 Task: Find connections with filter location Balassagyarmat with filter topic #jobsearchwith filter profile language Potuguese with filter current company Victoria's Secret with filter school Freshers Jobs resumes with filter industry Government Administration with filter service category Financial Accounting with filter keywords title Continuous Improvement Consultant
Action: Mouse moved to (499, 66)
Screenshot: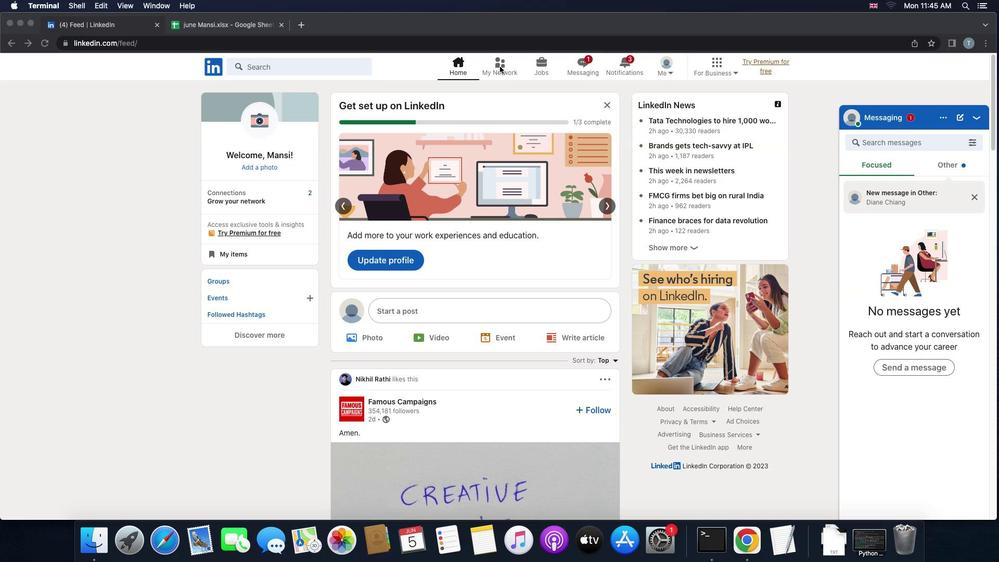 
Action: Mouse pressed left at (499, 66)
Screenshot: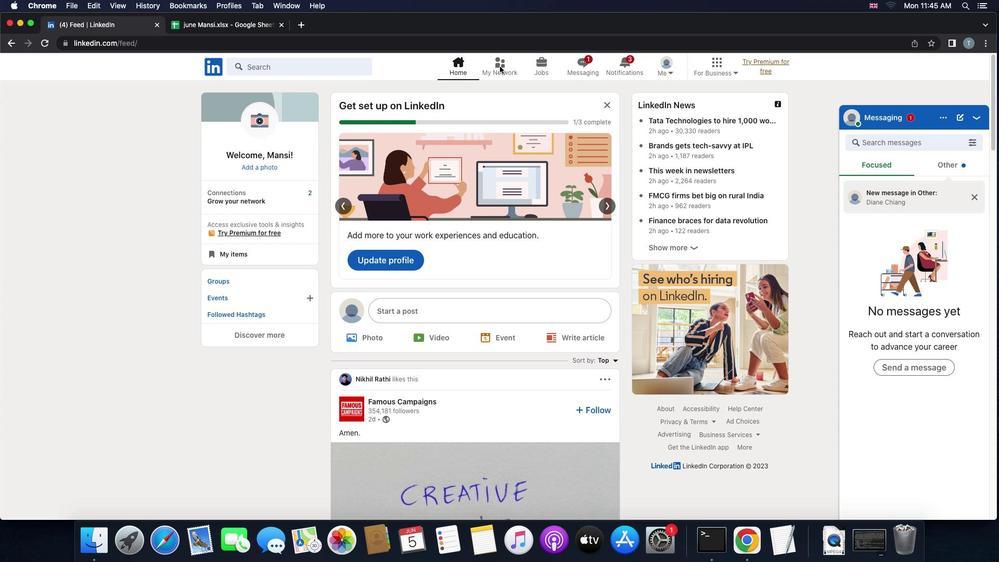 
Action: Mouse pressed left at (499, 66)
Screenshot: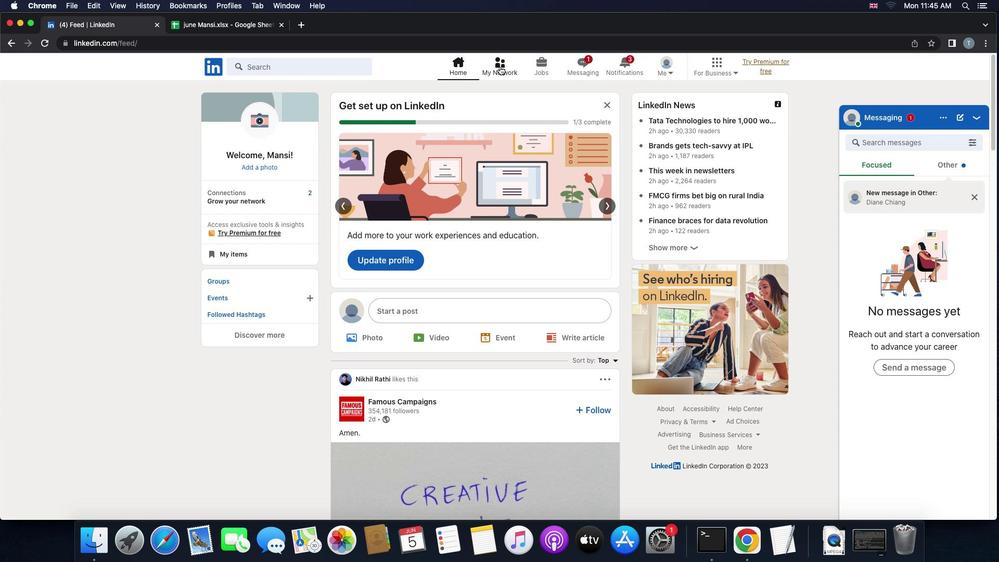 
Action: Mouse moved to (282, 120)
Screenshot: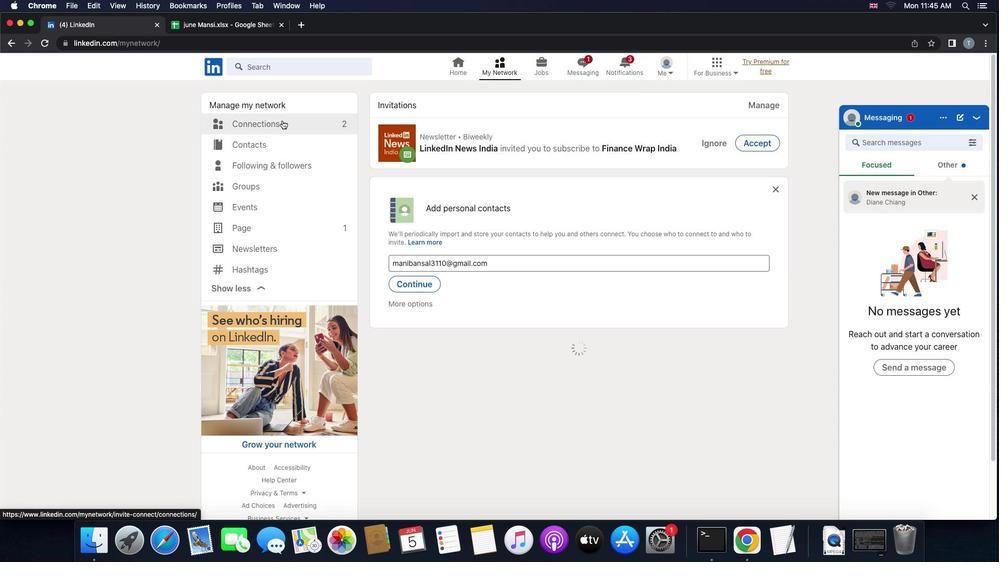
Action: Mouse pressed left at (282, 120)
Screenshot: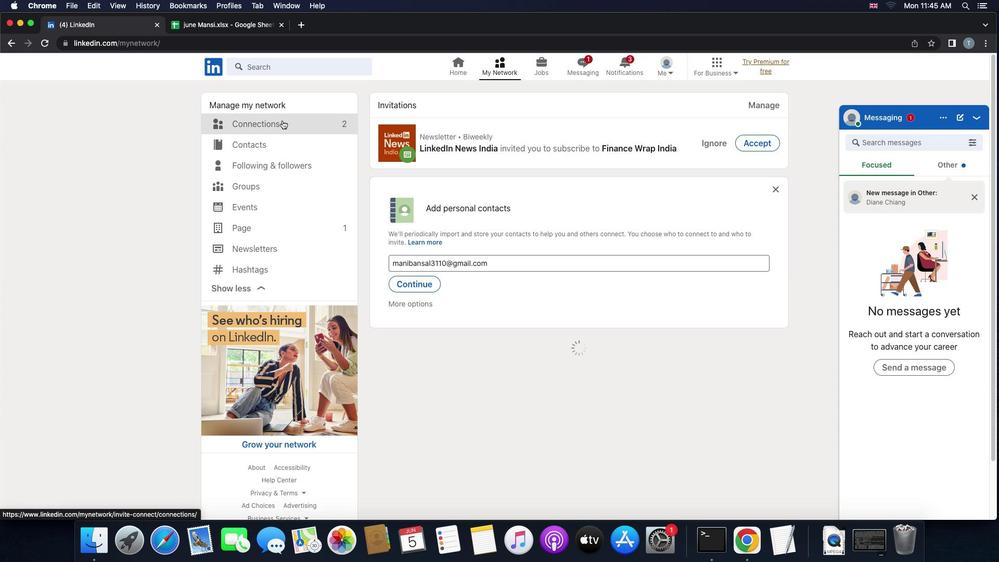 
Action: Mouse moved to (572, 126)
Screenshot: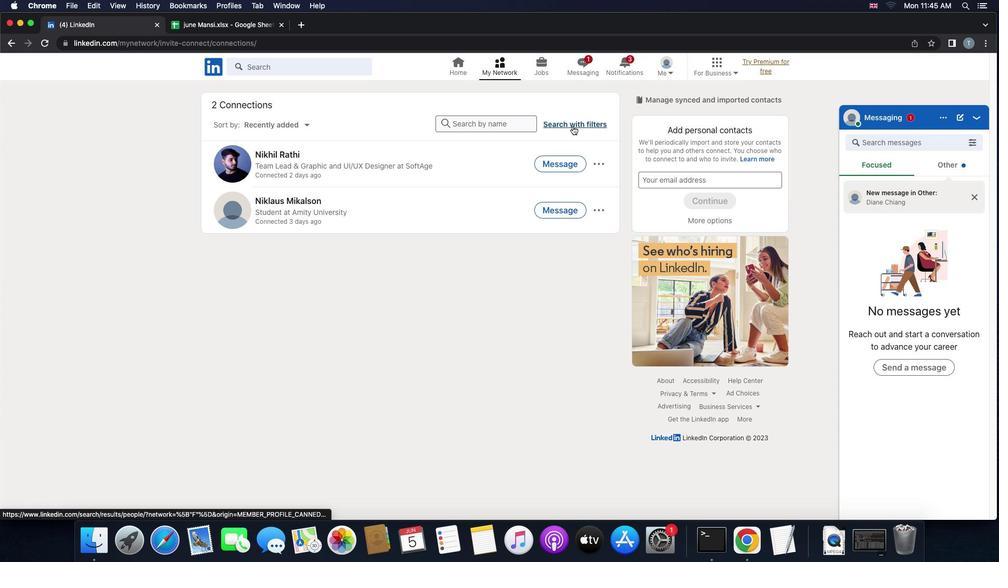 
Action: Mouse pressed left at (572, 126)
Screenshot: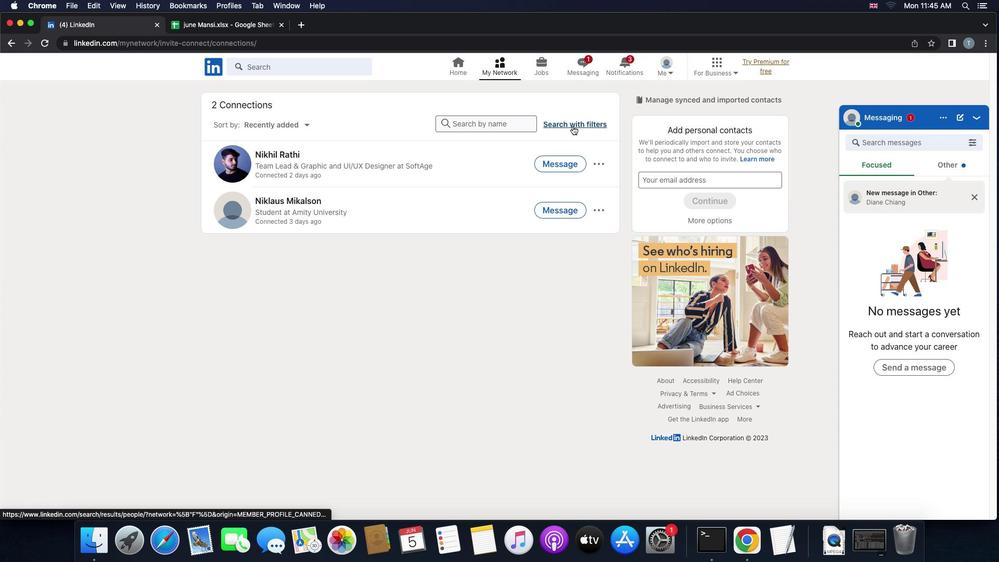 
Action: Mouse moved to (548, 101)
Screenshot: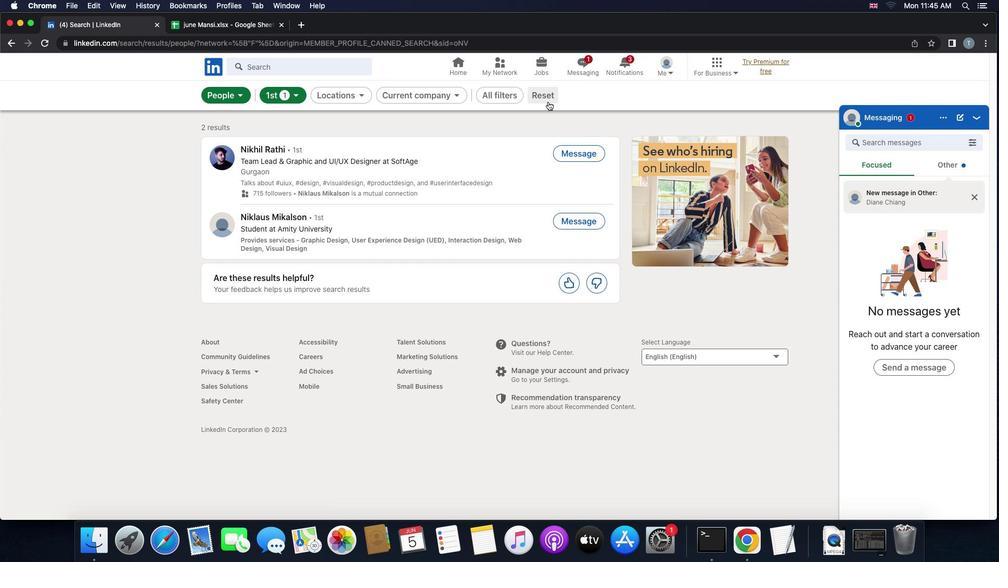 
Action: Mouse pressed left at (548, 101)
Screenshot: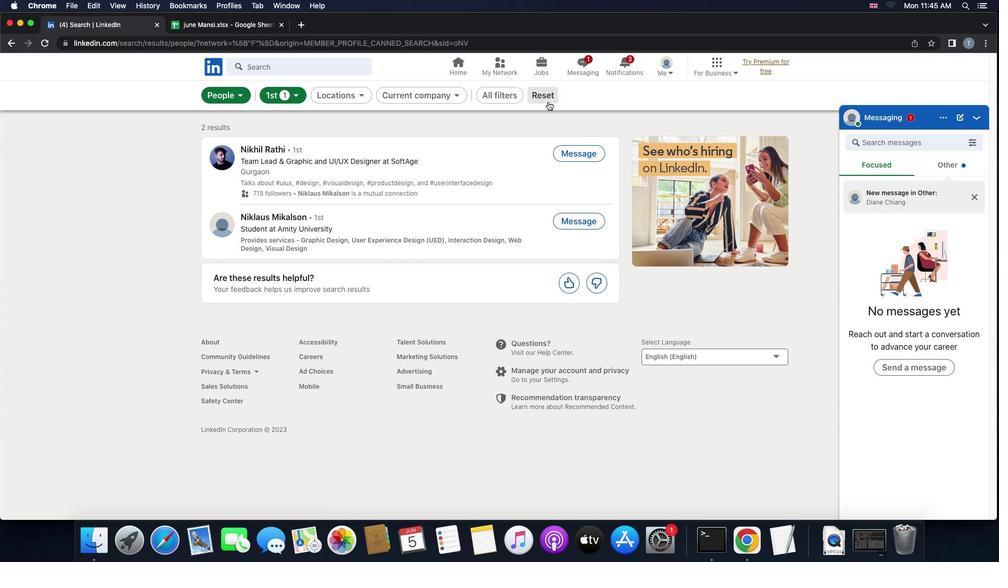 
Action: Mouse moved to (525, 97)
Screenshot: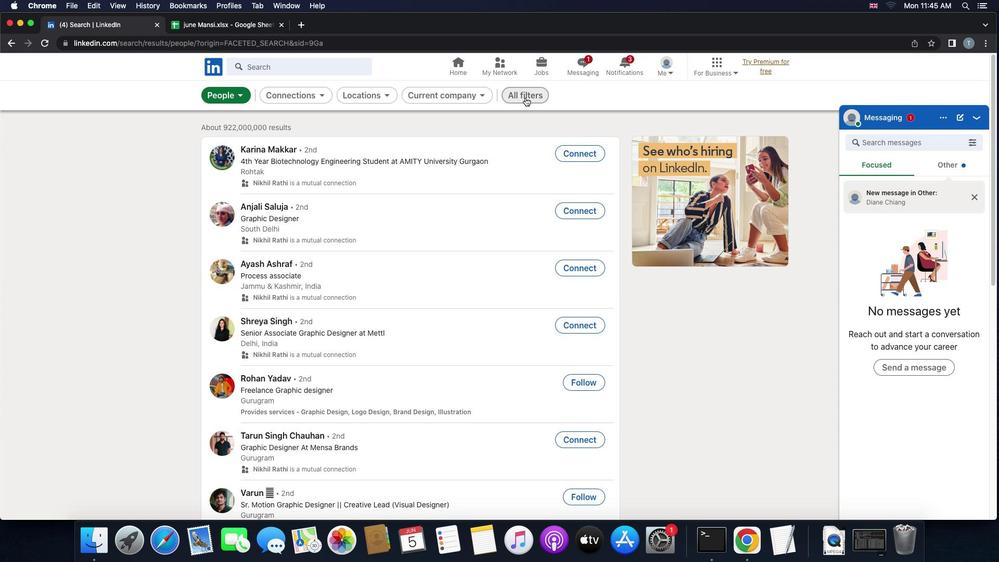 
Action: Mouse pressed left at (525, 97)
Screenshot: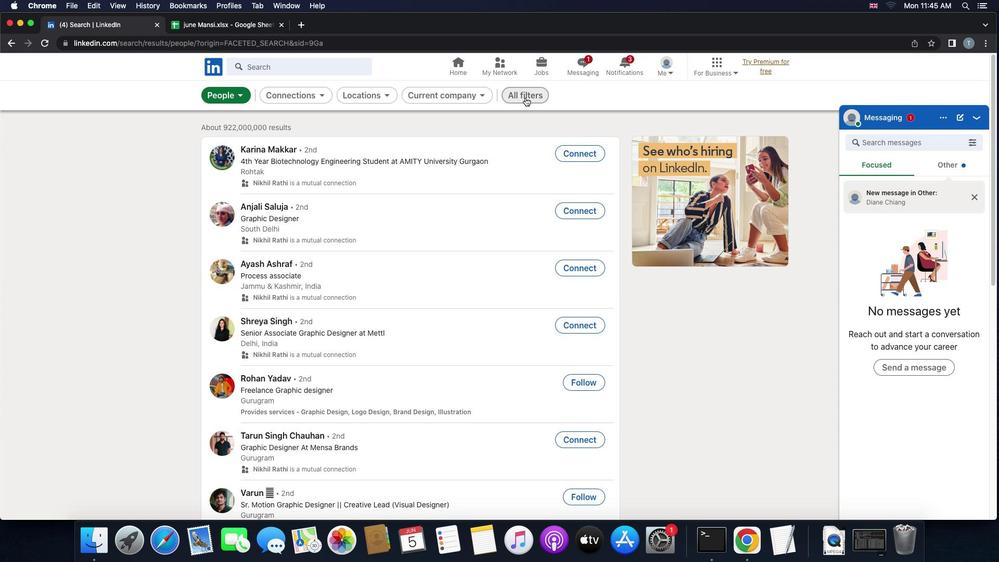 
Action: Mouse moved to (763, 334)
Screenshot: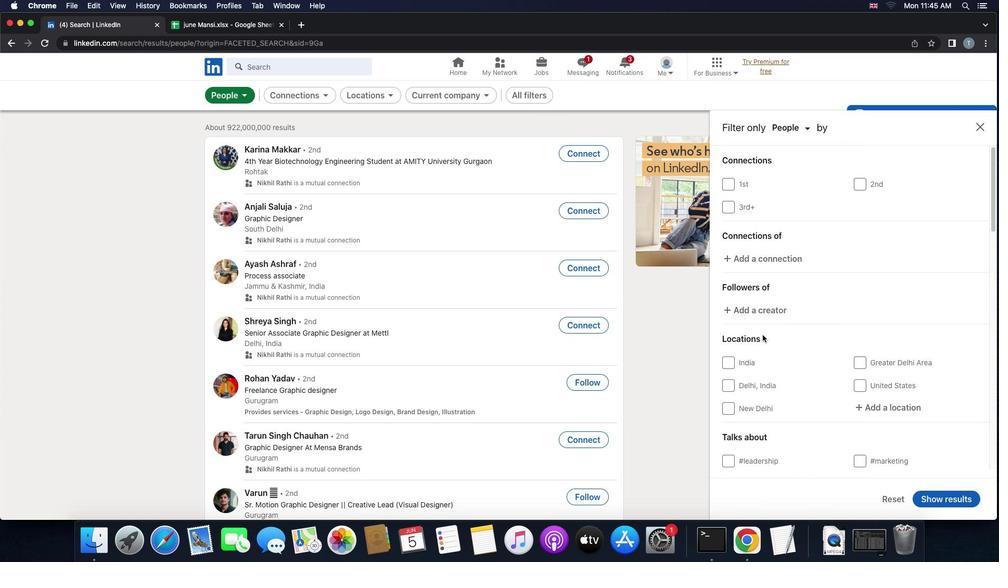 
Action: Mouse scrolled (763, 334) with delta (0, 0)
Screenshot: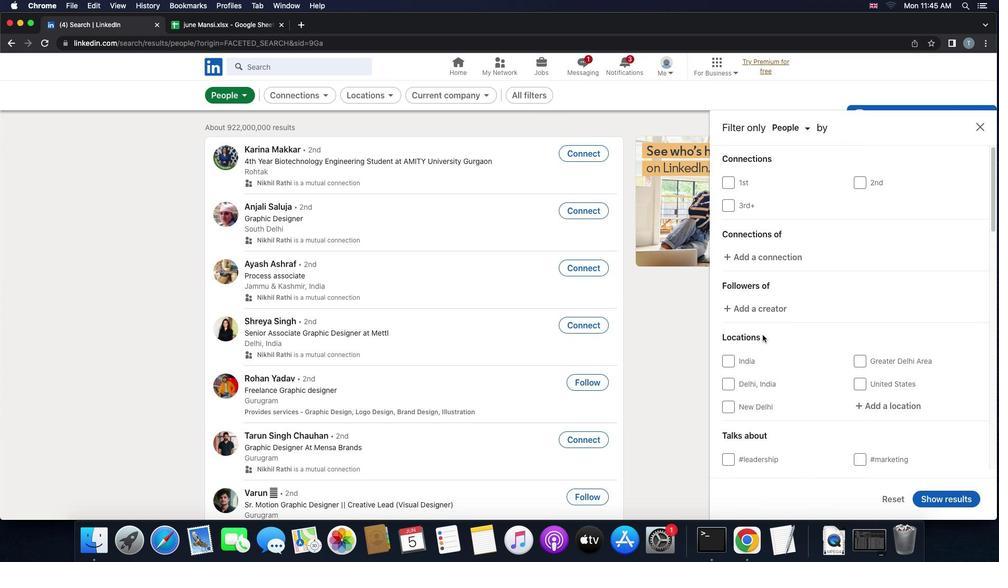 
Action: Mouse scrolled (763, 334) with delta (0, 0)
Screenshot: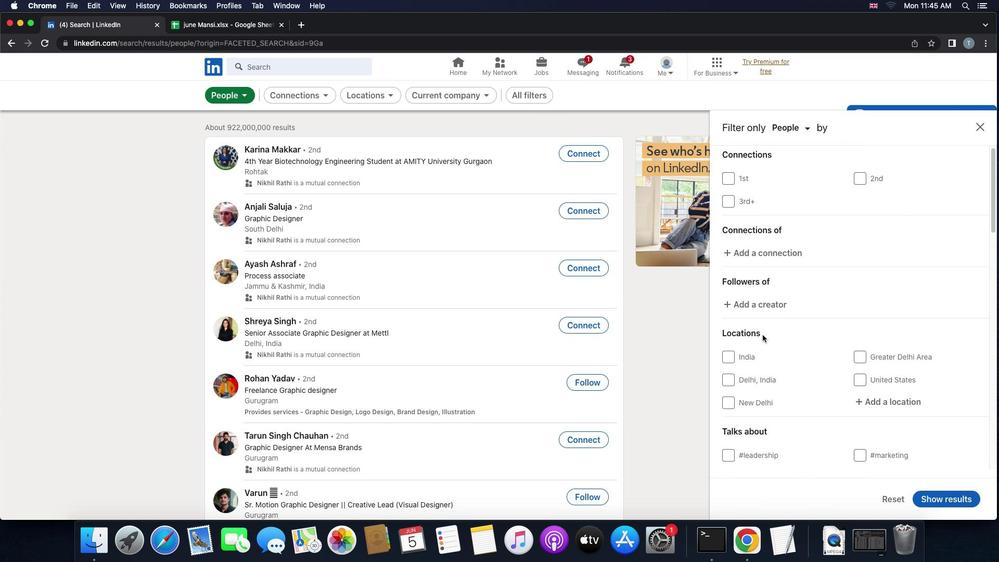 
Action: Mouse scrolled (763, 334) with delta (0, 0)
Screenshot: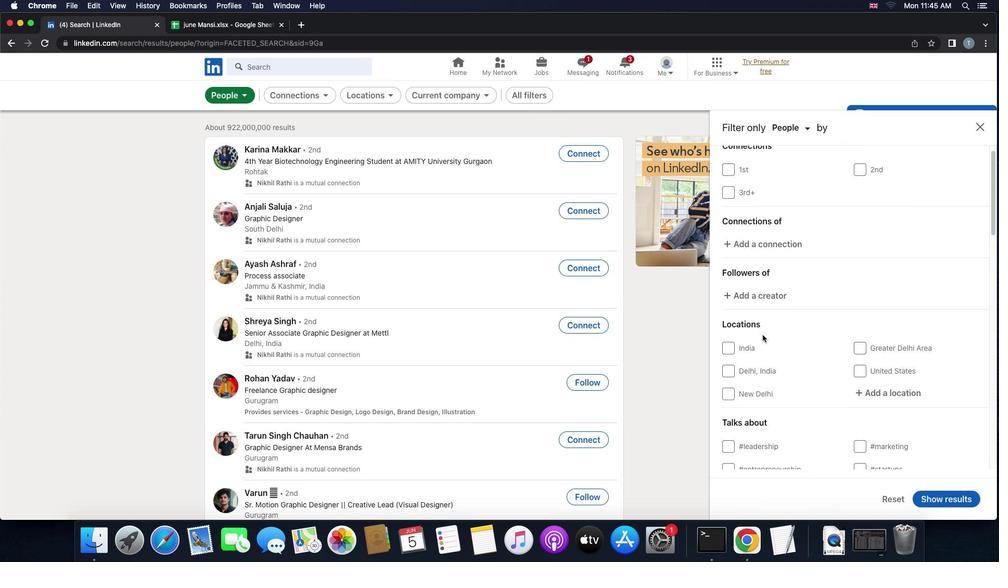 
Action: Mouse scrolled (763, 334) with delta (0, 0)
Screenshot: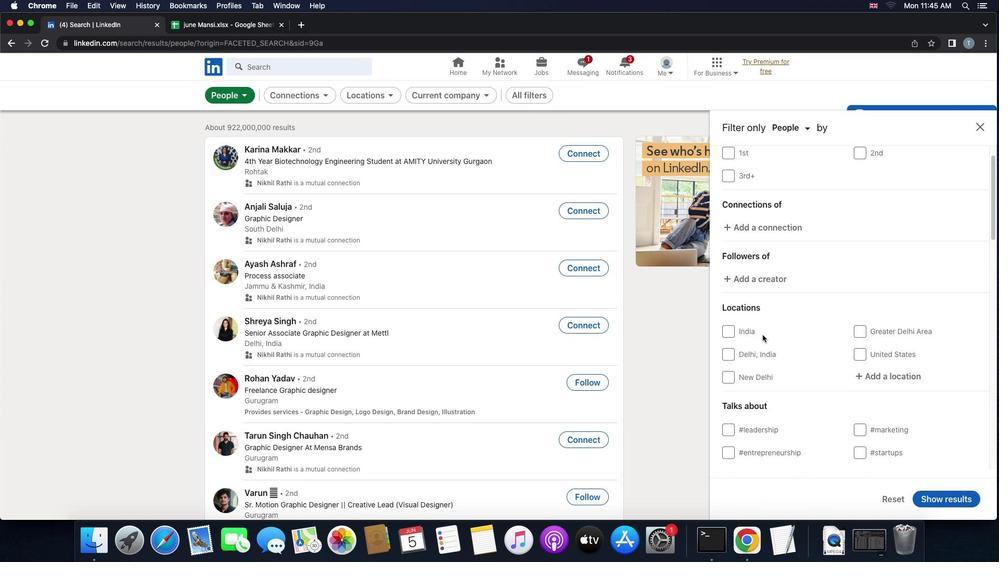 
Action: Mouse moved to (786, 334)
Screenshot: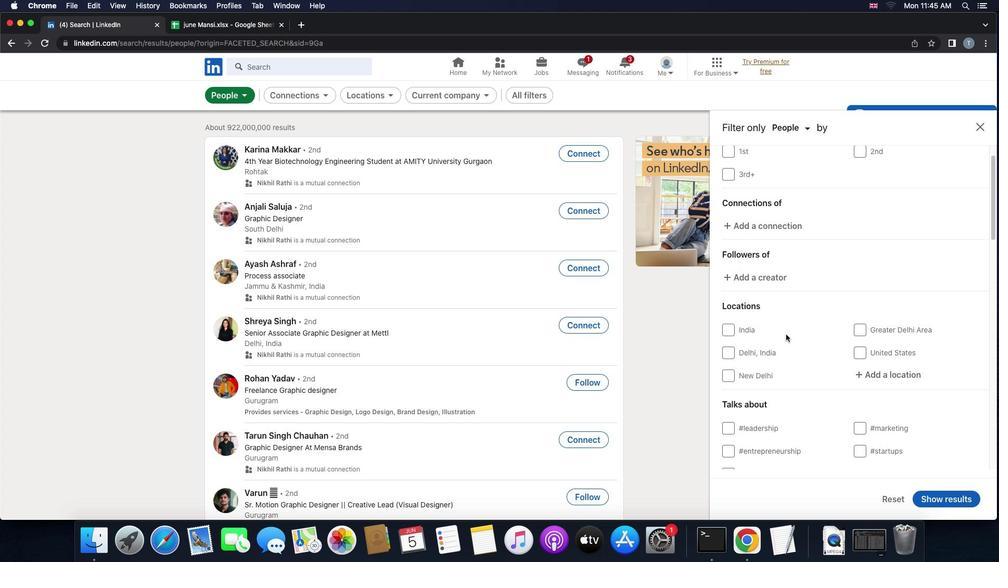 
Action: Mouse scrolled (786, 334) with delta (0, 0)
Screenshot: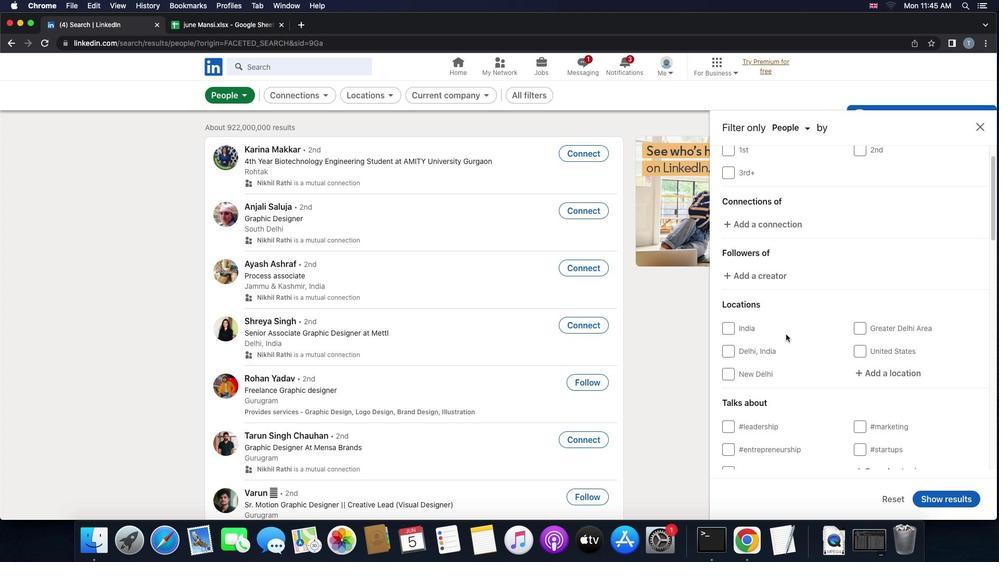 
Action: Mouse scrolled (786, 334) with delta (0, 0)
Screenshot: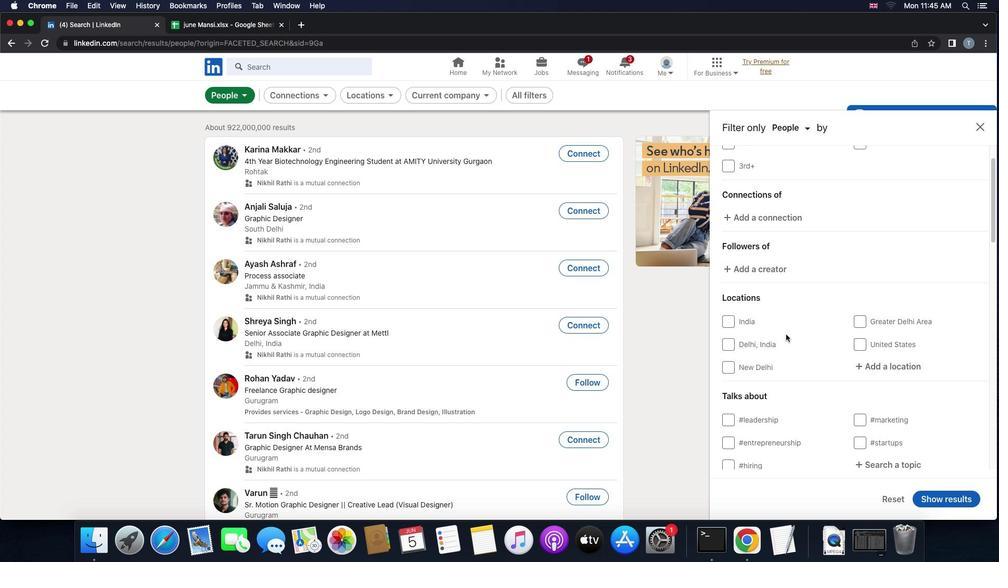 
Action: Mouse moved to (884, 353)
Screenshot: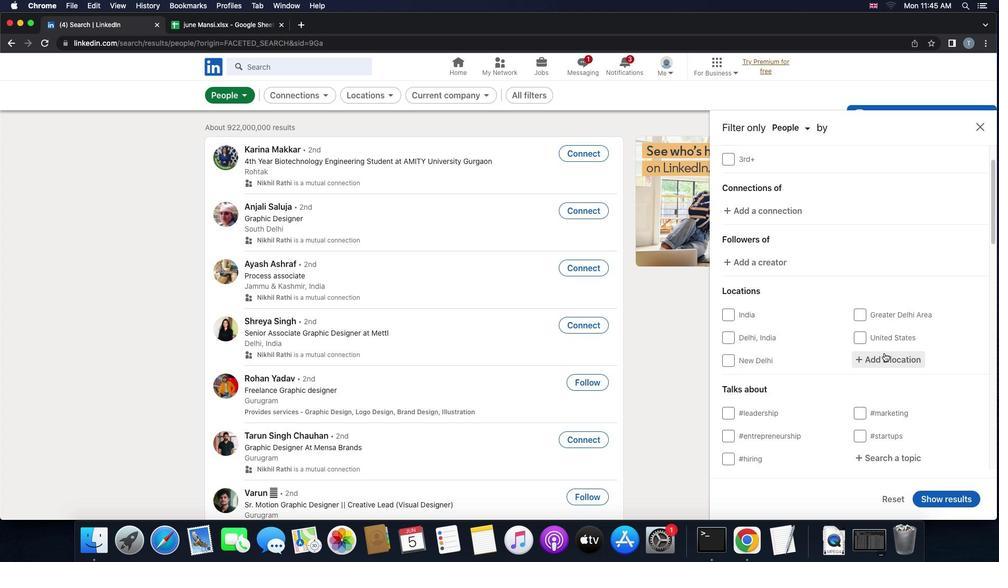 
Action: Mouse pressed left at (884, 353)
Screenshot: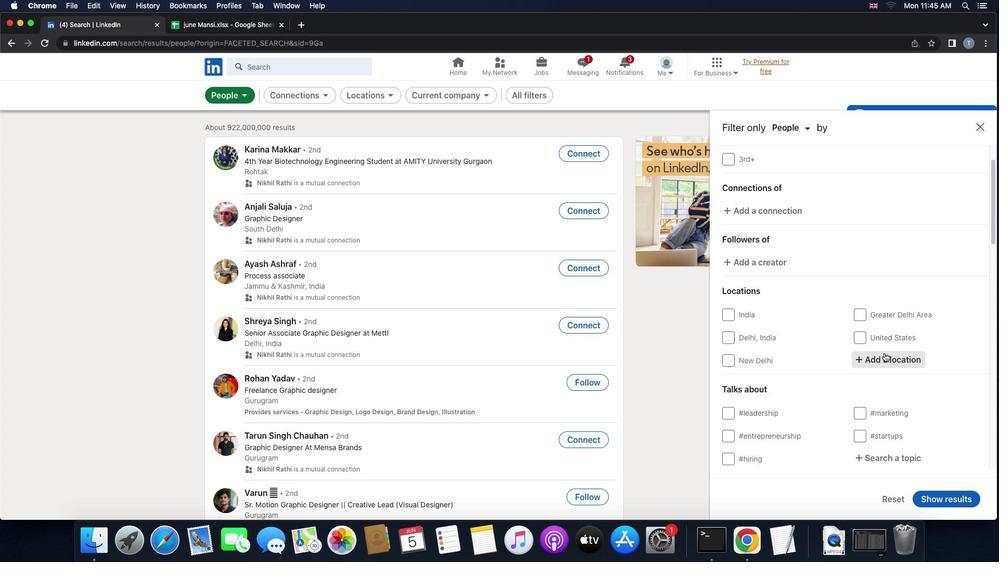 
Action: Mouse moved to (884, 353)
Screenshot: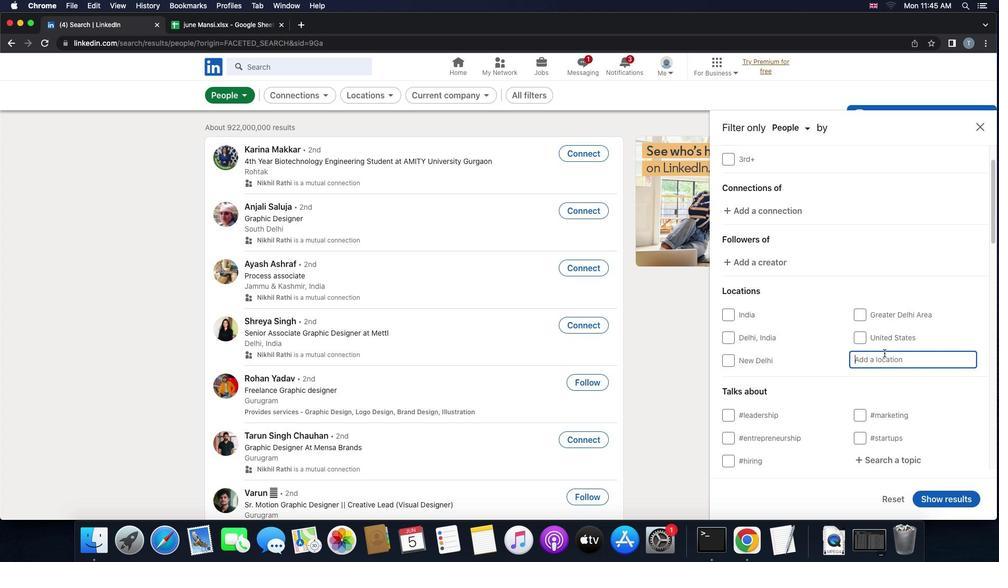 
Action: Key pressed 'b''a''l''a''s''s''a''g''y''a''r''m''a''t'
Screenshot: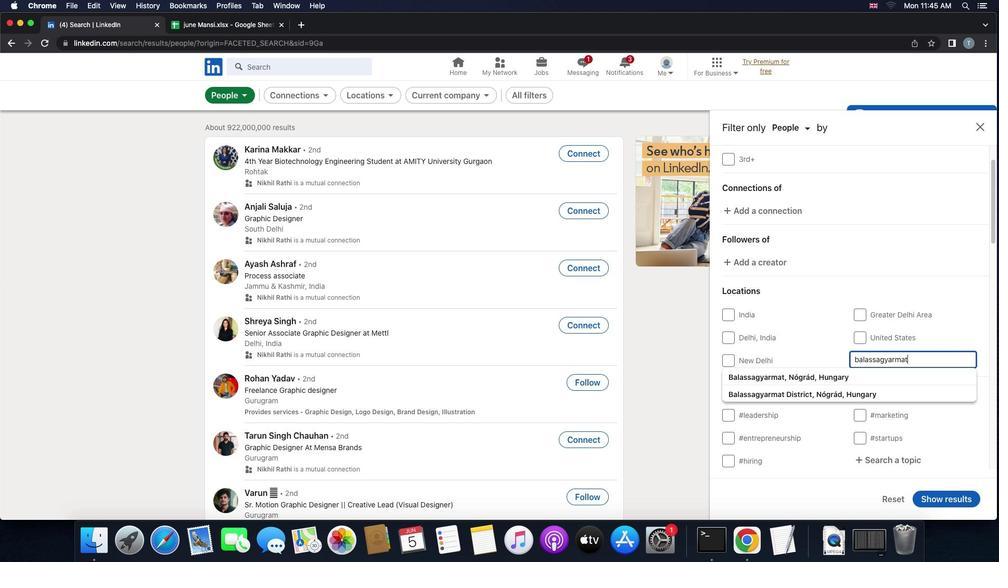 
Action: Mouse moved to (861, 377)
Screenshot: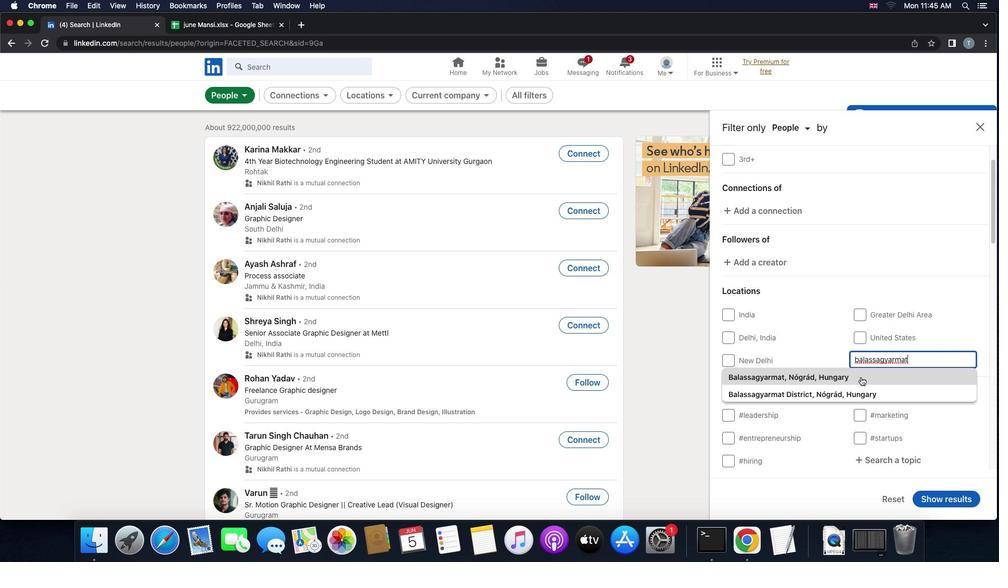 
Action: Mouse pressed left at (861, 377)
Screenshot: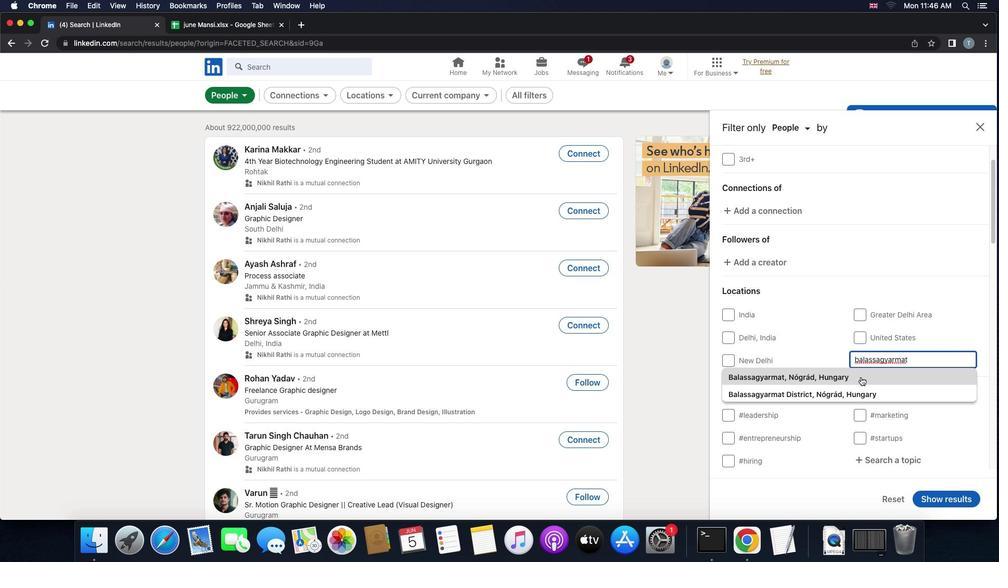 
Action: Mouse scrolled (861, 377) with delta (0, 0)
Screenshot: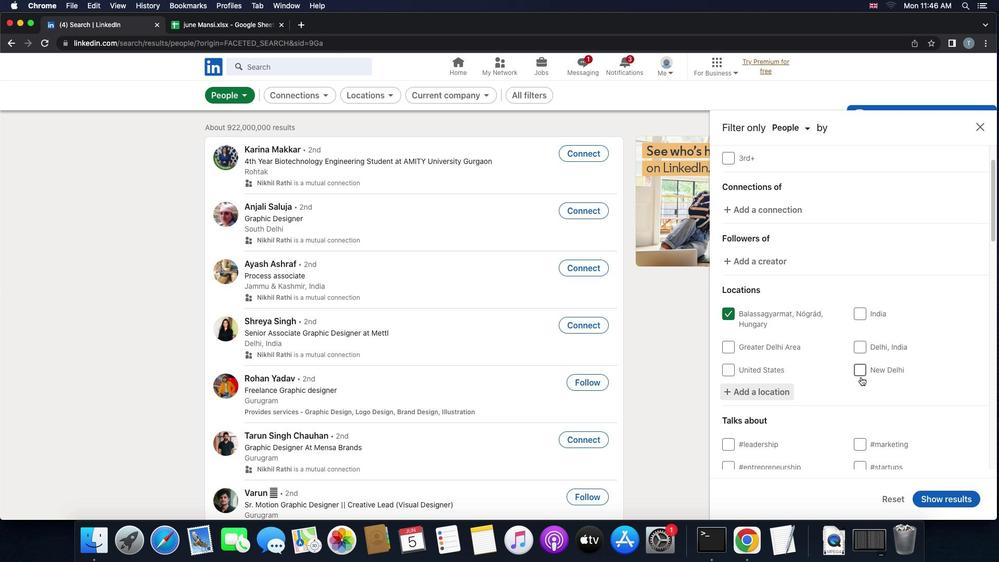 
Action: Mouse scrolled (861, 377) with delta (0, 0)
Screenshot: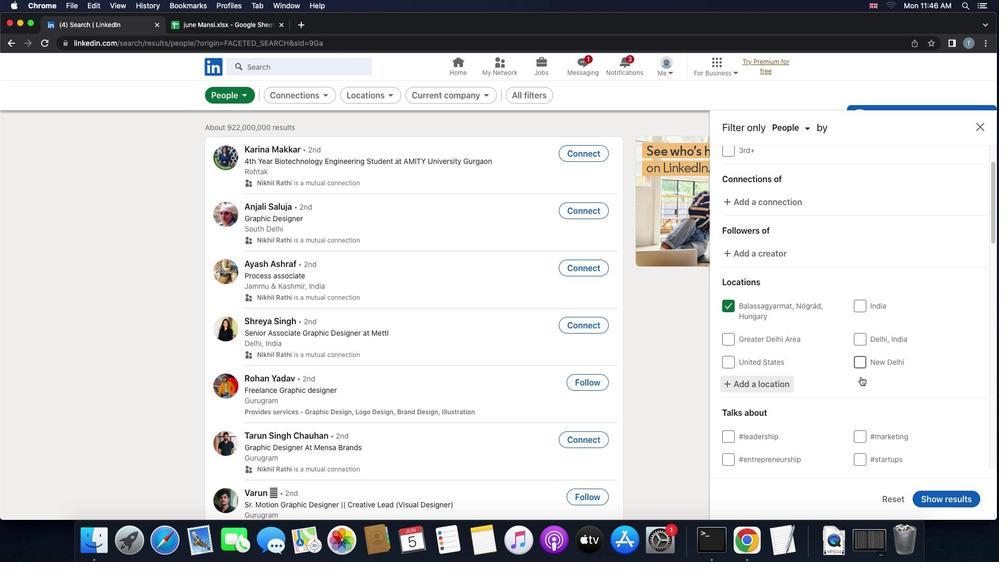 
Action: Mouse scrolled (861, 377) with delta (0, 0)
Screenshot: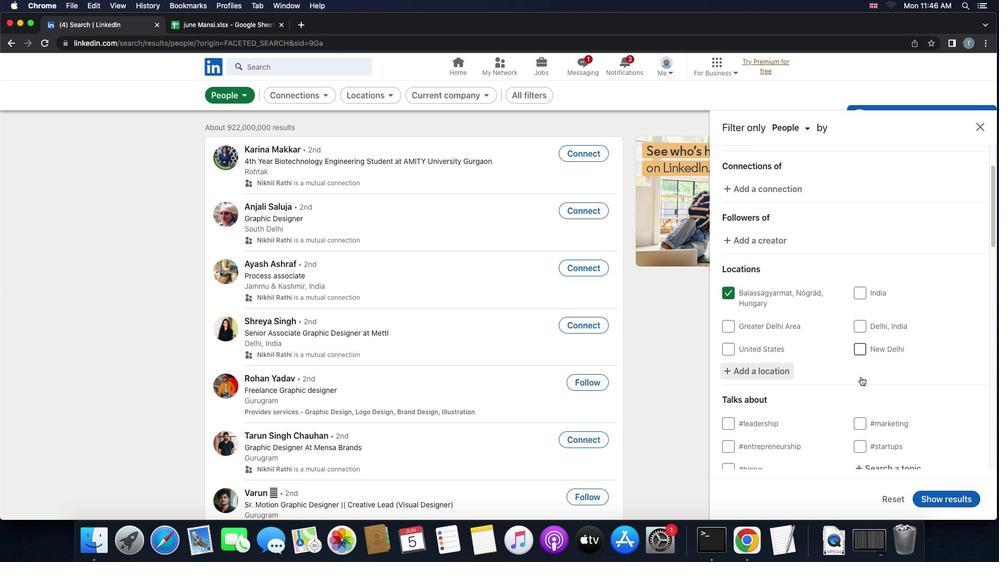 
Action: Mouse scrolled (861, 377) with delta (0, 0)
Screenshot: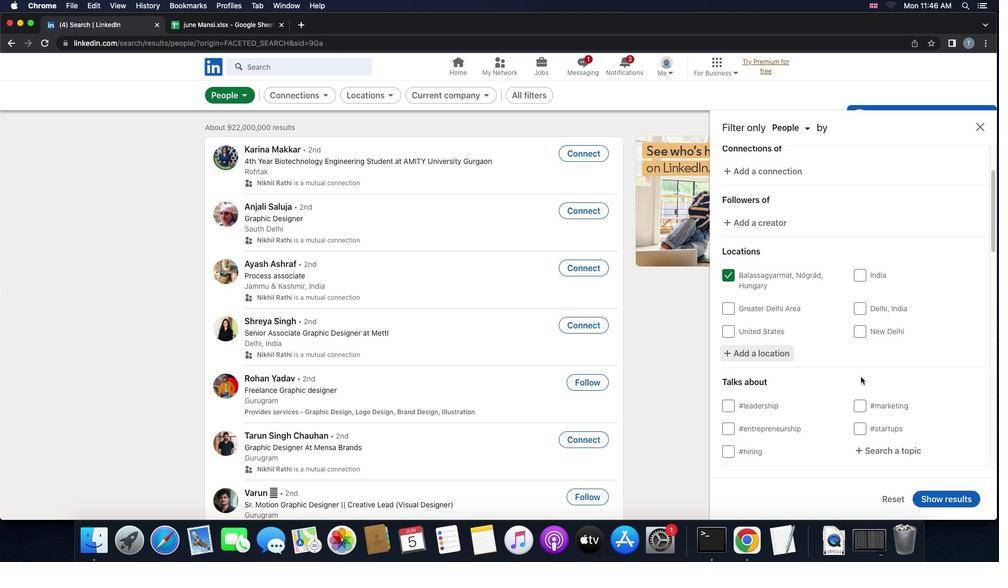 
Action: Mouse scrolled (861, 377) with delta (0, 0)
Screenshot: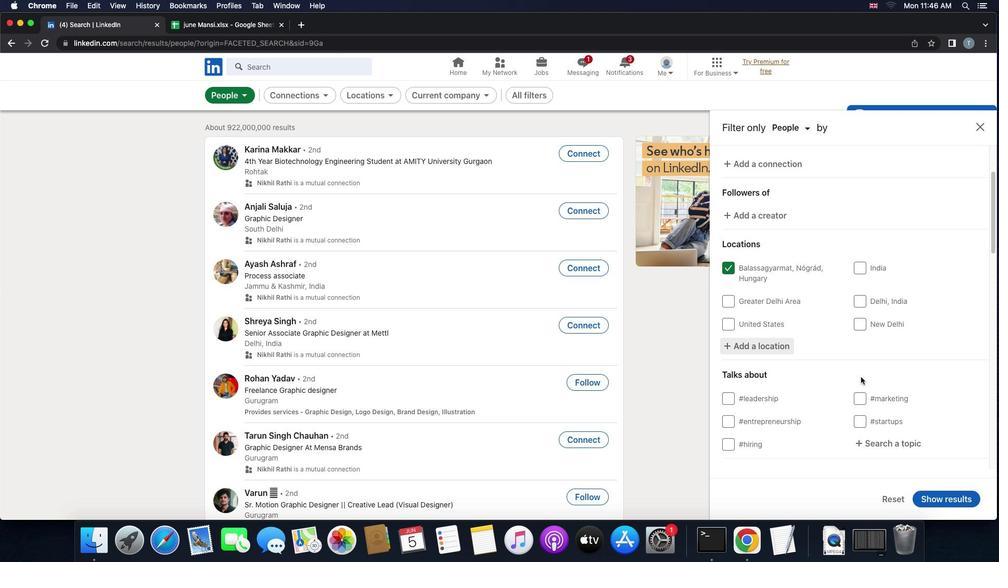
Action: Mouse scrolled (861, 377) with delta (0, -1)
Screenshot: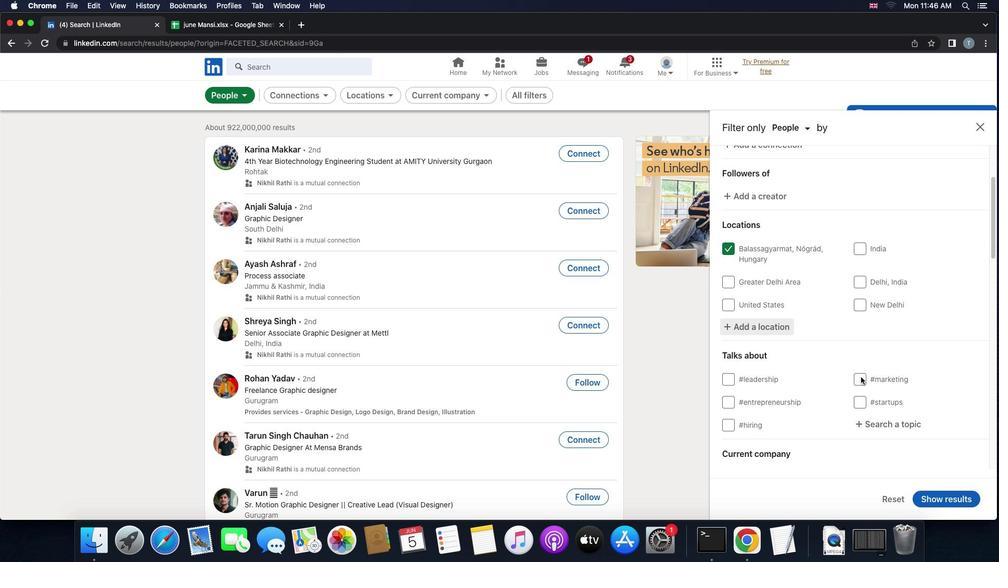 
Action: Mouse moved to (871, 398)
Screenshot: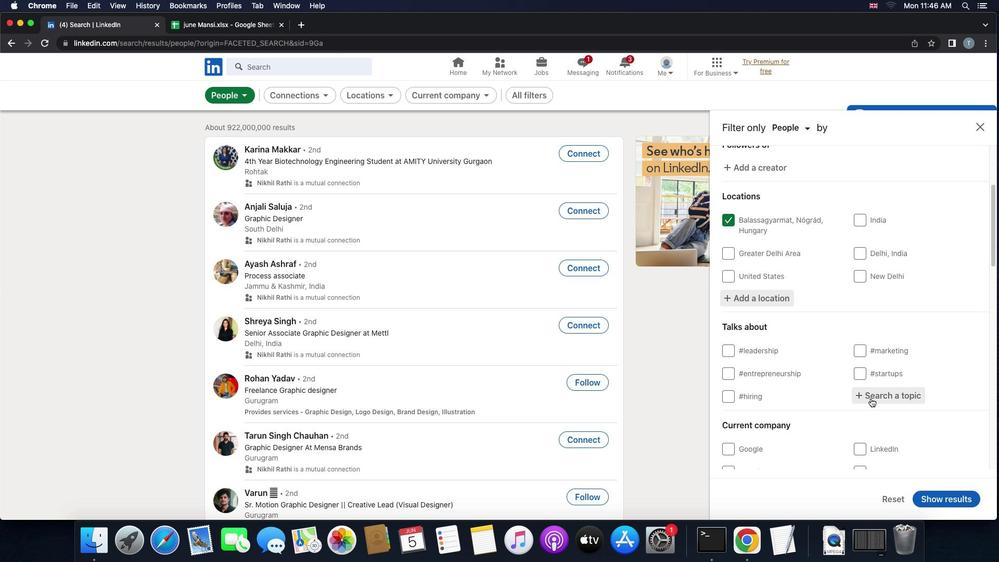 
Action: Mouse pressed left at (871, 398)
Screenshot: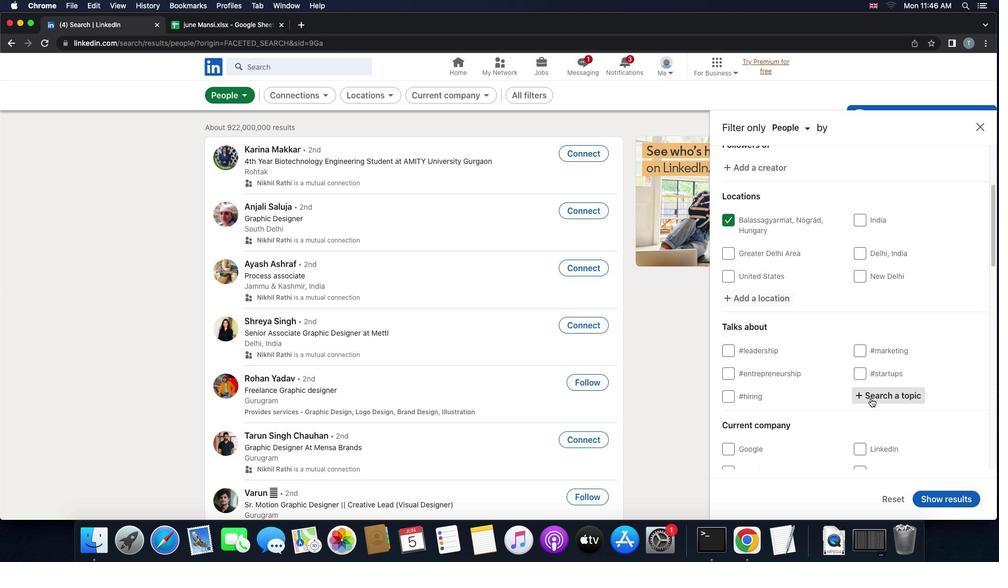 
Action: Key pressed 'j''o''b''s''e''a''r''c''h'
Screenshot: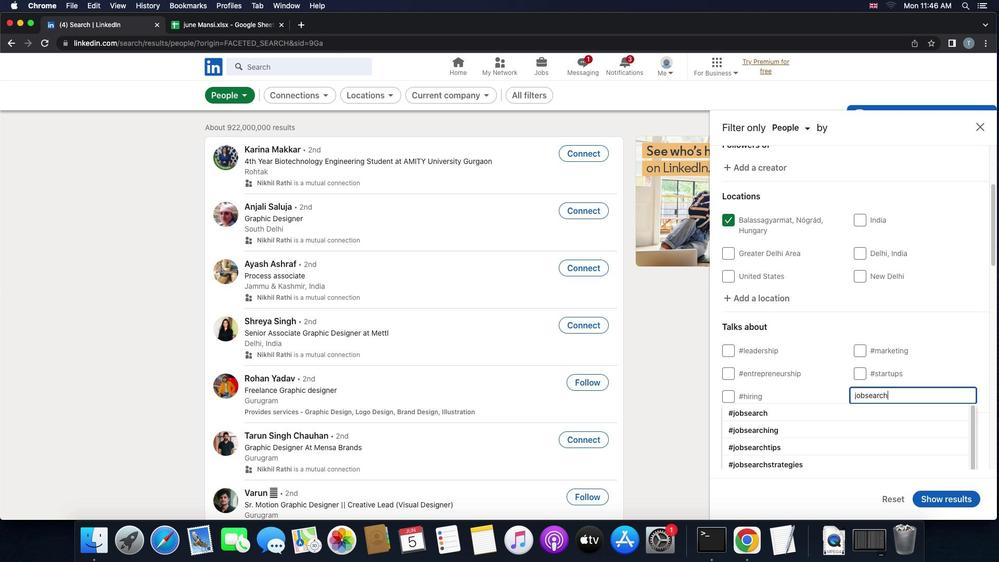 
Action: Mouse moved to (801, 417)
Screenshot: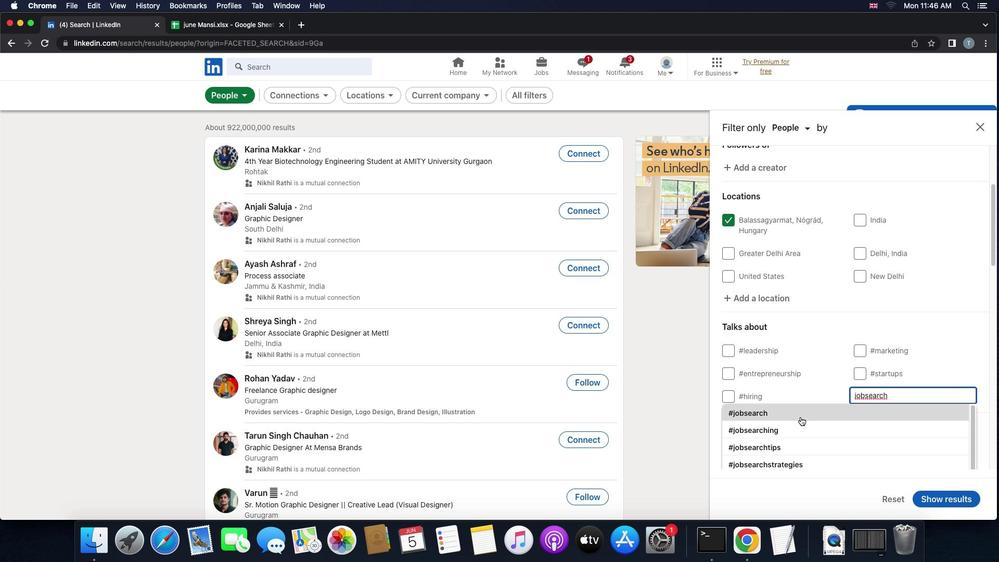 
Action: Mouse pressed left at (801, 417)
Screenshot: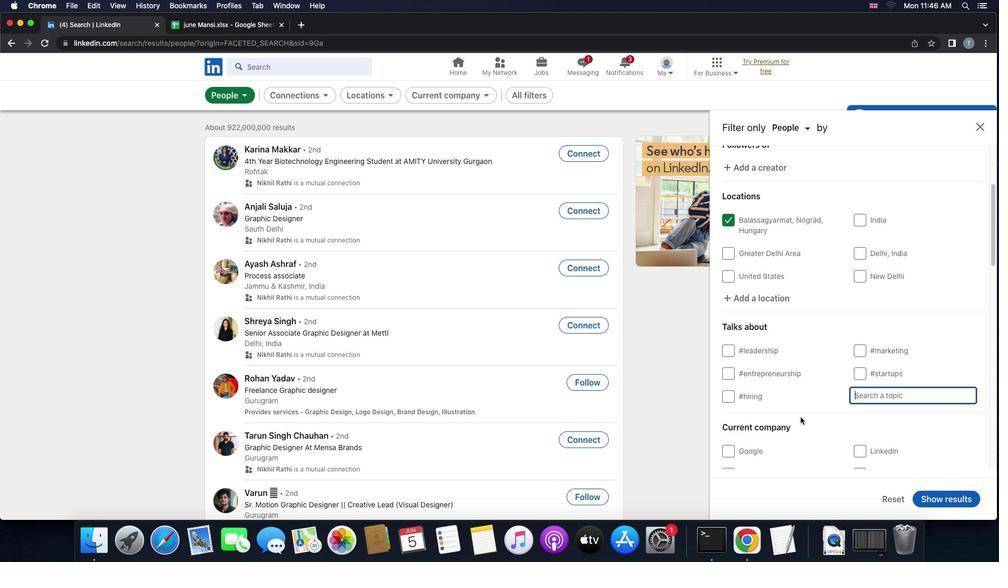 
Action: Mouse scrolled (801, 417) with delta (0, 0)
Screenshot: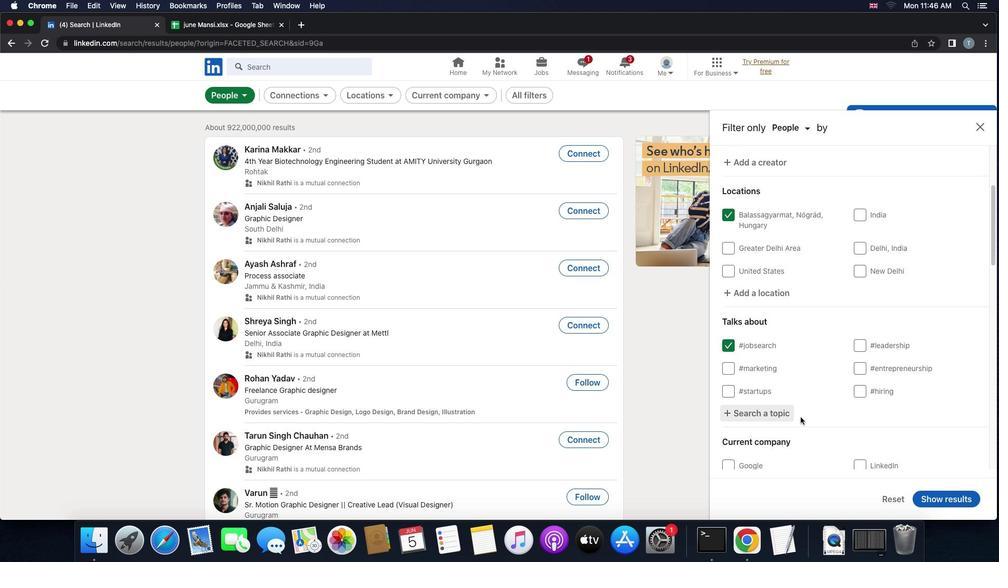 
Action: Mouse scrolled (801, 417) with delta (0, 0)
Screenshot: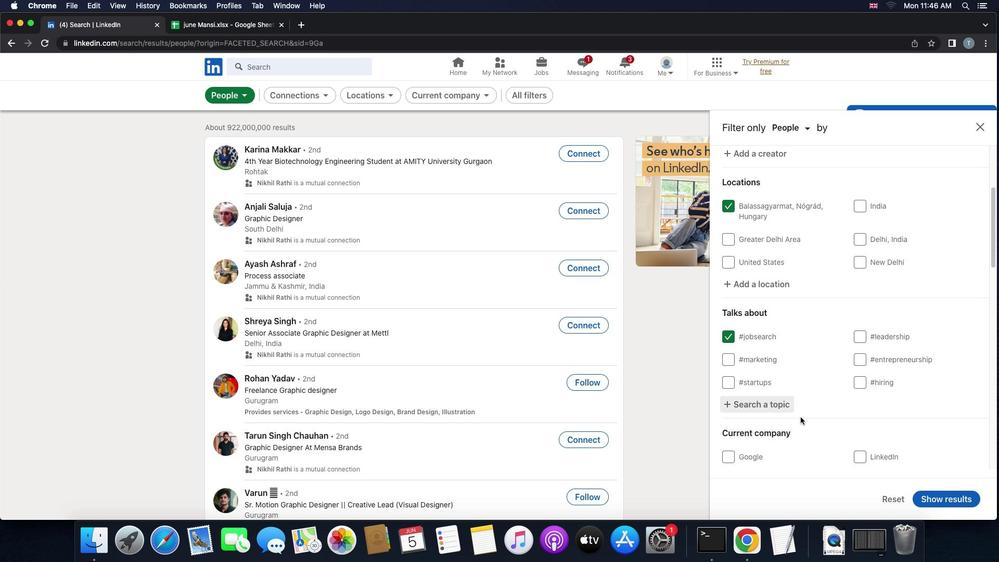 
Action: Mouse scrolled (801, 417) with delta (0, -1)
Screenshot: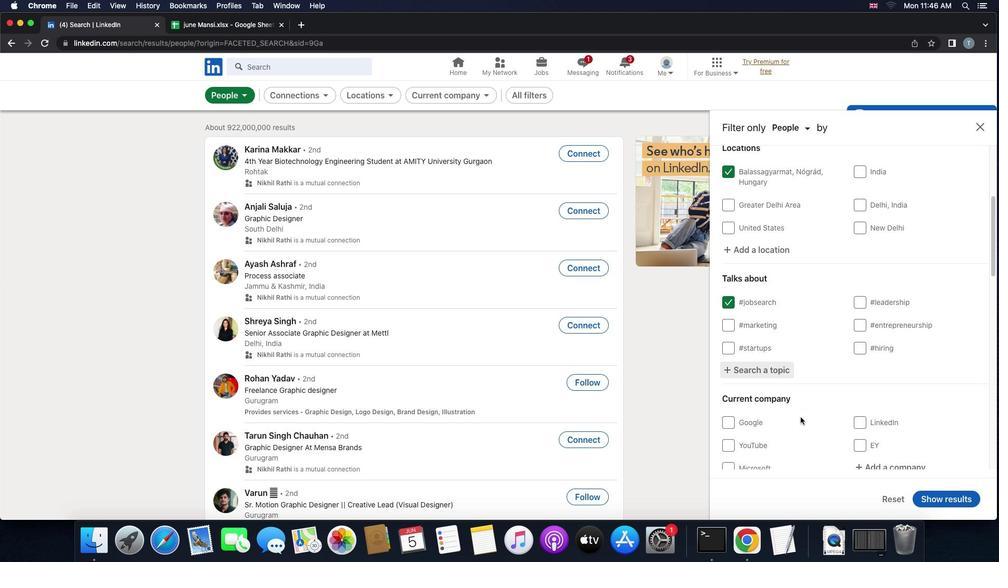 
Action: Mouse scrolled (801, 417) with delta (0, -1)
Screenshot: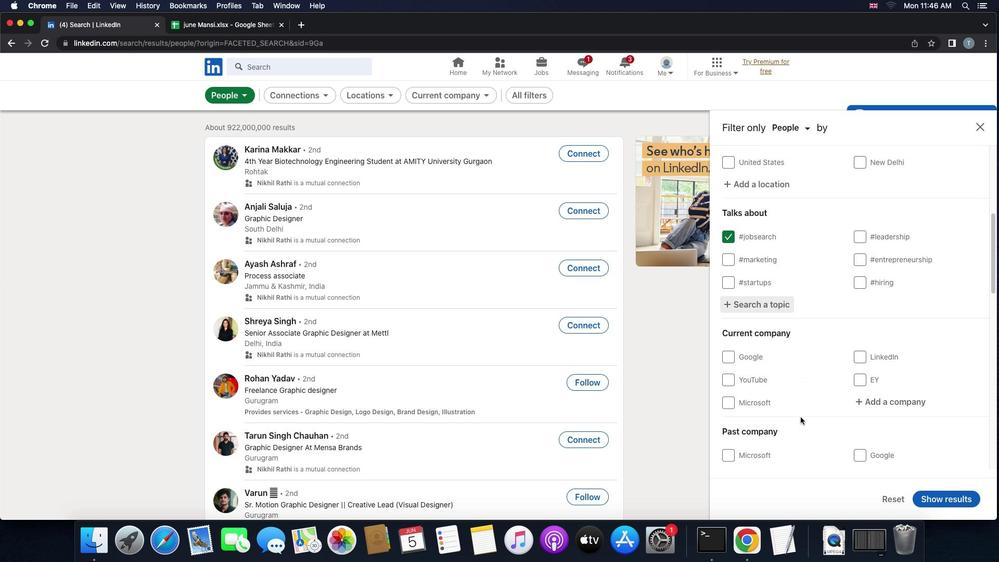 
Action: Mouse scrolled (801, 417) with delta (0, 0)
Screenshot: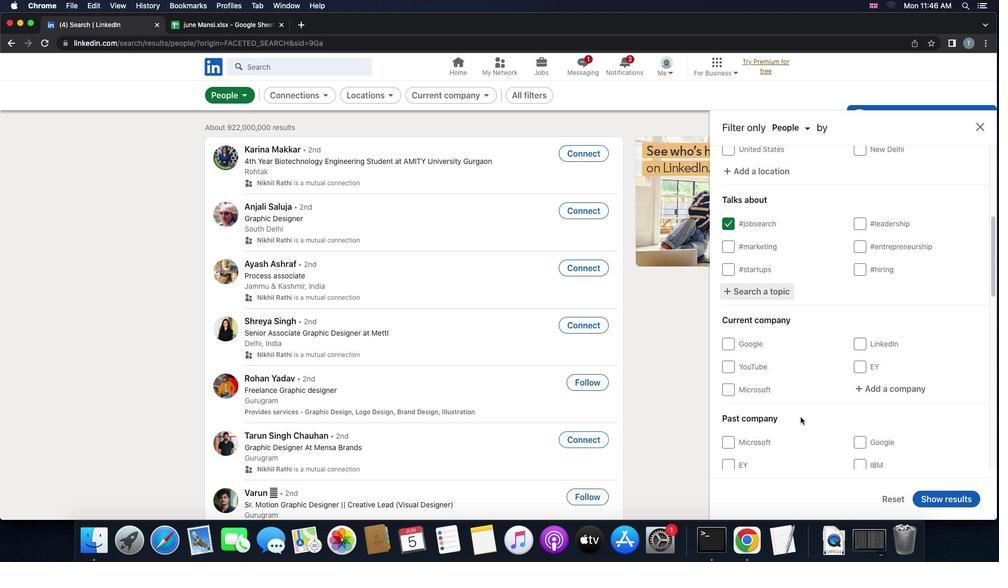 
Action: Mouse scrolled (801, 417) with delta (0, 0)
Screenshot: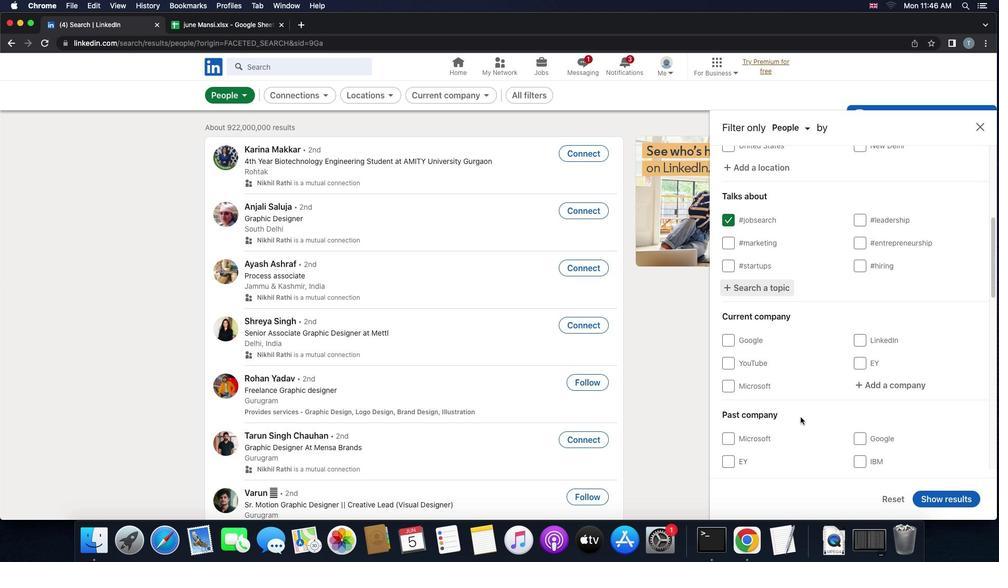 
Action: Mouse scrolled (801, 417) with delta (0, 0)
Screenshot: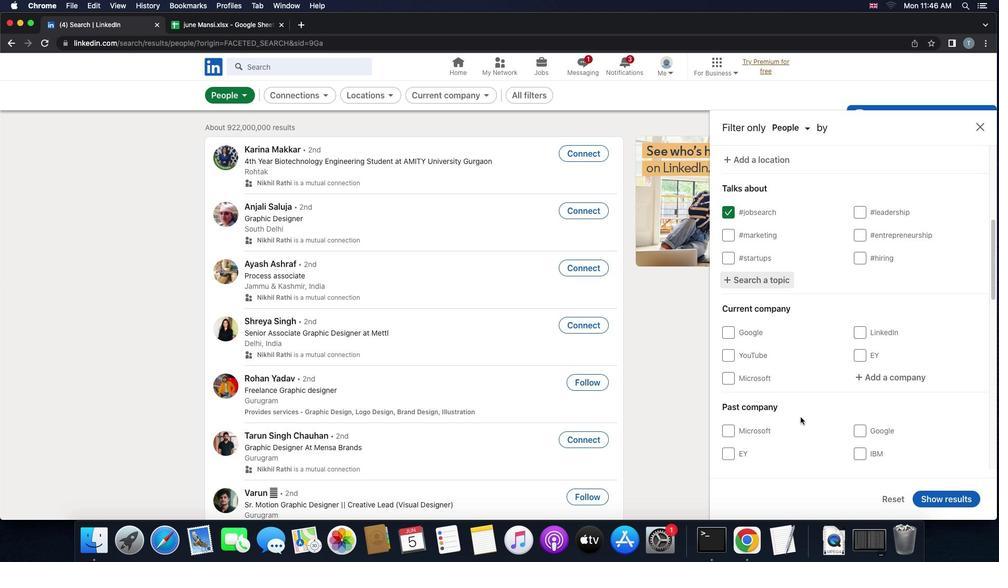 
Action: Mouse moved to (883, 370)
Screenshot: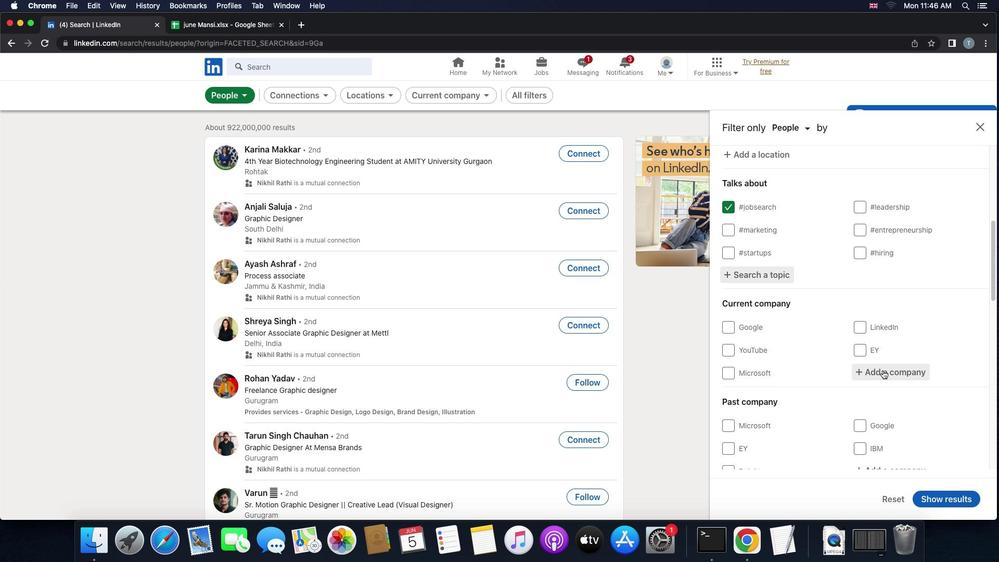 
Action: Mouse pressed left at (883, 370)
Screenshot: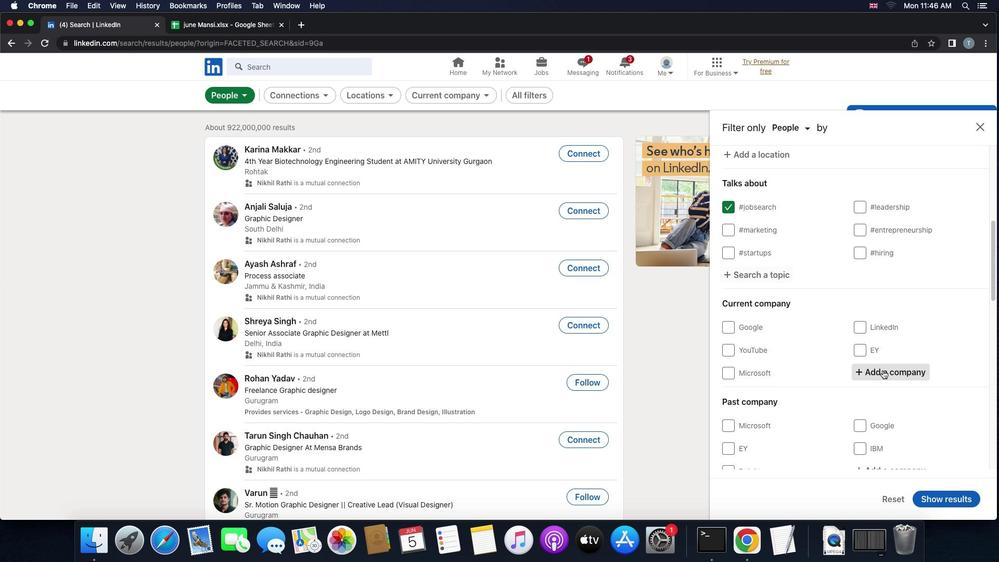 
Action: Key pressed 'v''i''c''t''o''r''i''a''s'
Screenshot: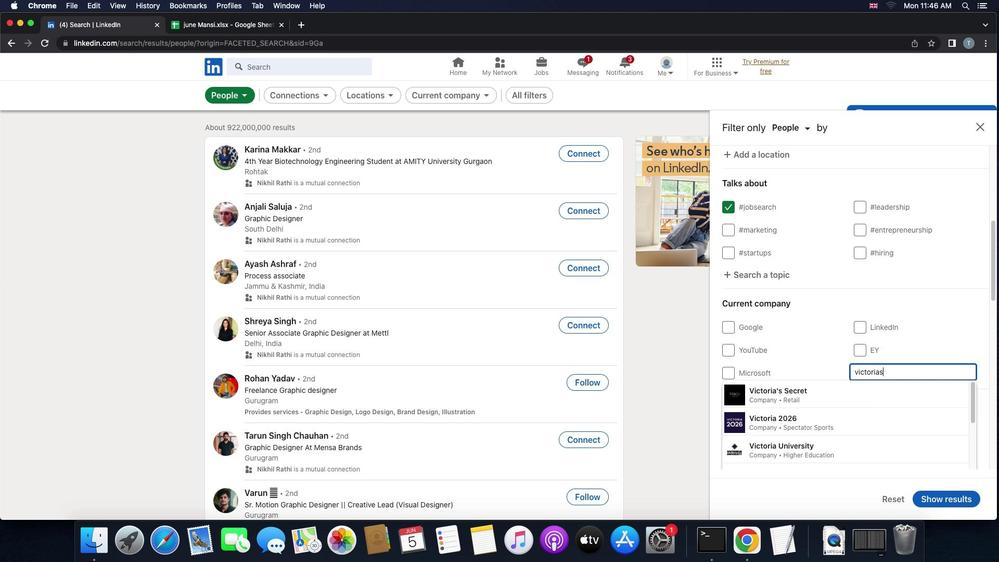 
Action: Mouse moved to (870, 390)
Screenshot: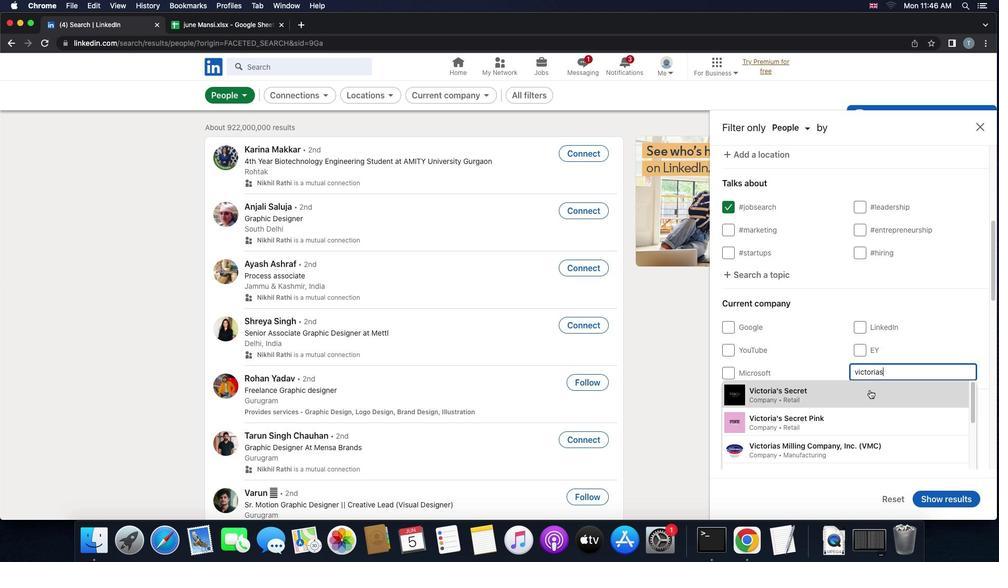 
Action: Mouse pressed left at (870, 390)
Screenshot: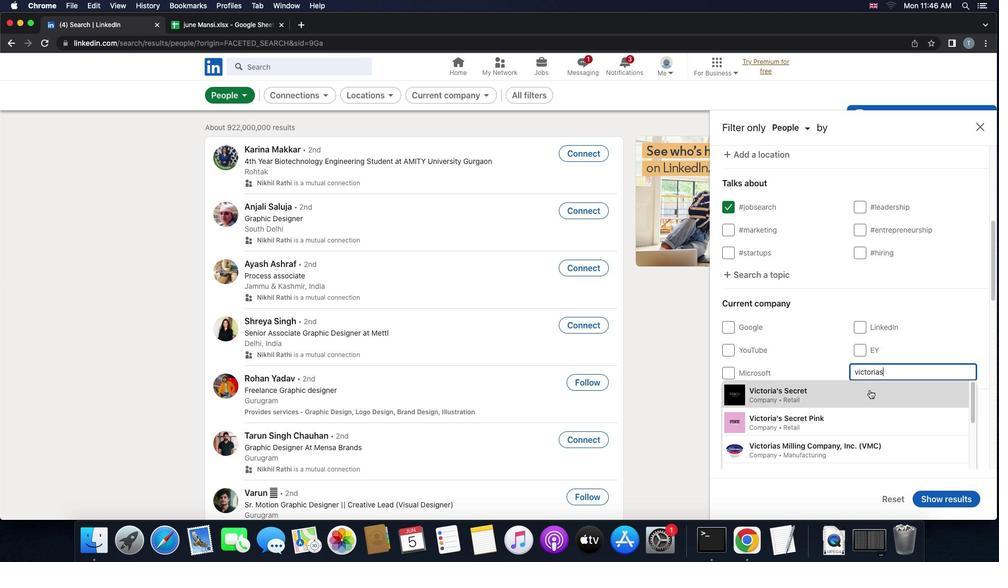 
Action: Mouse scrolled (870, 390) with delta (0, 0)
Screenshot: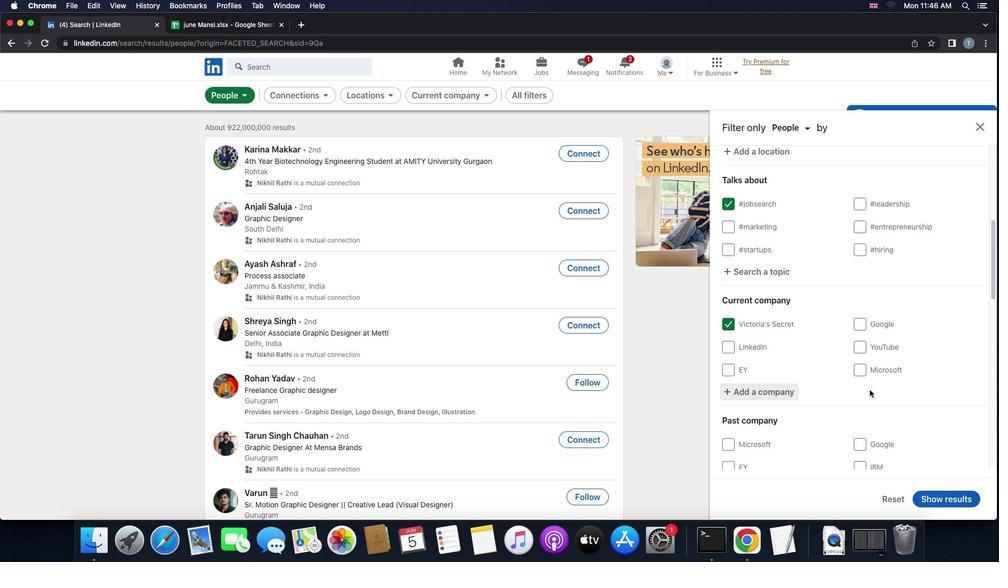 
Action: Mouse scrolled (870, 390) with delta (0, 0)
Screenshot: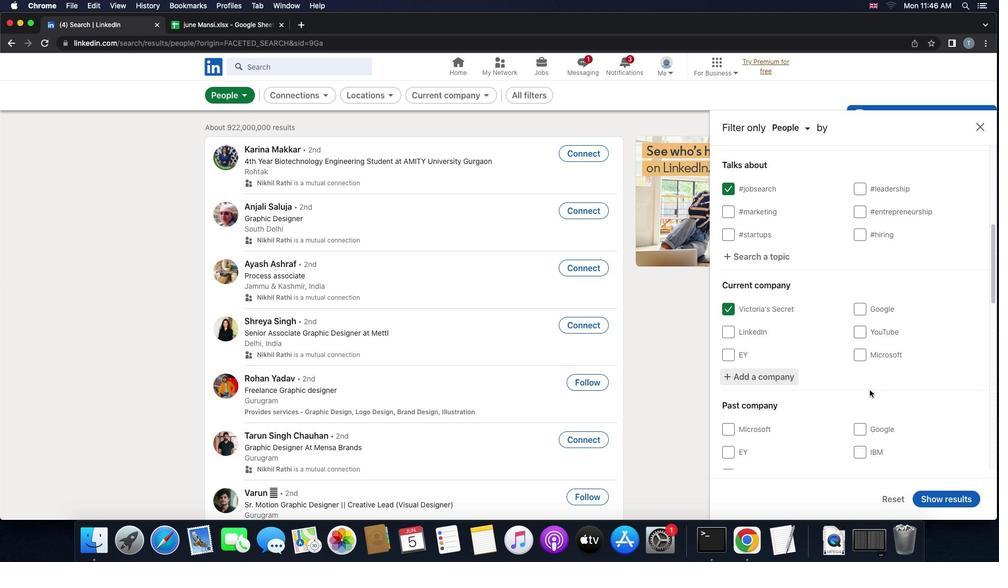 
Action: Mouse scrolled (870, 390) with delta (0, -1)
Screenshot: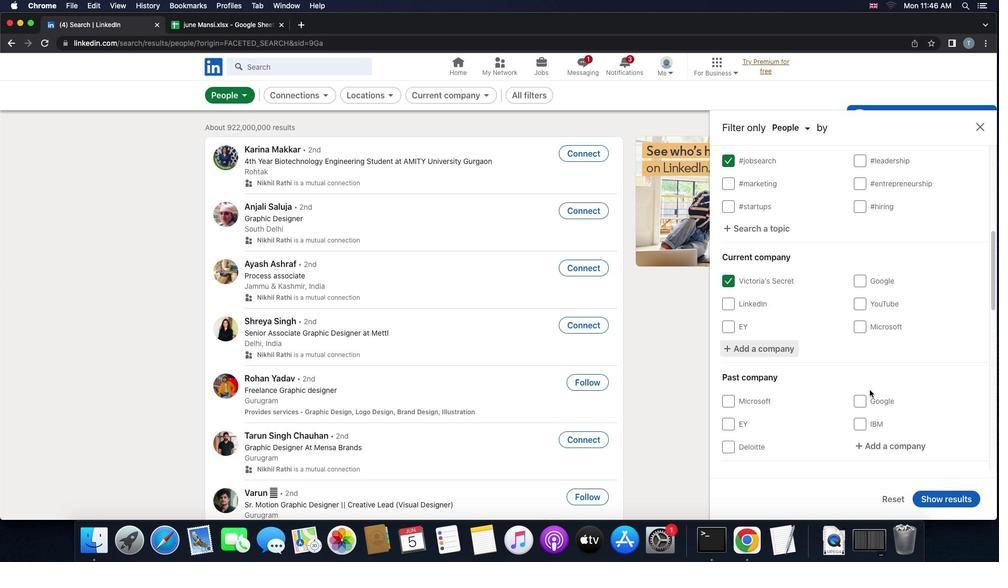 
Action: Mouse scrolled (870, 390) with delta (0, 0)
Screenshot: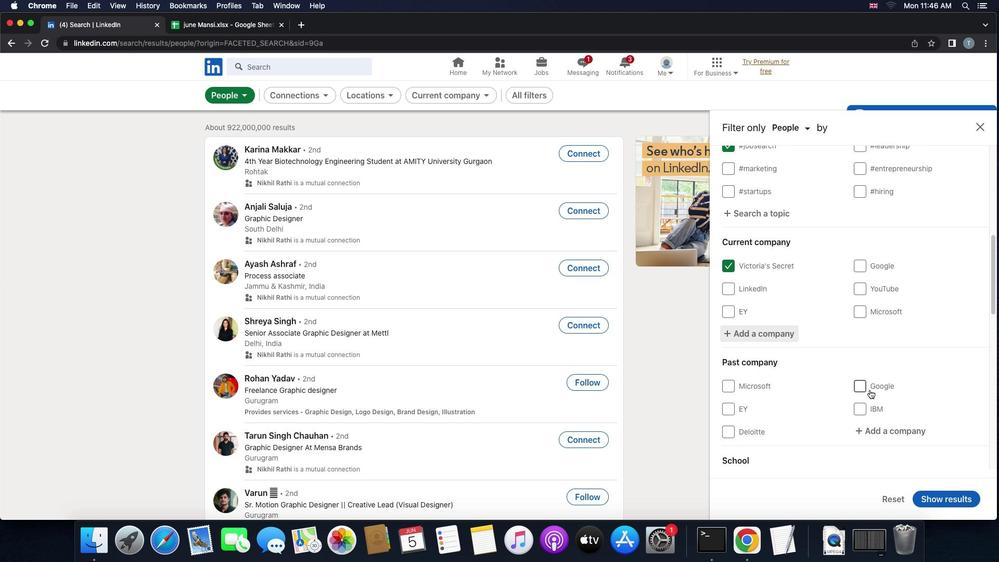
Action: Mouse scrolled (870, 390) with delta (0, 0)
Screenshot: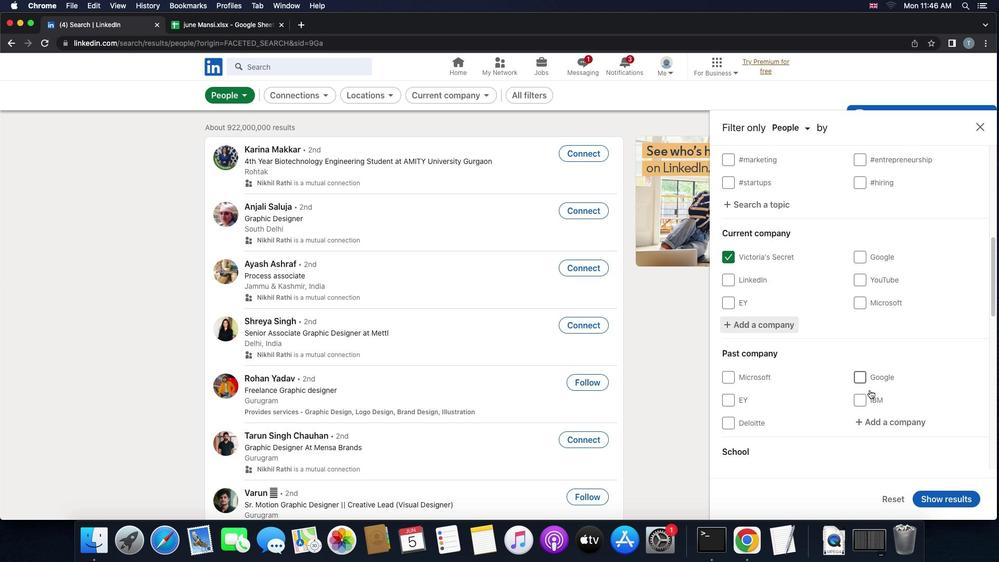
Action: Mouse scrolled (870, 390) with delta (0, 0)
Screenshot: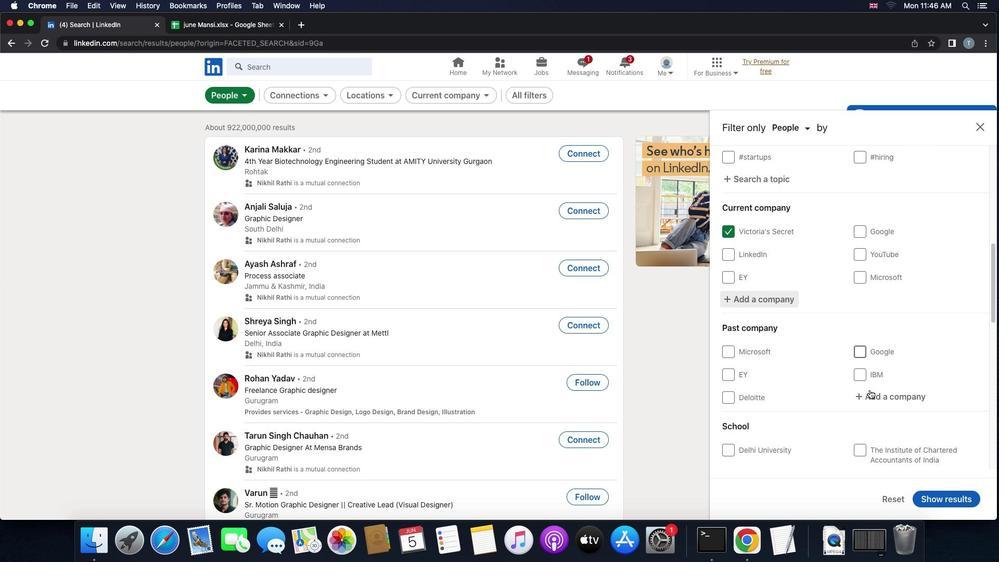 
Action: Mouse scrolled (870, 390) with delta (0, 0)
Screenshot: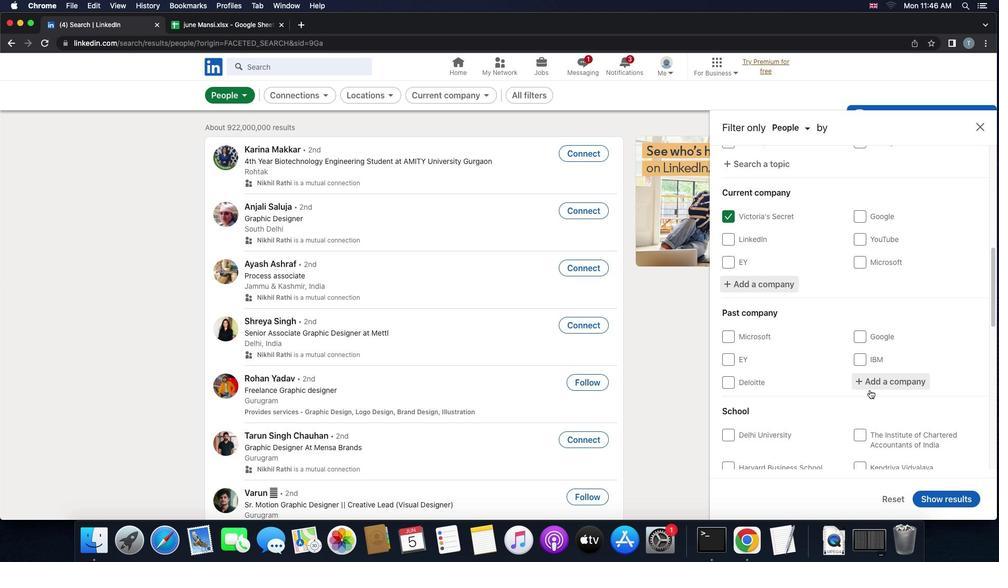 
Action: Mouse scrolled (870, 390) with delta (0, 0)
Screenshot: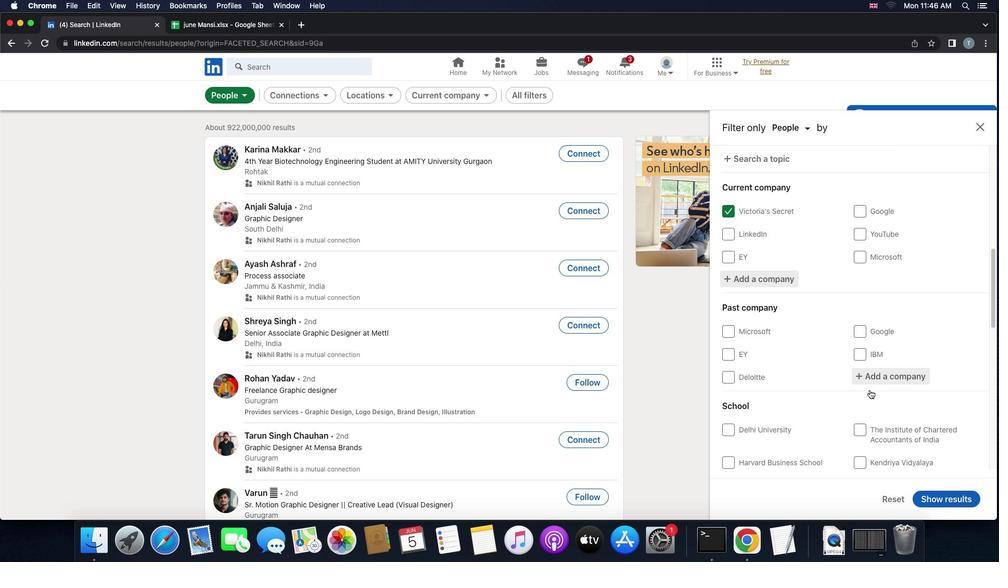 
Action: Mouse scrolled (870, 390) with delta (0, 0)
Screenshot: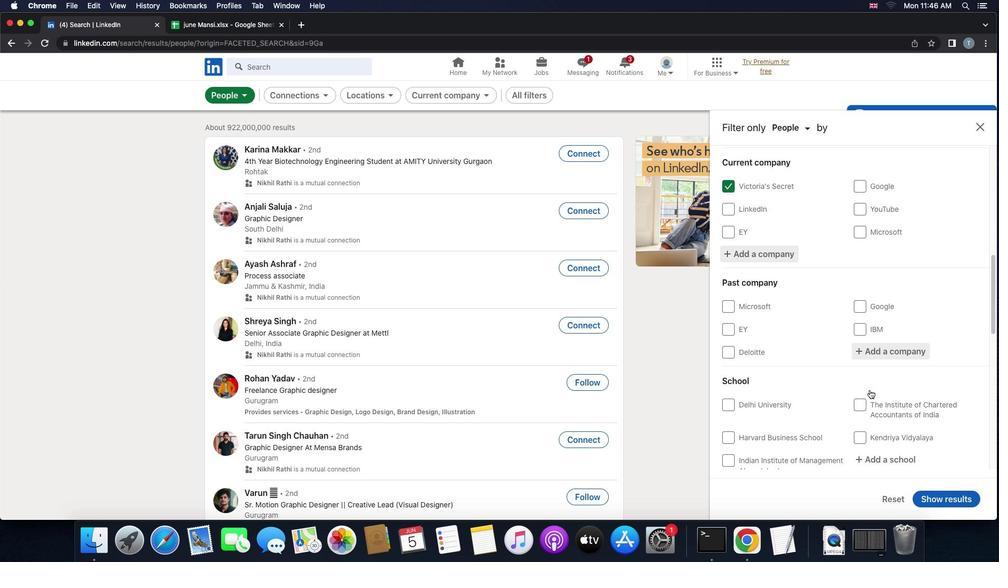 
Action: Mouse scrolled (870, 390) with delta (0, 0)
Screenshot: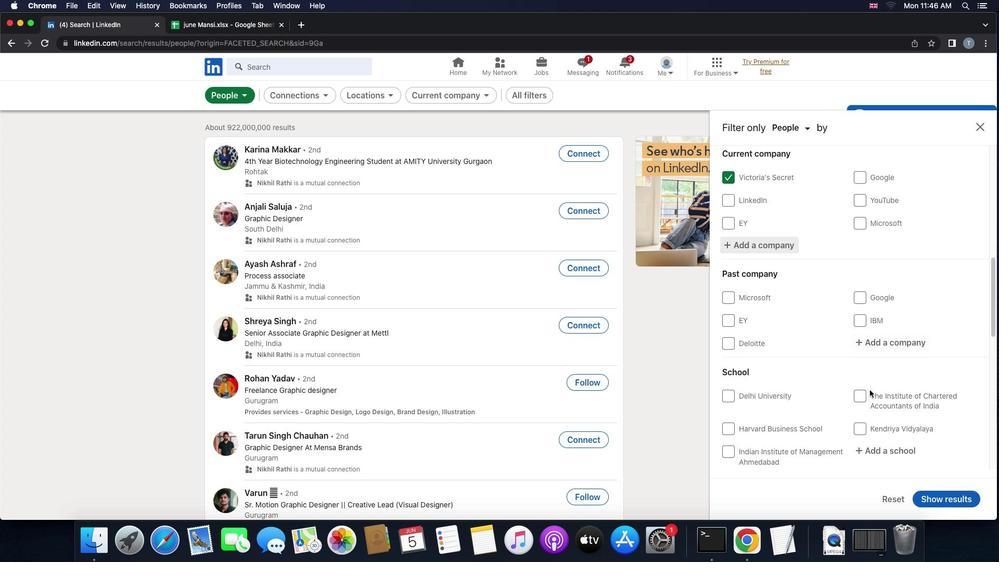 
Action: Mouse scrolled (870, 390) with delta (0, 0)
Screenshot: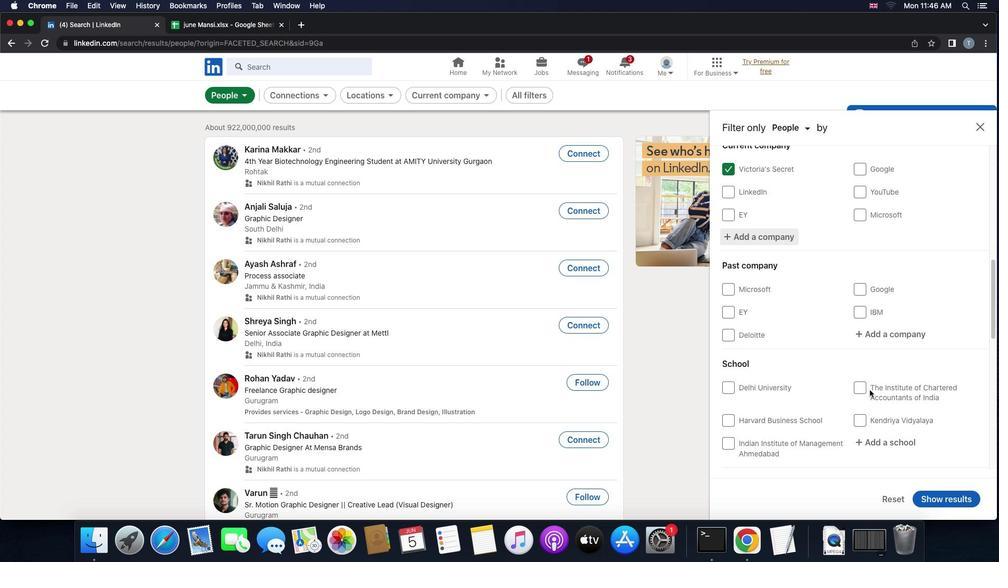 
Action: Mouse scrolled (870, 390) with delta (0, 0)
Screenshot: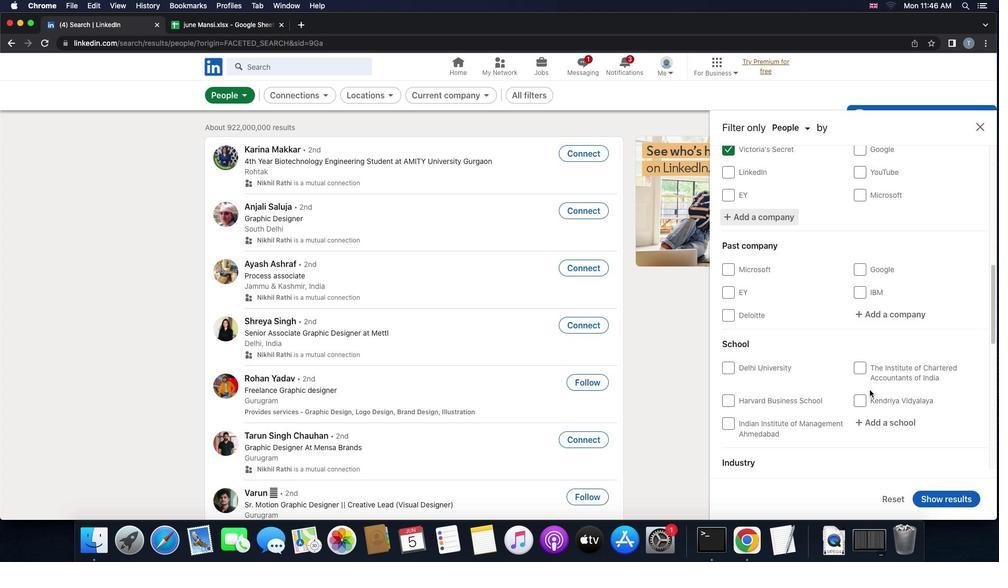 
Action: Mouse scrolled (870, 390) with delta (0, 0)
Screenshot: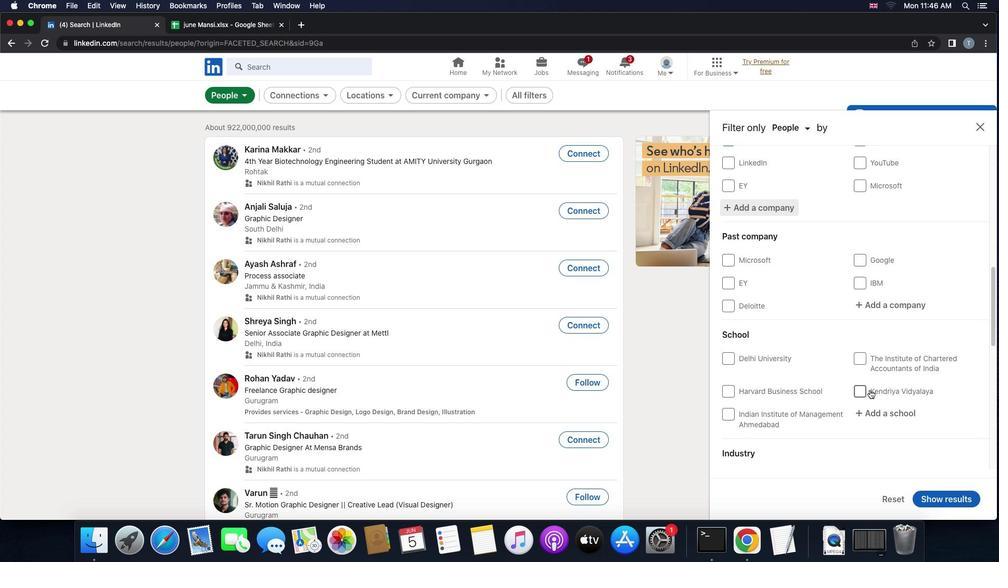 
Action: Mouse scrolled (870, 390) with delta (0, 0)
Screenshot: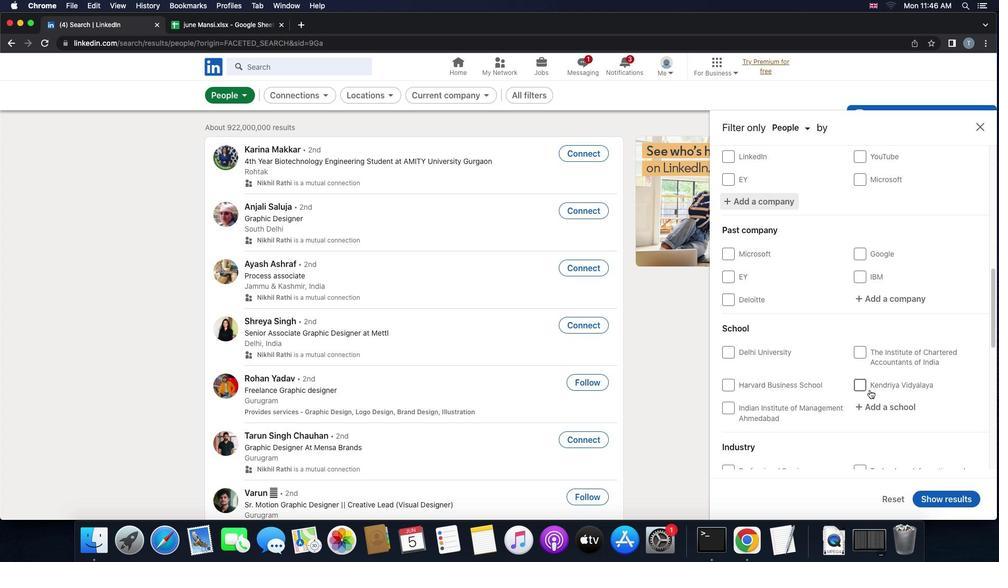
Action: Mouse scrolled (870, 390) with delta (0, 0)
Screenshot: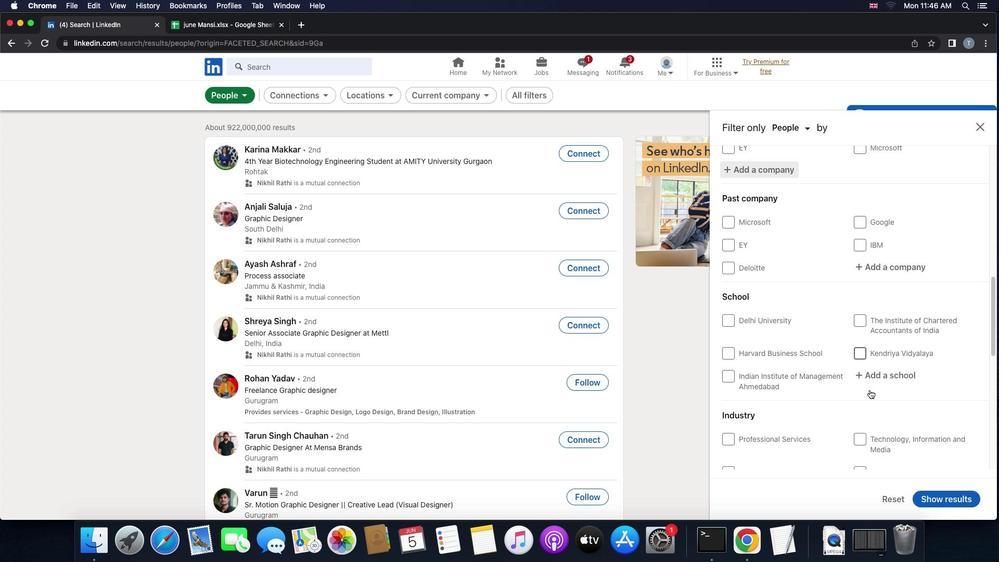 
Action: Mouse moved to (878, 369)
Screenshot: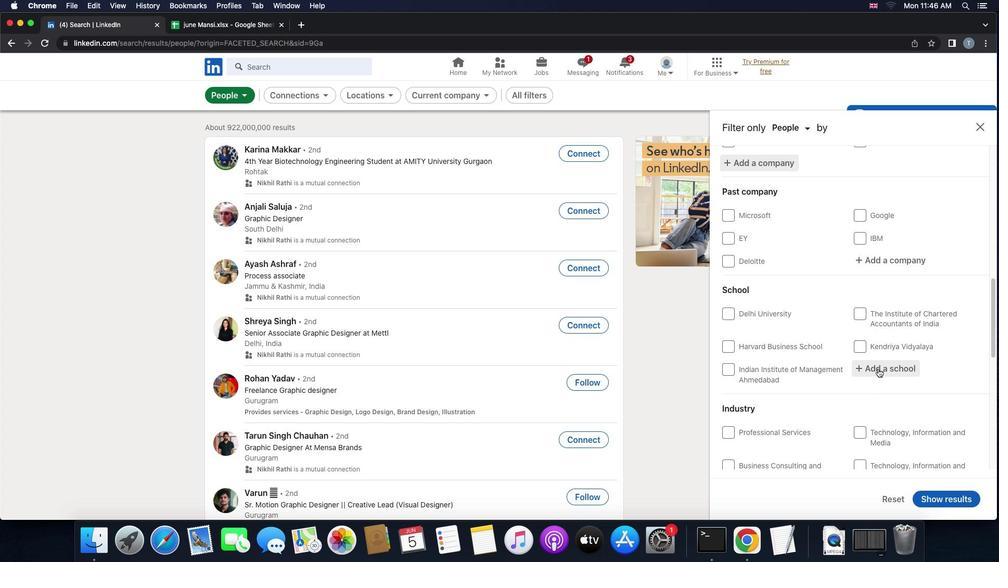 
Action: Mouse pressed left at (878, 369)
Screenshot: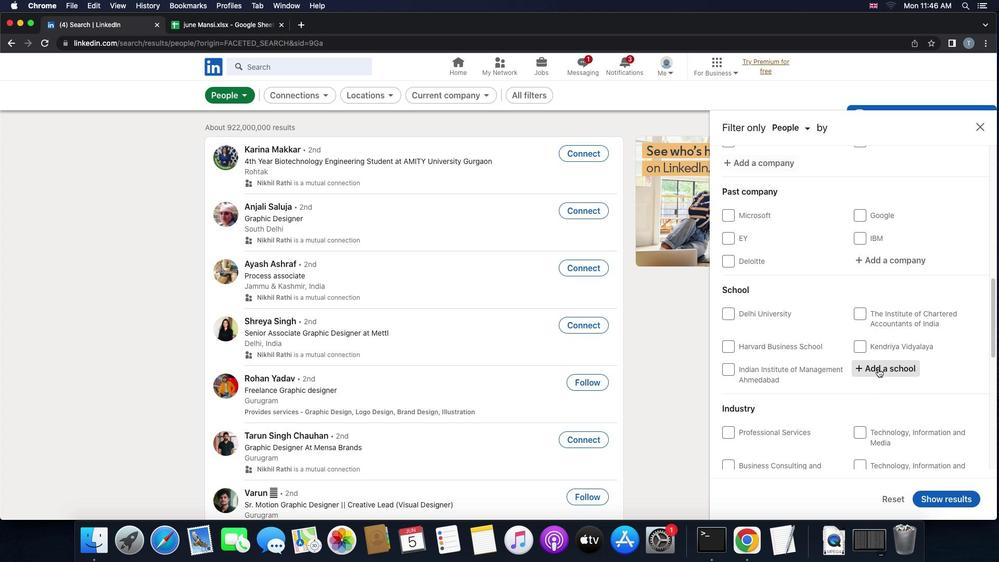 
Action: Key pressed 'f''r''e''s''h''e''r''s'Key.space'j''o''b'
Screenshot: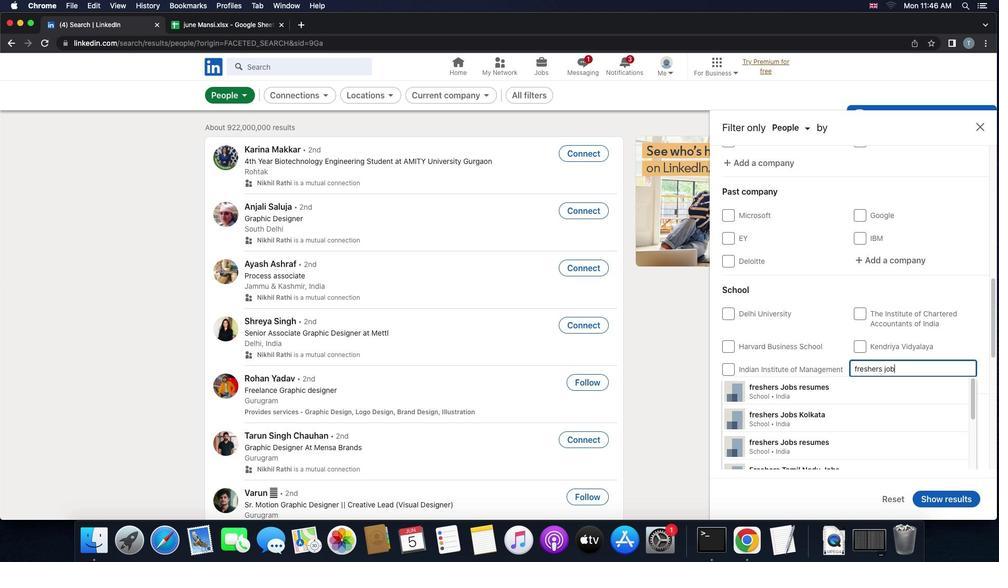 
Action: Mouse moved to (937, 383)
Screenshot: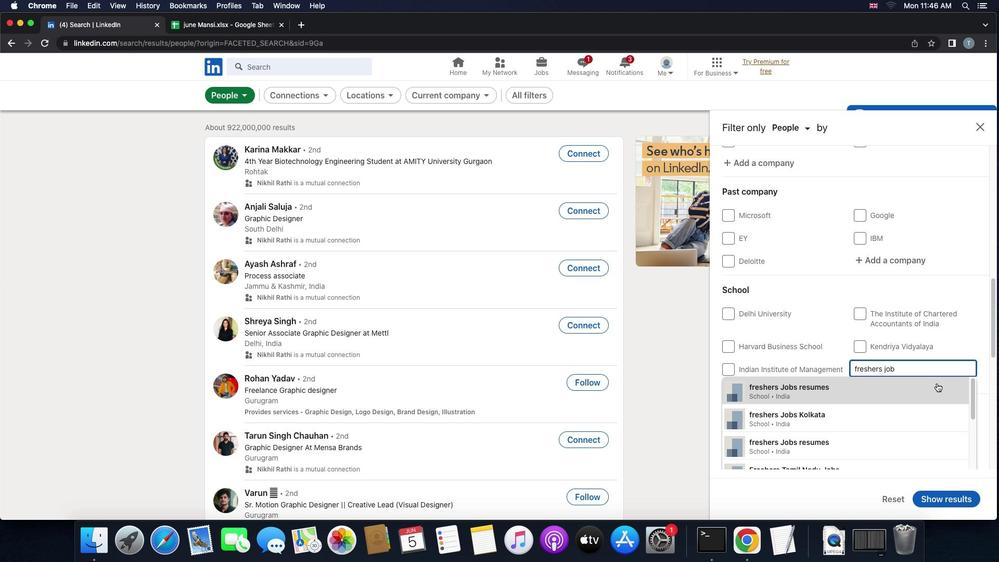 
Action: Mouse pressed left at (937, 383)
Screenshot: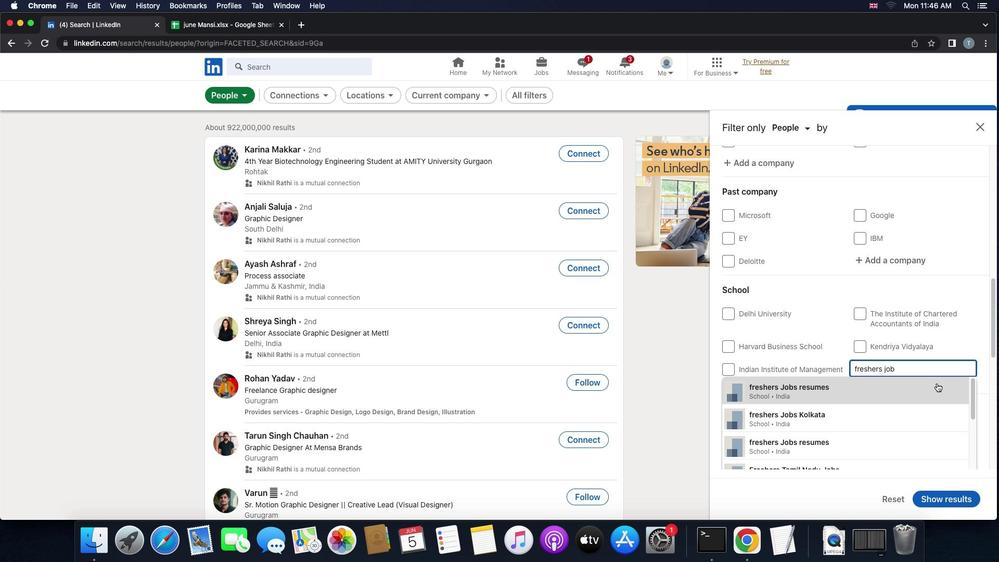 
Action: Mouse moved to (937, 383)
Screenshot: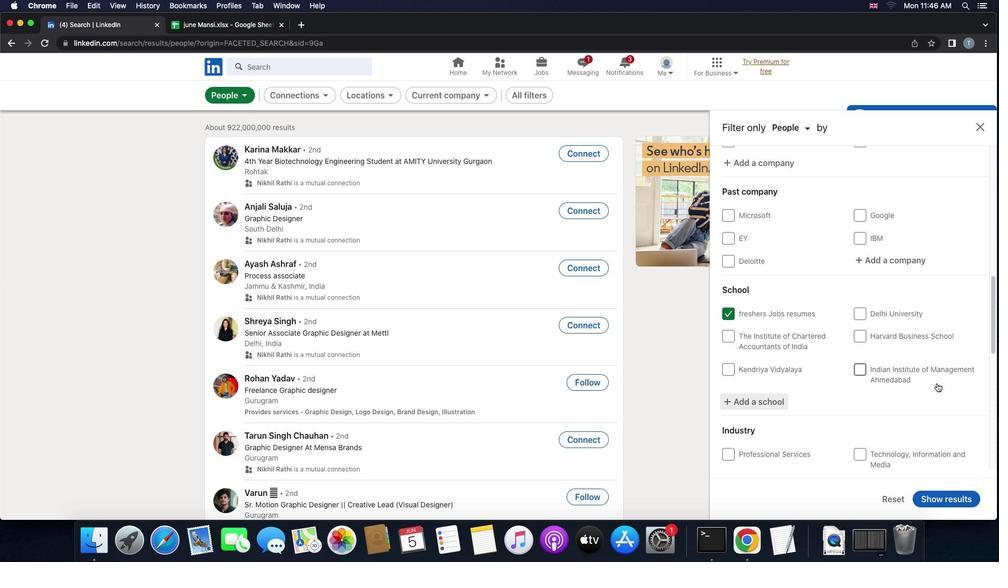 
Action: Mouse scrolled (937, 383) with delta (0, 0)
Screenshot: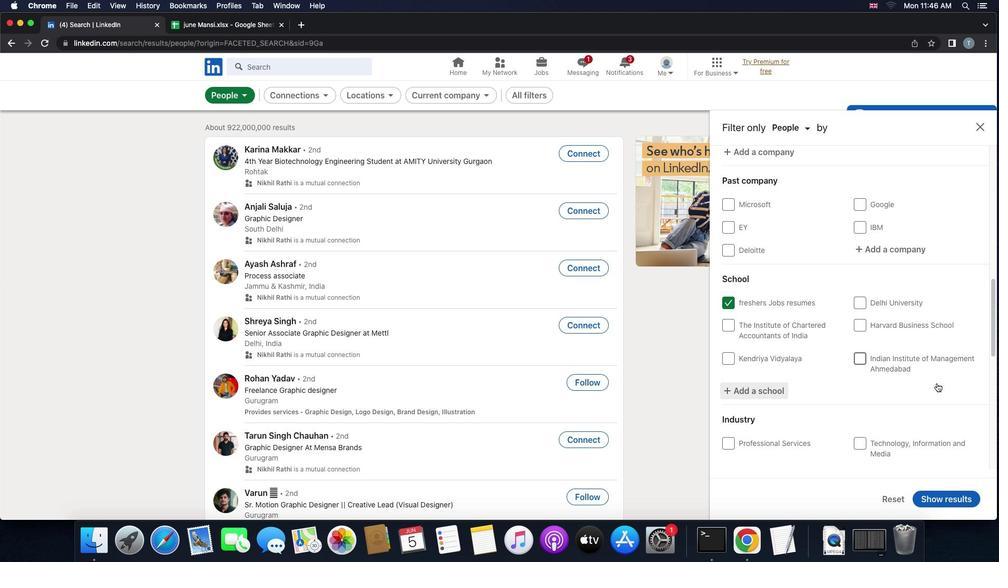 
Action: Mouse scrolled (937, 383) with delta (0, 0)
Screenshot: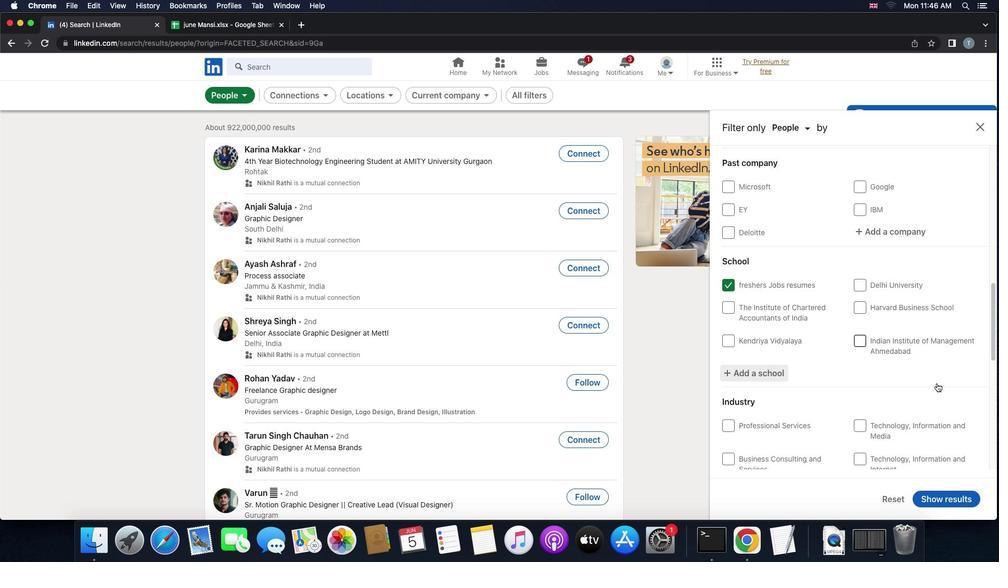 
Action: Mouse scrolled (937, 383) with delta (0, -1)
Screenshot: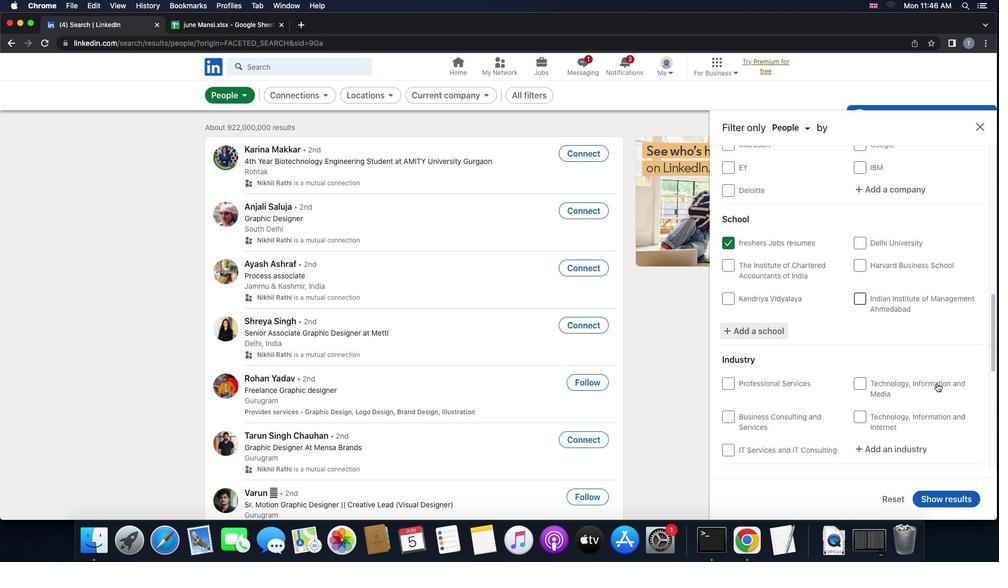 
Action: Mouse scrolled (937, 383) with delta (0, 0)
Screenshot: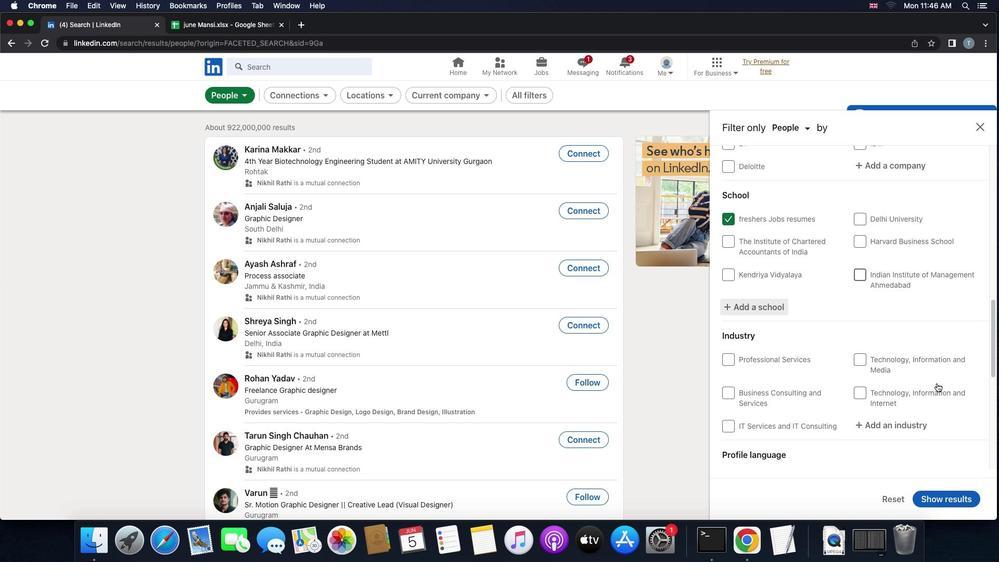 
Action: Mouse scrolled (937, 383) with delta (0, 0)
Screenshot: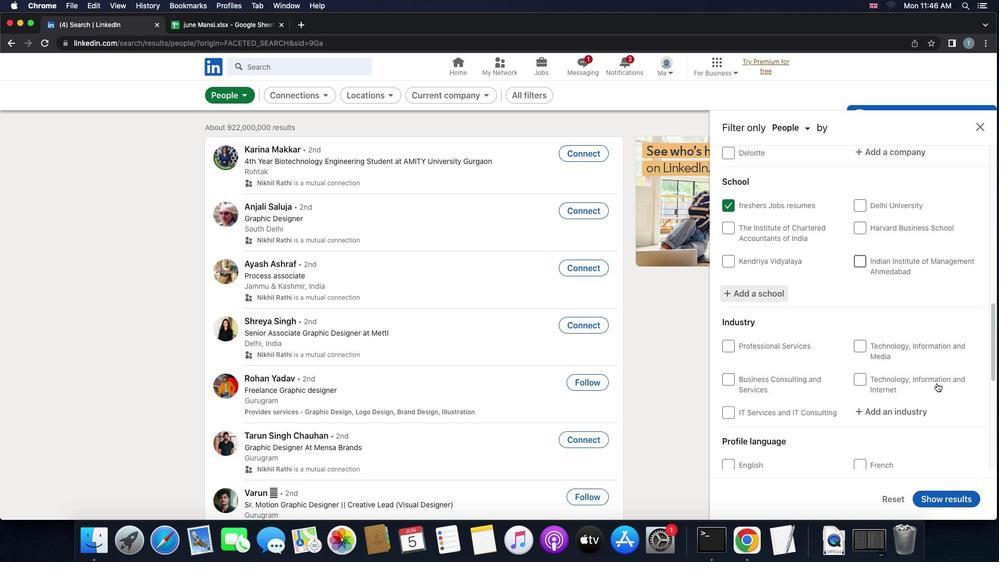 
Action: Mouse scrolled (937, 383) with delta (0, -1)
Screenshot: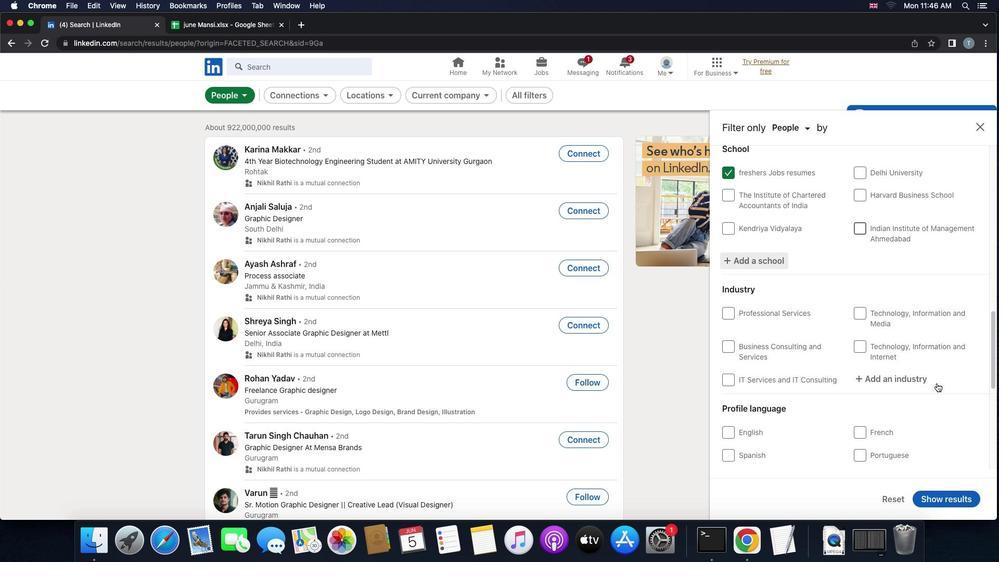 
Action: Mouse moved to (909, 366)
Screenshot: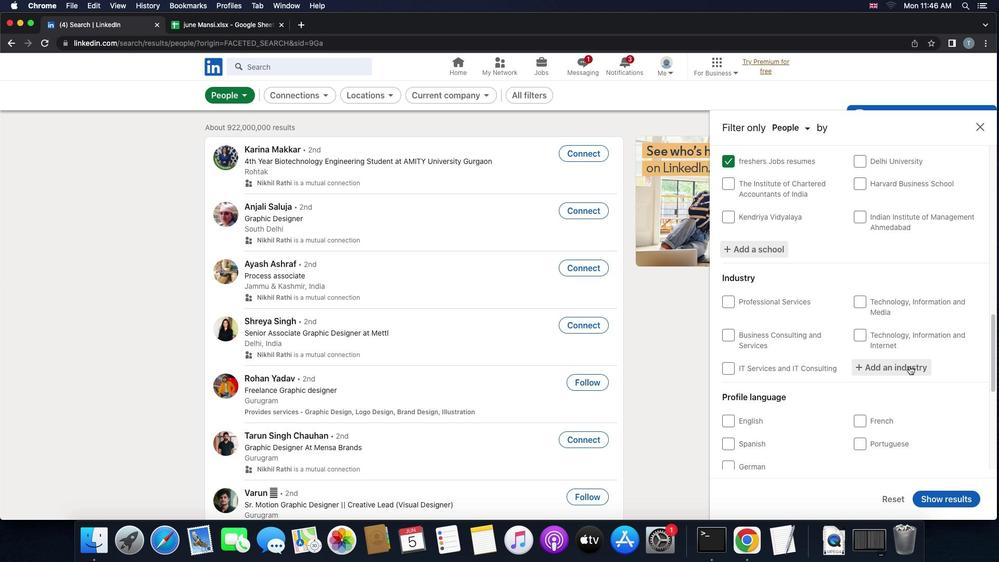 
Action: Mouse pressed left at (909, 366)
Screenshot: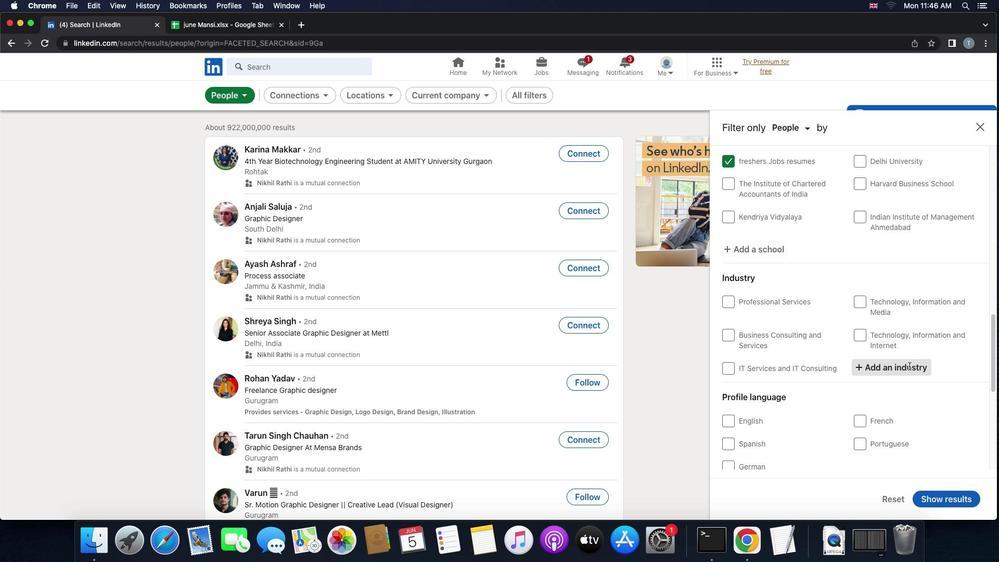 
Action: Key pressed 'g''o''v''e''r''n''m''e''n''t'Key.space'a''d''m''i''n''i''s''t''r''a''t''i''o''n'
Screenshot: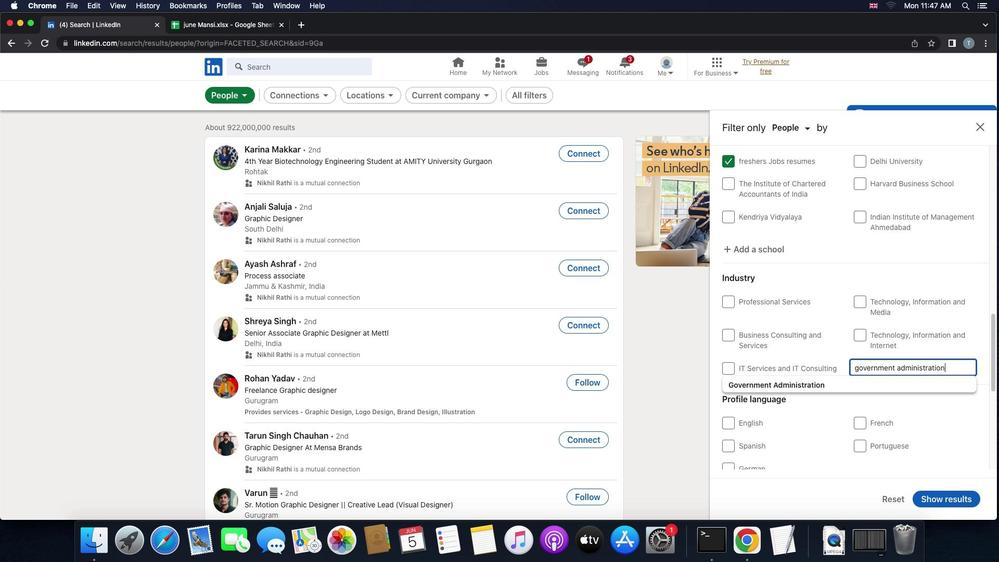 
Action: Mouse moved to (863, 387)
Screenshot: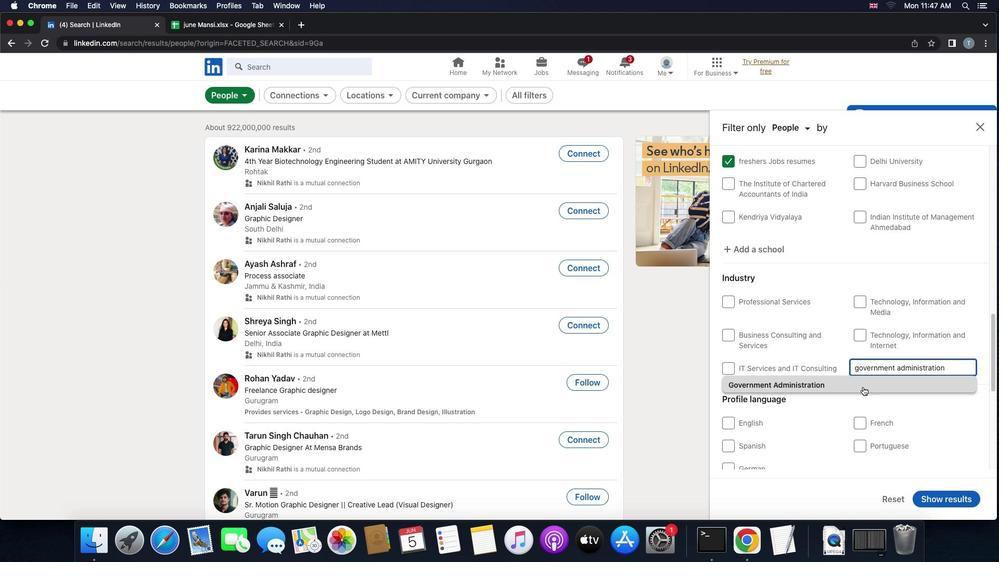 
Action: Mouse pressed left at (863, 387)
Screenshot: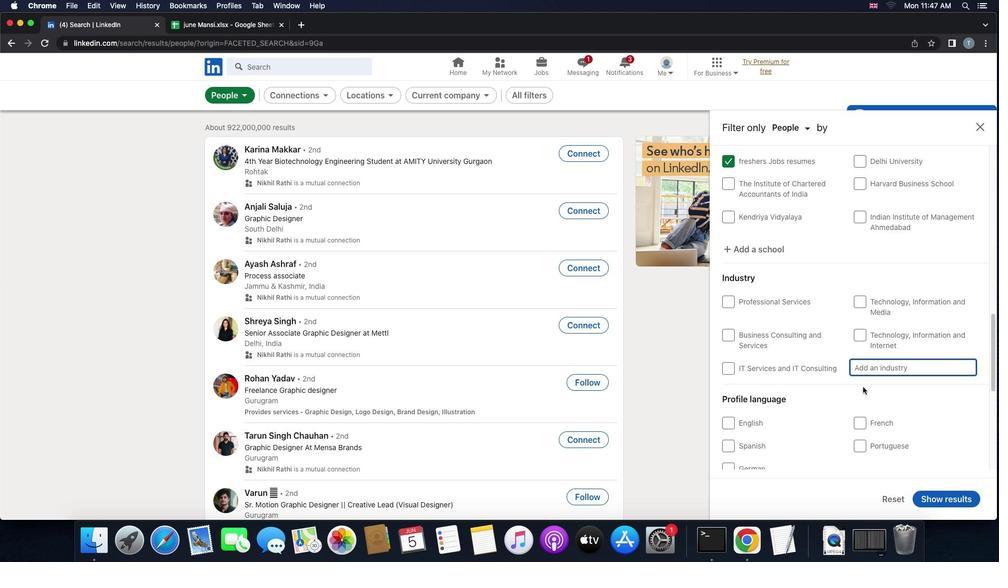 
Action: Mouse moved to (864, 387)
Screenshot: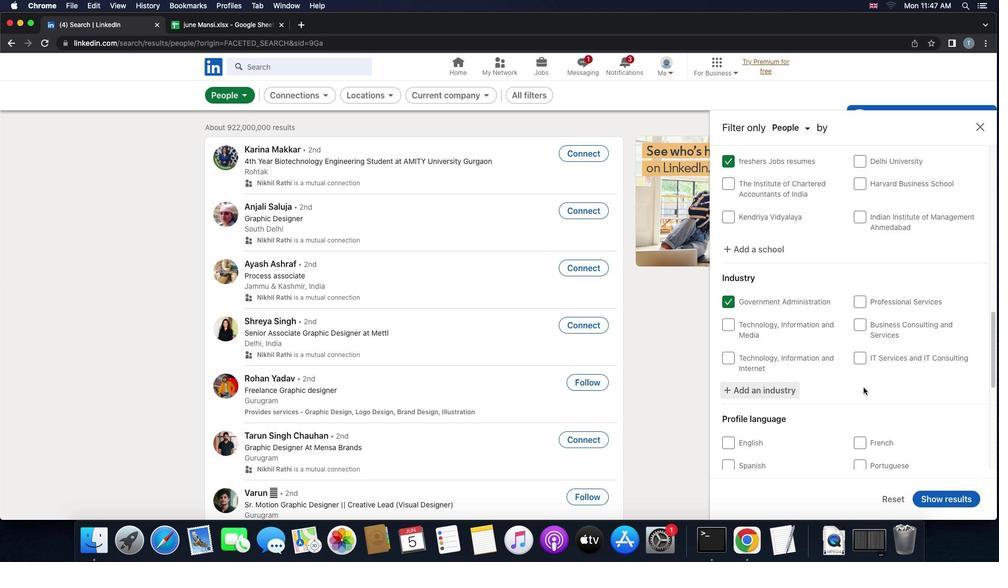 
Action: Mouse scrolled (864, 387) with delta (0, 0)
Screenshot: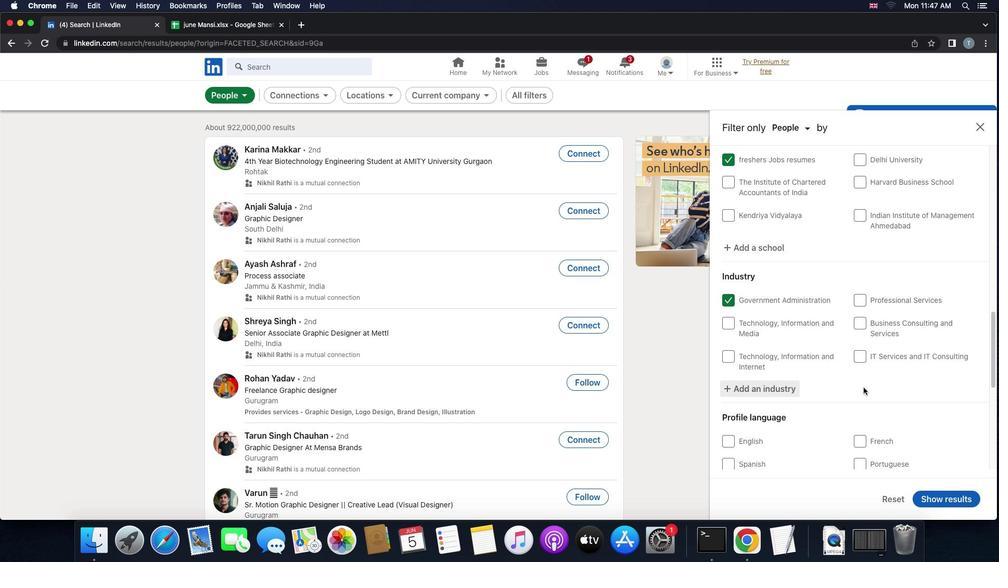 
Action: Mouse scrolled (864, 387) with delta (0, 0)
Screenshot: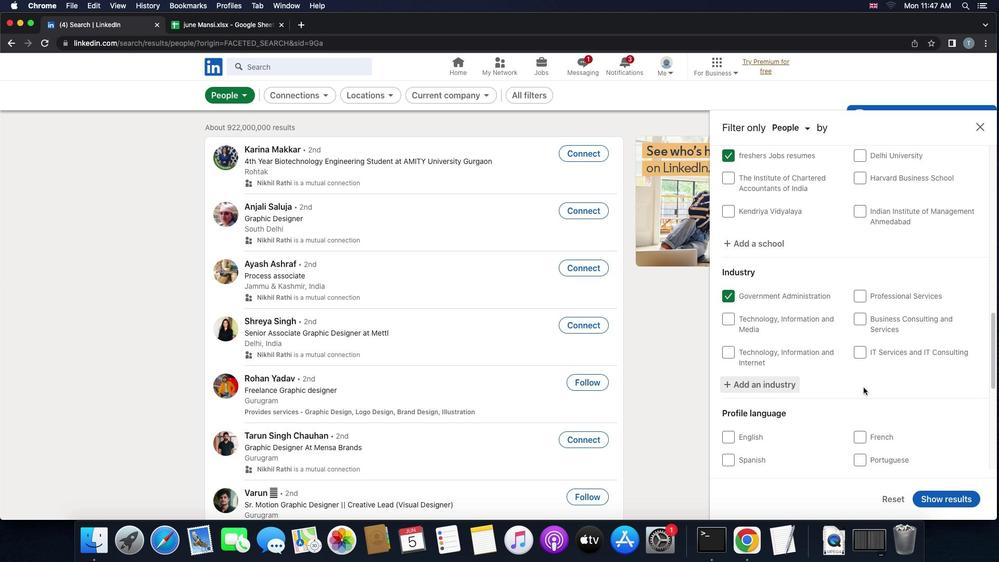 
Action: Mouse scrolled (864, 387) with delta (0, 0)
Screenshot: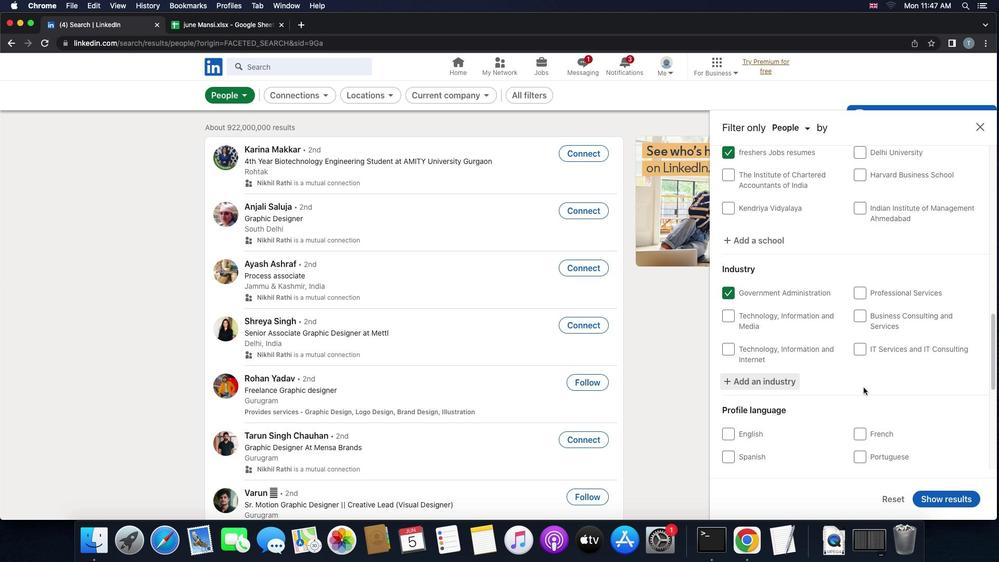 
Action: Mouse moved to (858, 385)
Screenshot: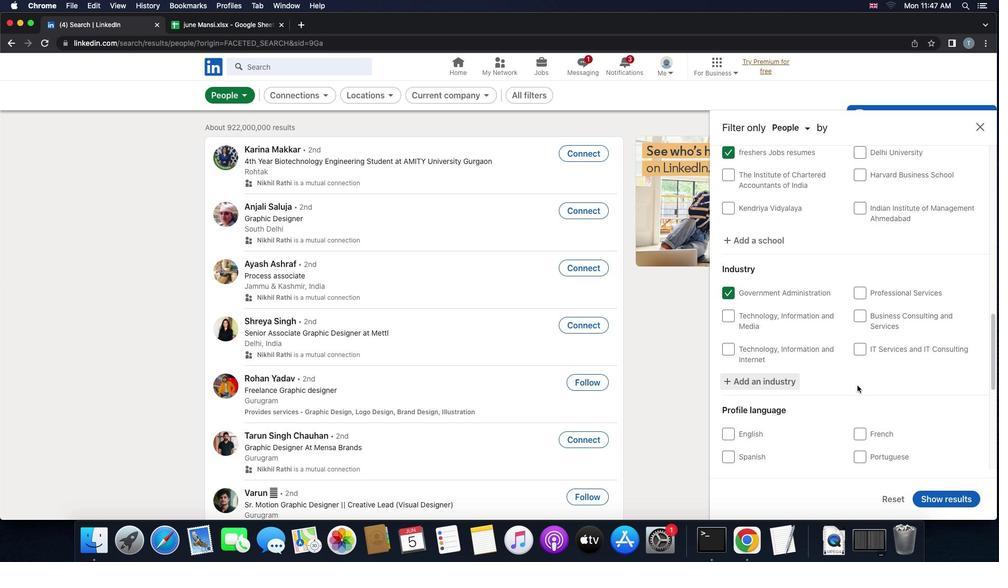 
Action: Mouse scrolled (858, 385) with delta (0, 0)
Screenshot: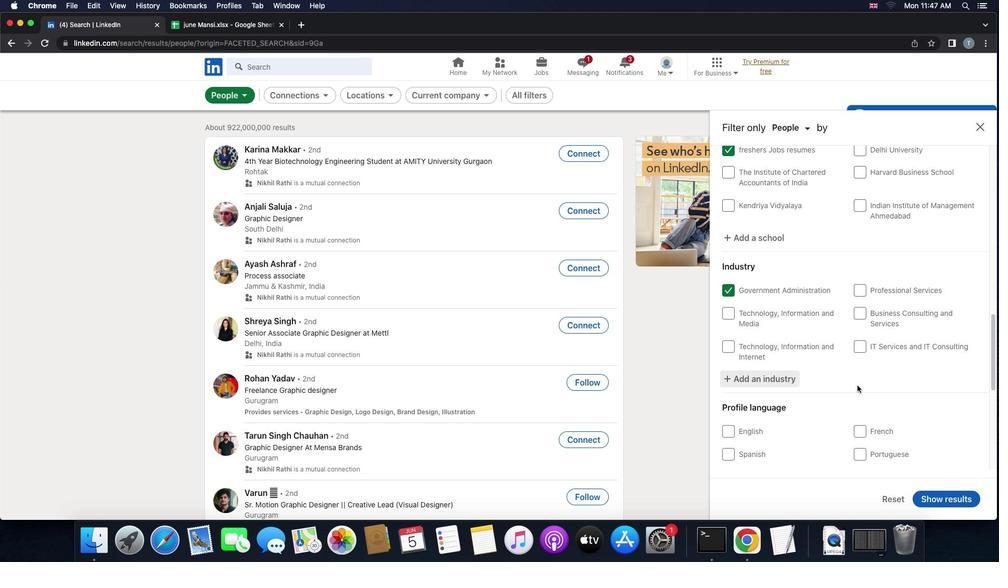 
Action: Mouse scrolled (858, 385) with delta (0, 0)
Screenshot: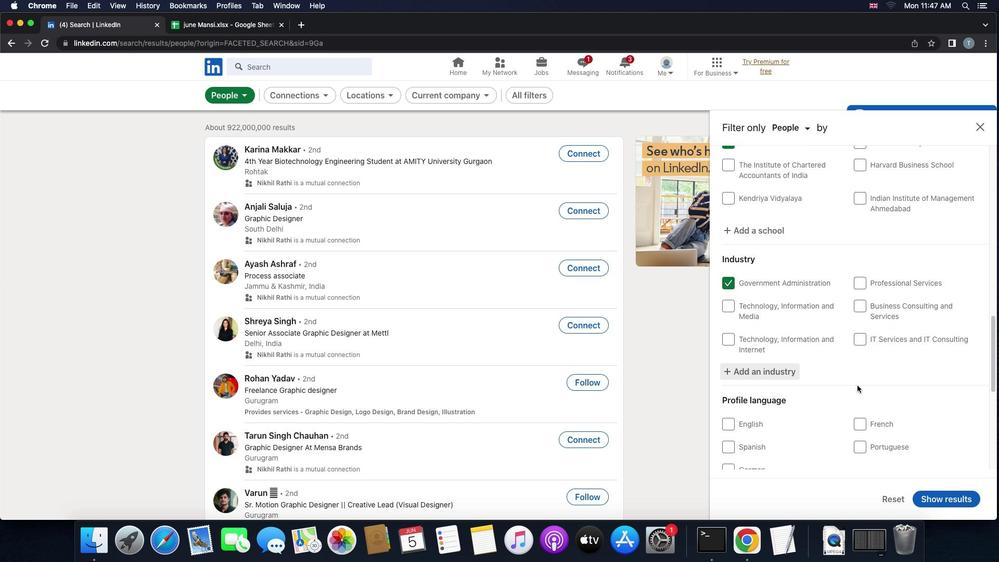 
Action: Mouse scrolled (858, 385) with delta (0, 0)
Screenshot: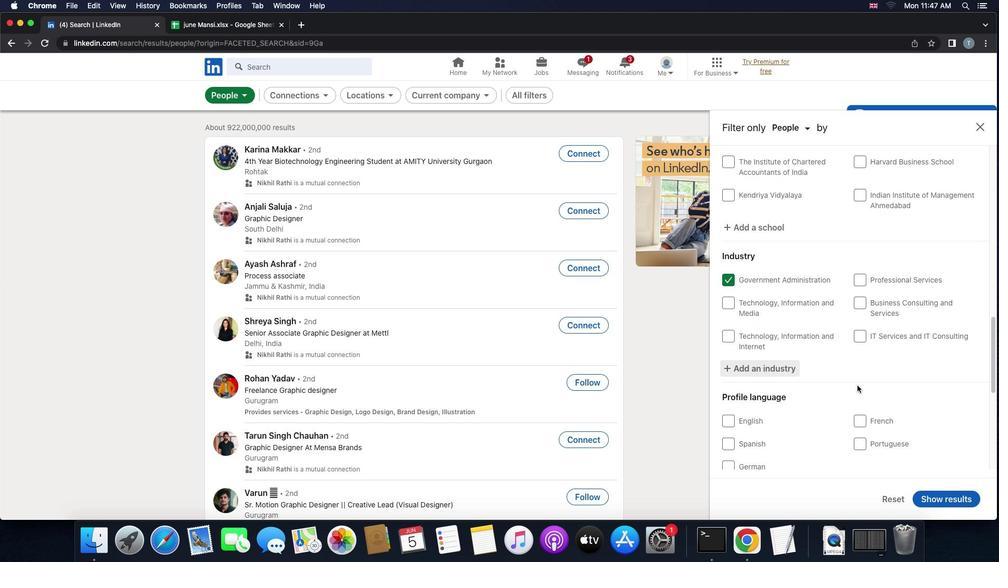 
Action: Mouse moved to (793, 407)
Screenshot: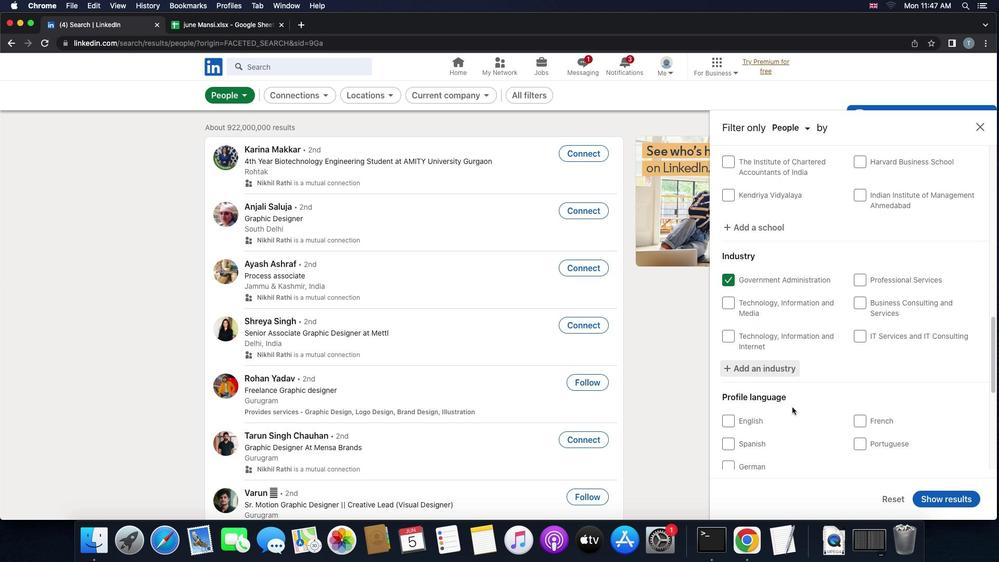 
Action: Mouse scrolled (793, 407) with delta (0, 0)
Screenshot: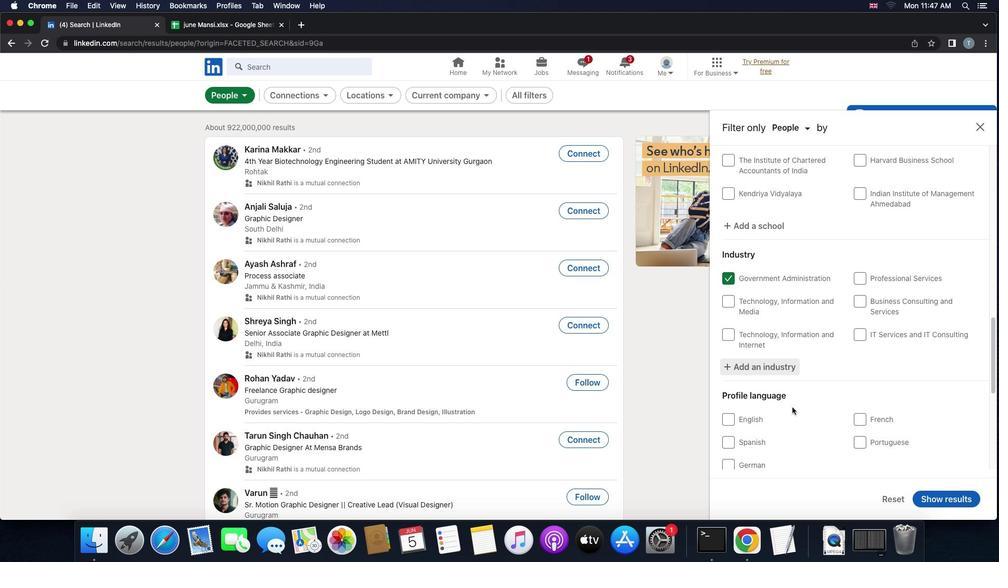 
Action: Mouse scrolled (793, 407) with delta (0, 0)
Screenshot: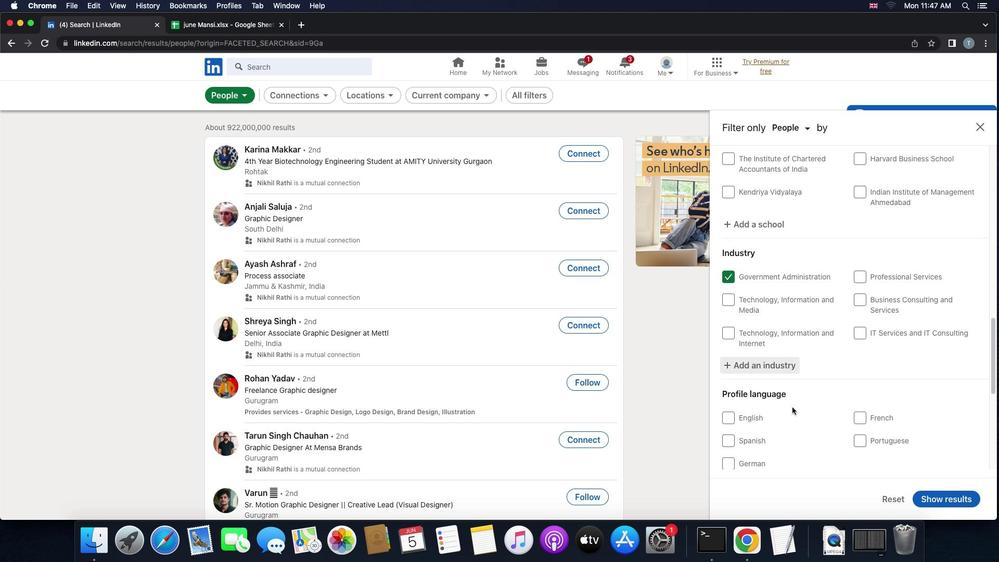 
Action: Mouse scrolled (793, 407) with delta (0, 0)
Screenshot: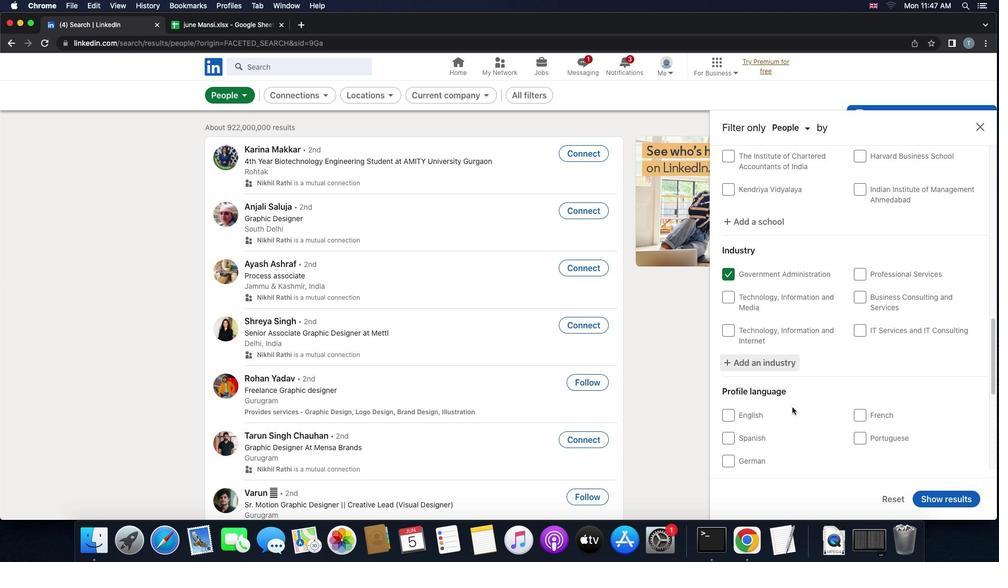 
Action: Mouse scrolled (793, 407) with delta (0, 0)
Screenshot: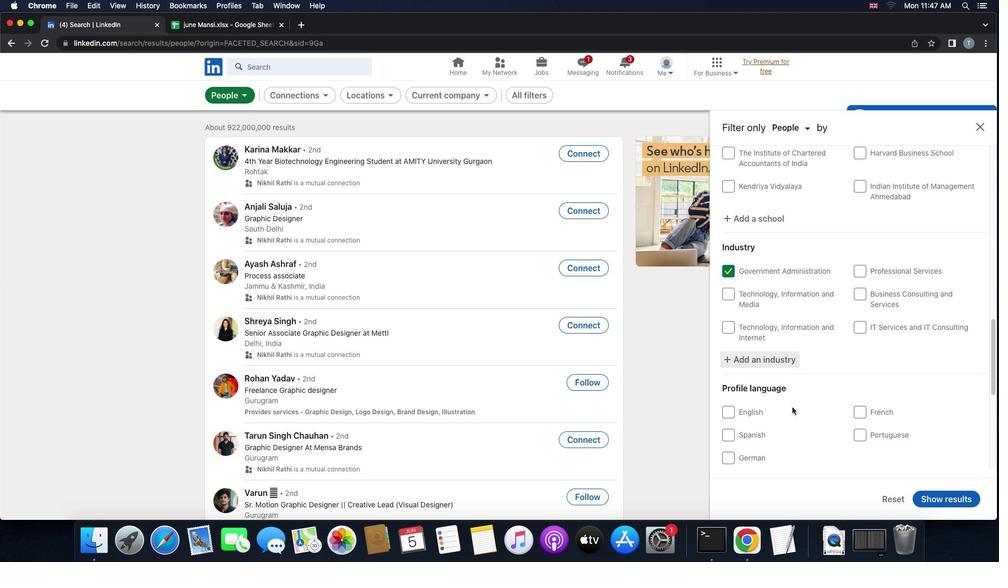 
Action: Mouse moved to (867, 432)
Screenshot: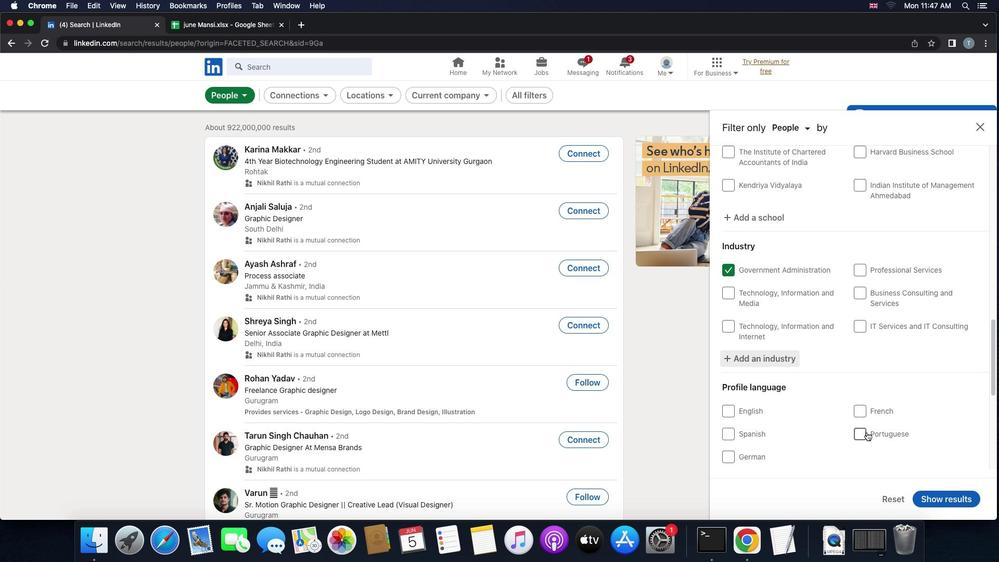
Action: Mouse pressed left at (867, 432)
Screenshot: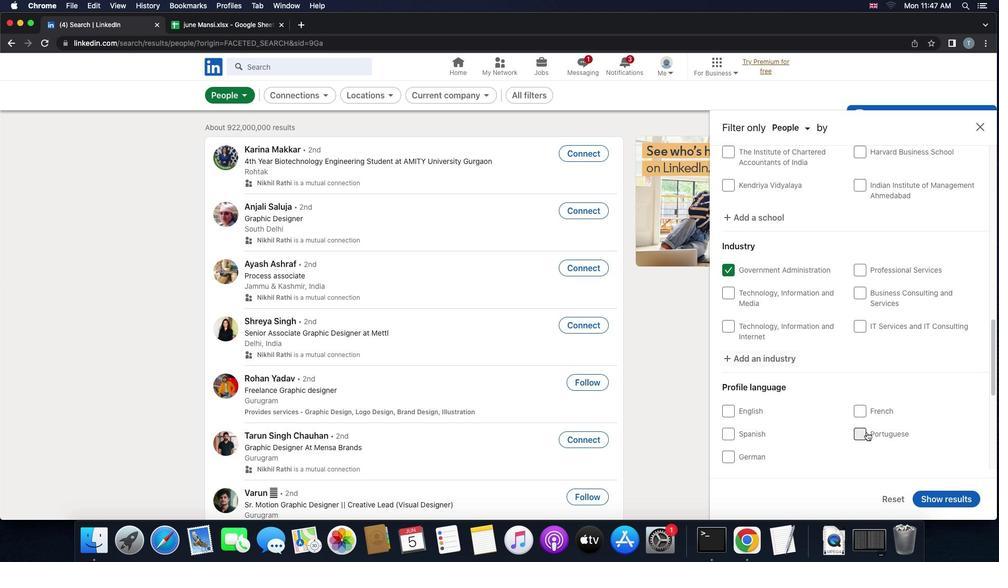 
Action: Mouse scrolled (867, 432) with delta (0, 0)
Screenshot: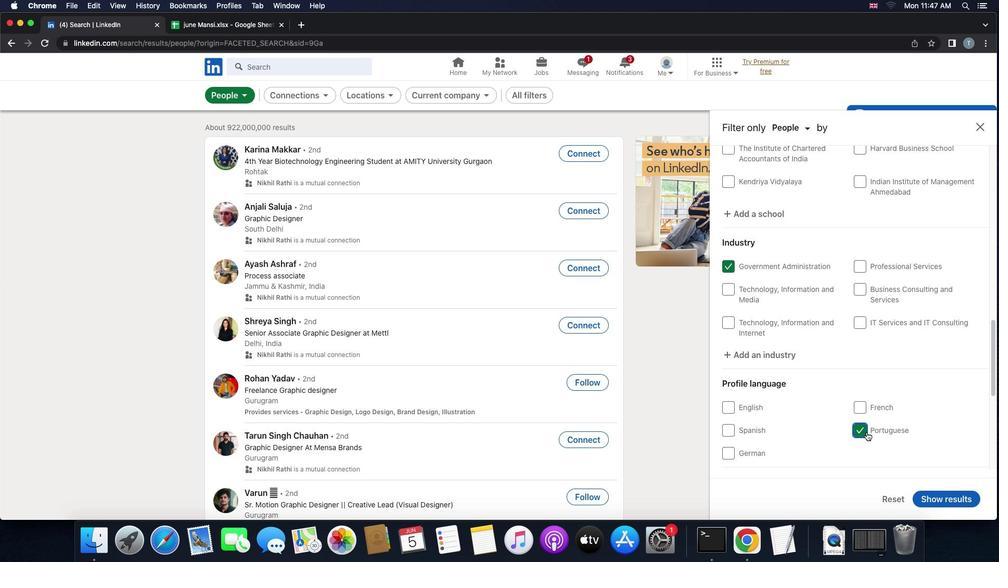 
Action: Mouse scrolled (867, 432) with delta (0, 0)
Screenshot: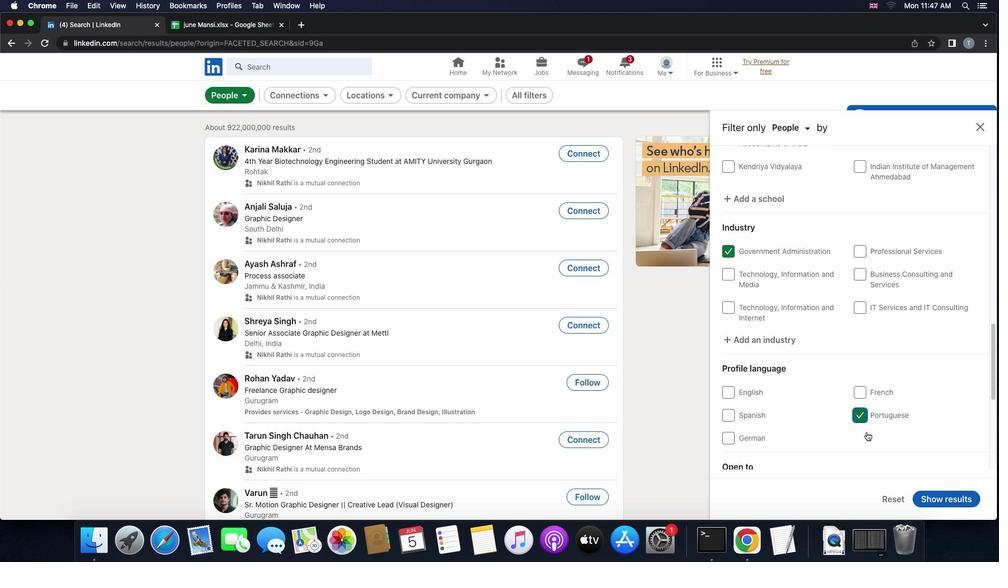
Action: Mouse scrolled (867, 432) with delta (0, -1)
Screenshot: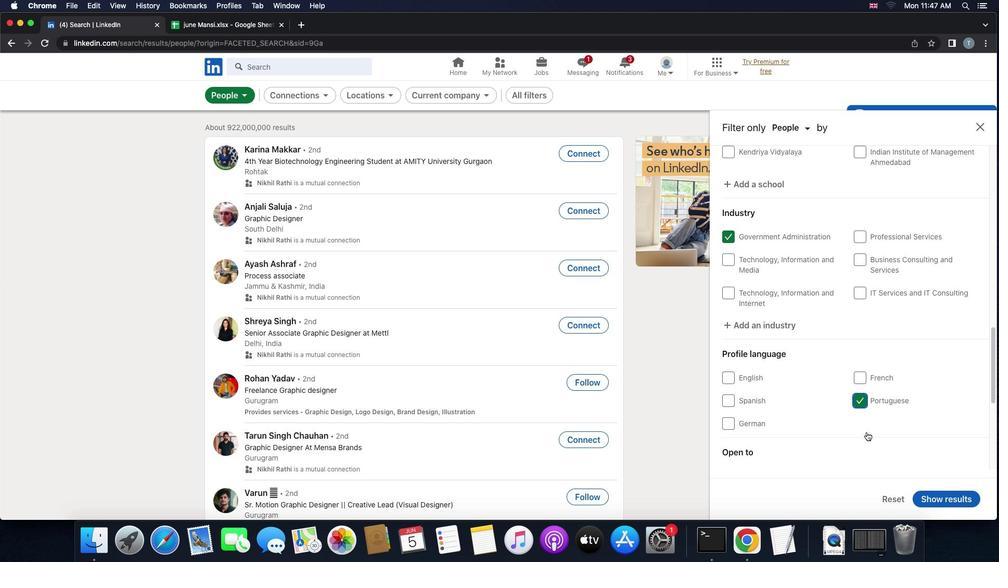 
Action: Mouse scrolled (867, 432) with delta (0, 0)
Screenshot: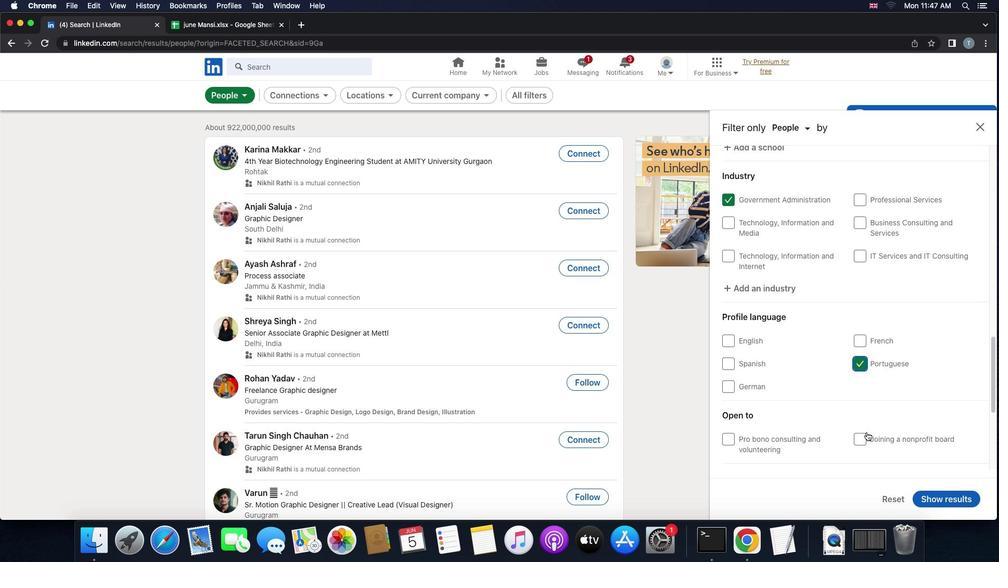 
Action: Mouse scrolled (867, 432) with delta (0, 0)
Screenshot: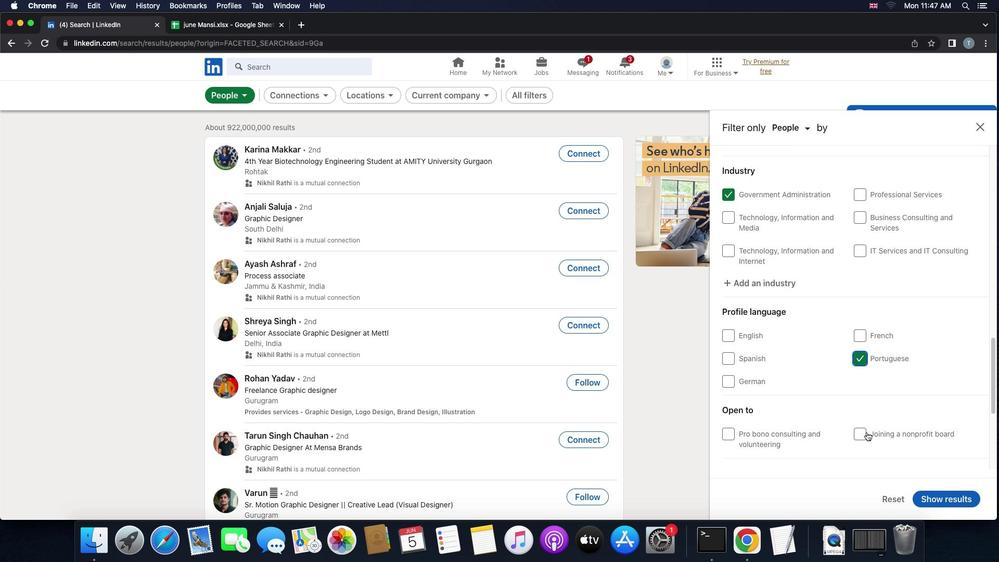 
Action: Mouse scrolled (867, 432) with delta (0, 0)
Screenshot: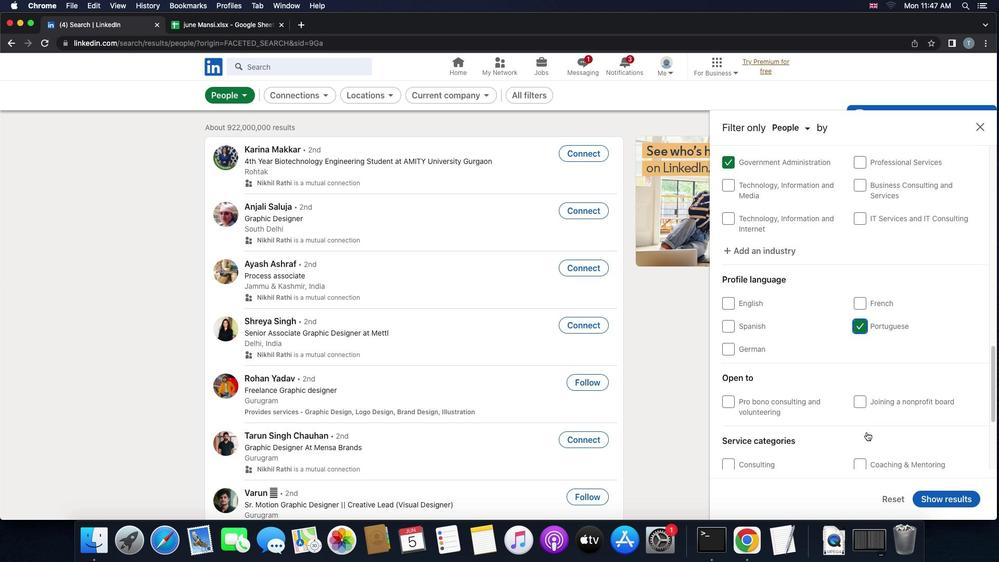 
Action: Mouse scrolled (867, 432) with delta (0, 0)
Screenshot: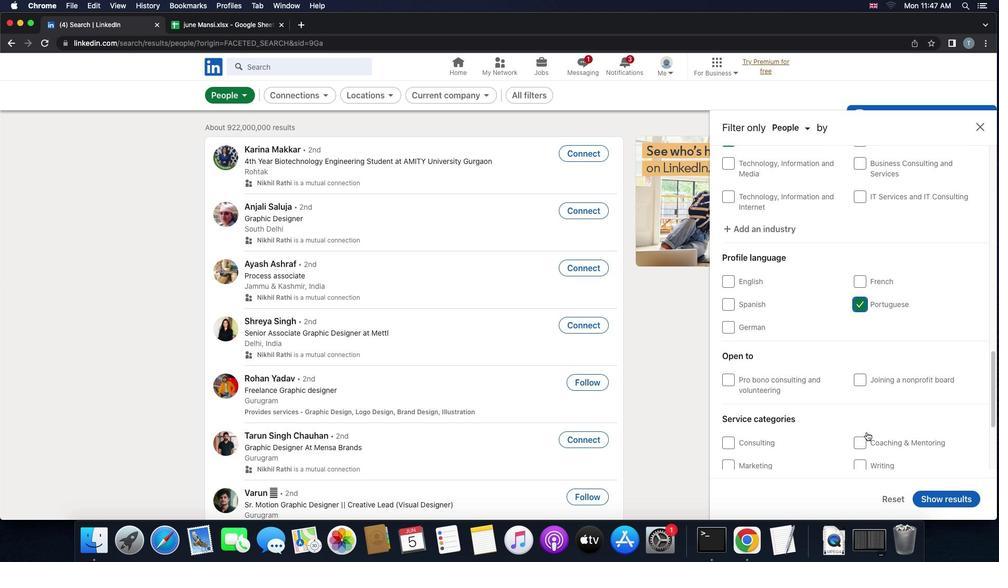 
Action: Mouse scrolled (867, 432) with delta (0, 0)
Screenshot: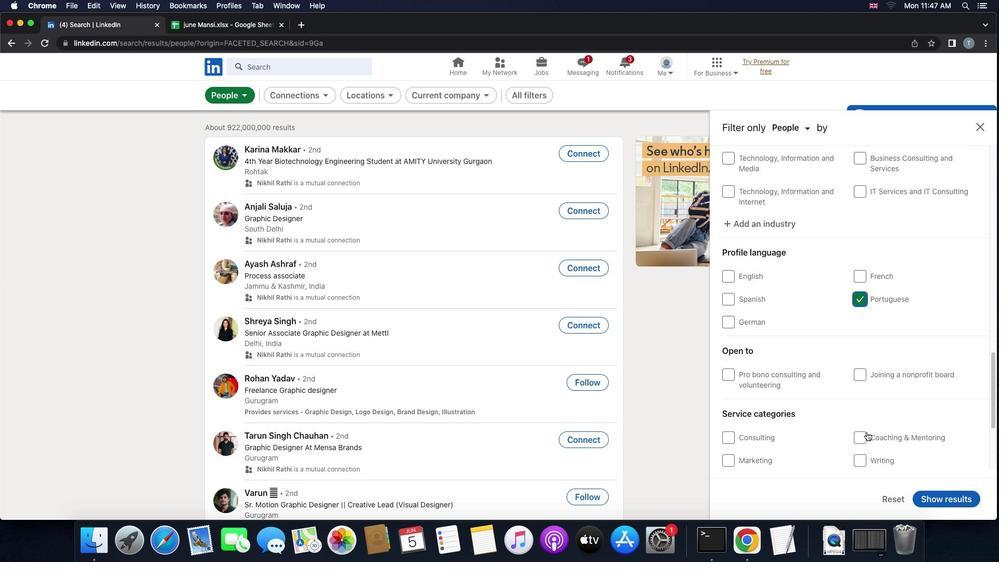
Action: Mouse moved to (865, 450)
Screenshot: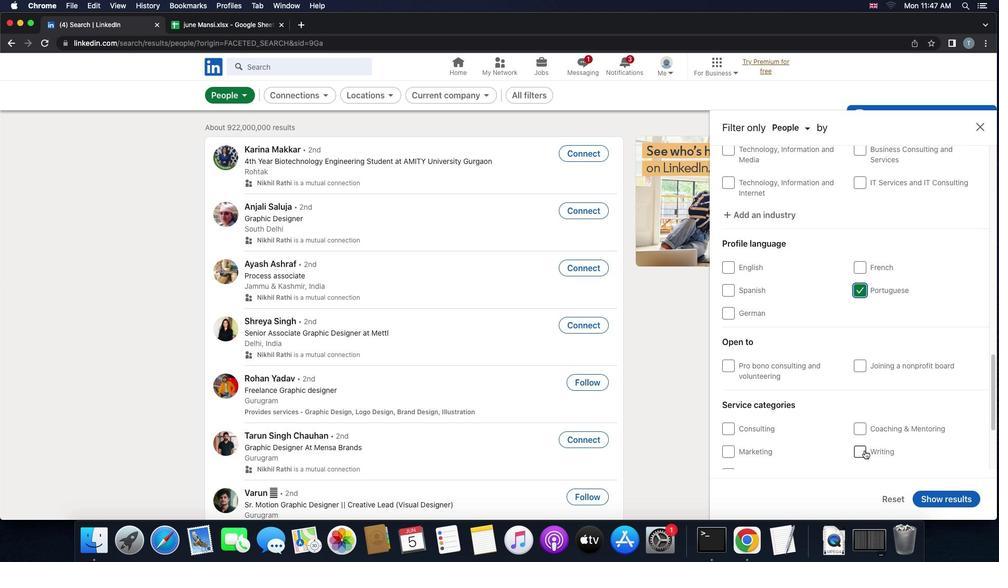 
Action: Mouse scrolled (865, 450) with delta (0, 0)
Screenshot: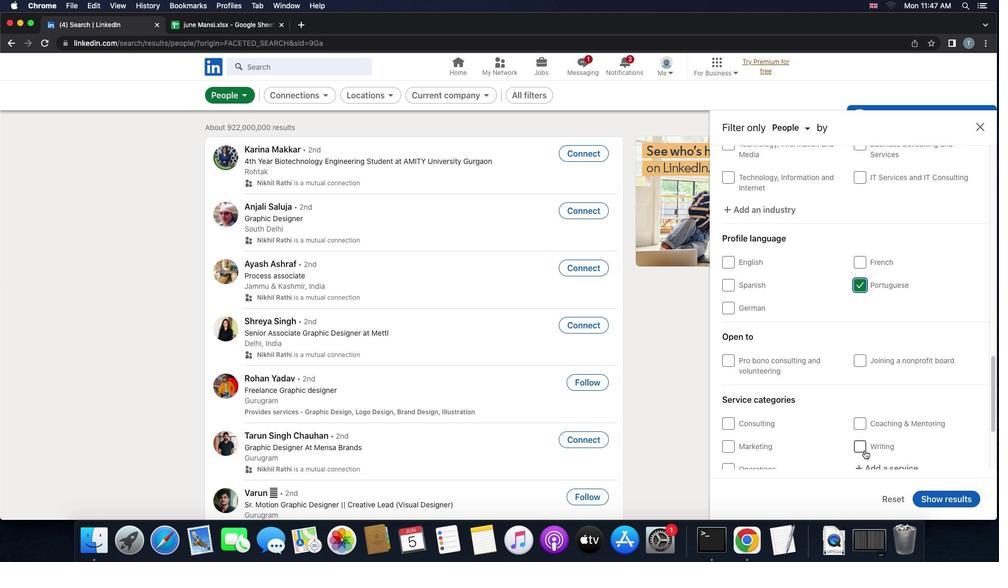 
Action: Mouse scrolled (865, 450) with delta (0, 0)
Screenshot: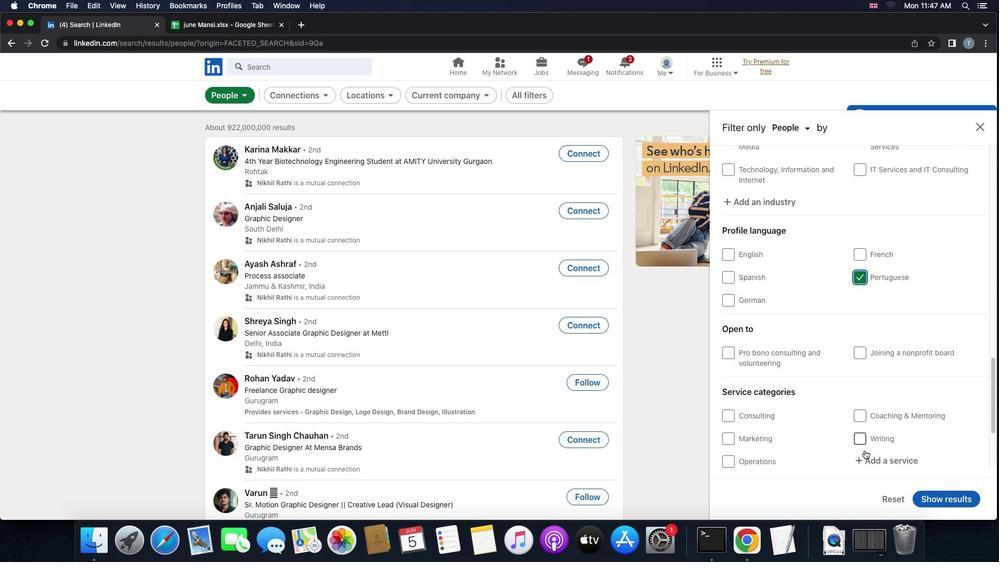 
Action: Mouse scrolled (865, 450) with delta (0, -1)
Screenshot: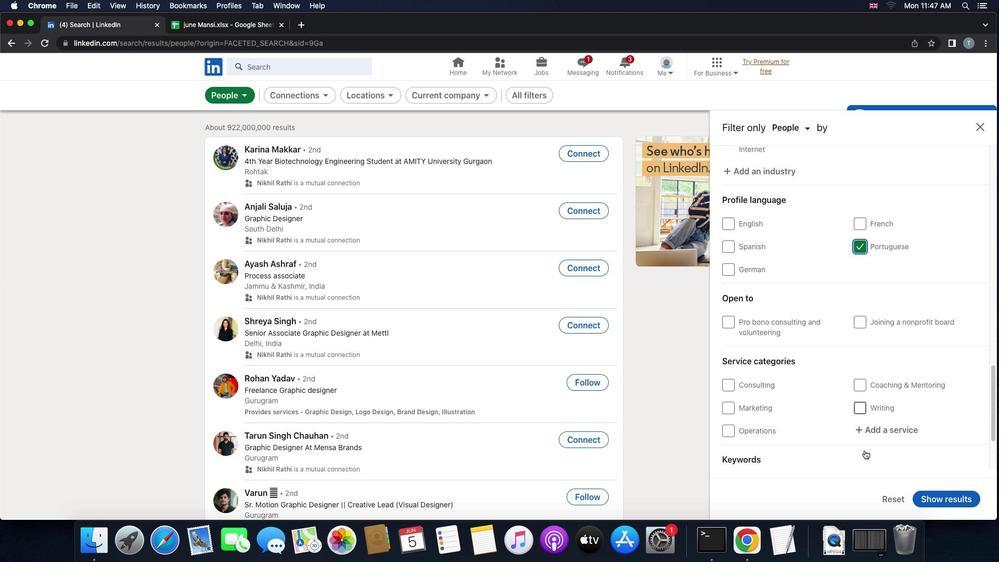 
Action: Mouse moved to (865, 404)
Screenshot: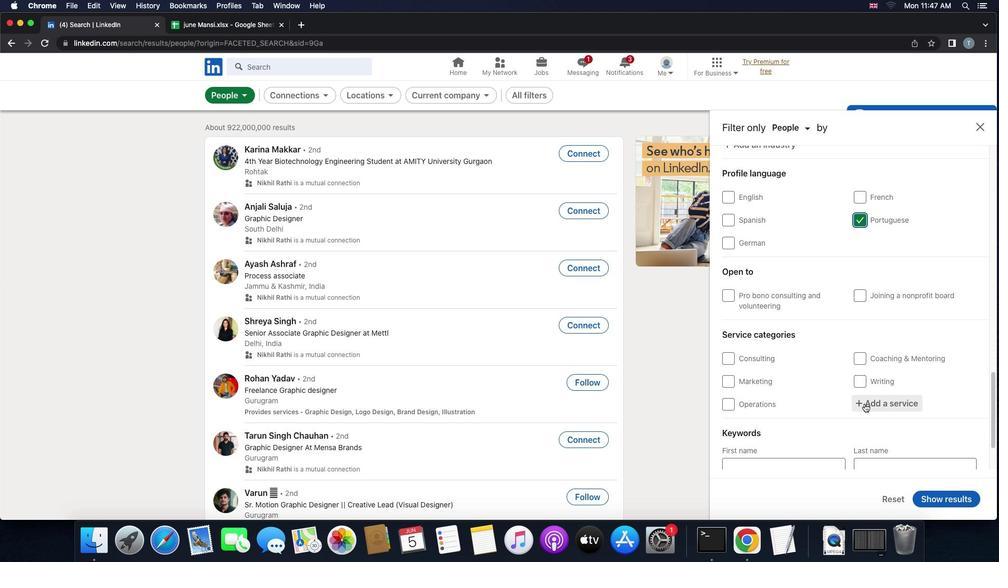 
Action: Mouse pressed left at (865, 404)
Screenshot: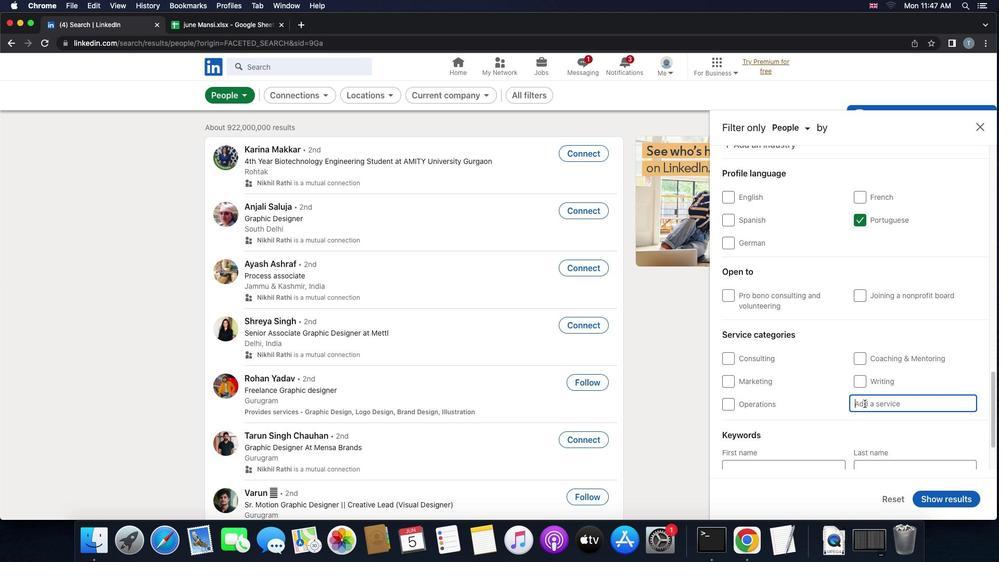 
Action: Key pressed 'f''i''n''a''n''c''i''a''l'Key.space'a''c''c''o''u''n''t''i''n''g'
Screenshot: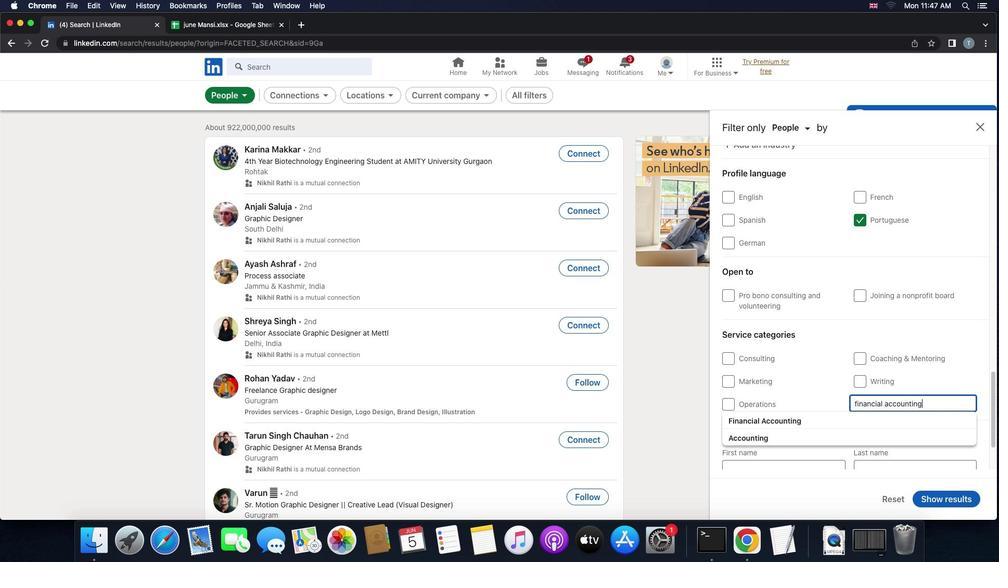 
Action: Mouse moved to (851, 425)
Screenshot: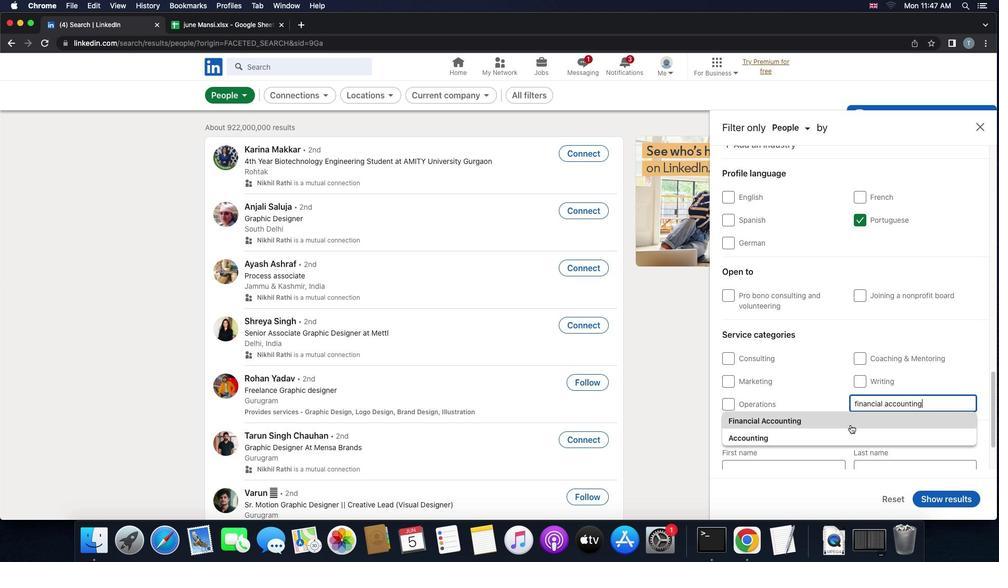 
Action: Mouse pressed left at (851, 425)
Screenshot: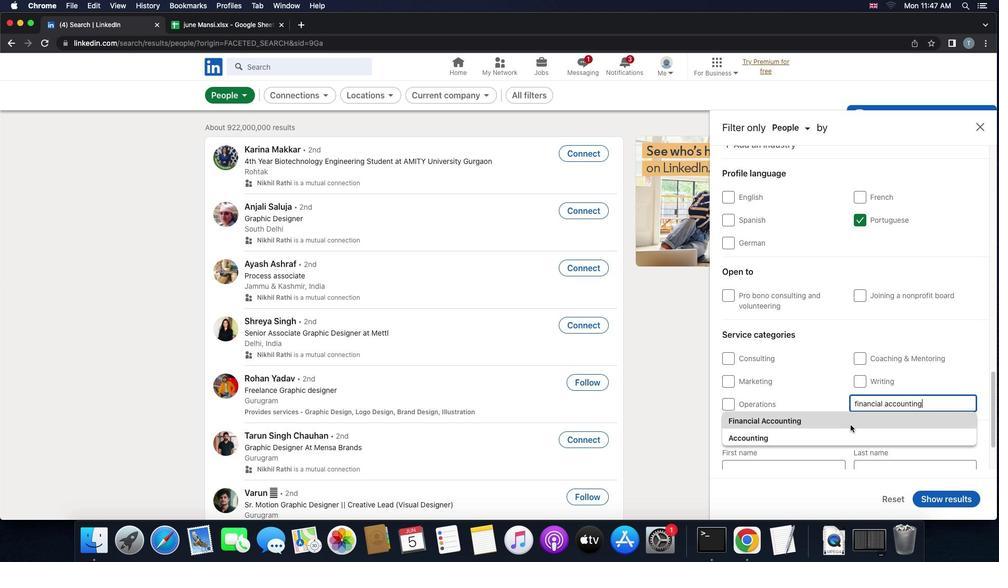 
Action: Mouse scrolled (851, 425) with delta (0, 0)
Screenshot: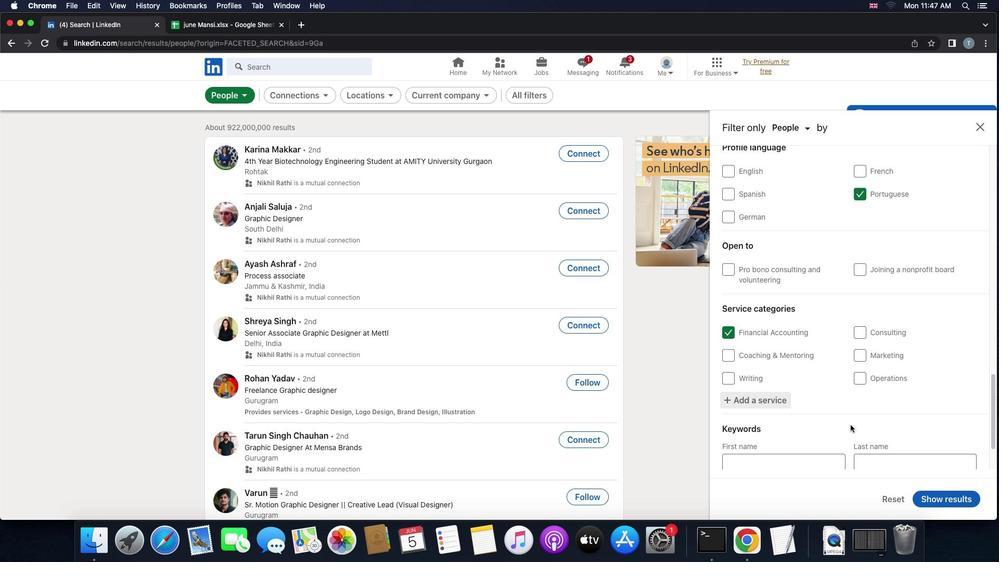 
Action: Mouse scrolled (851, 425) with delta (0, 0)
Screenshot: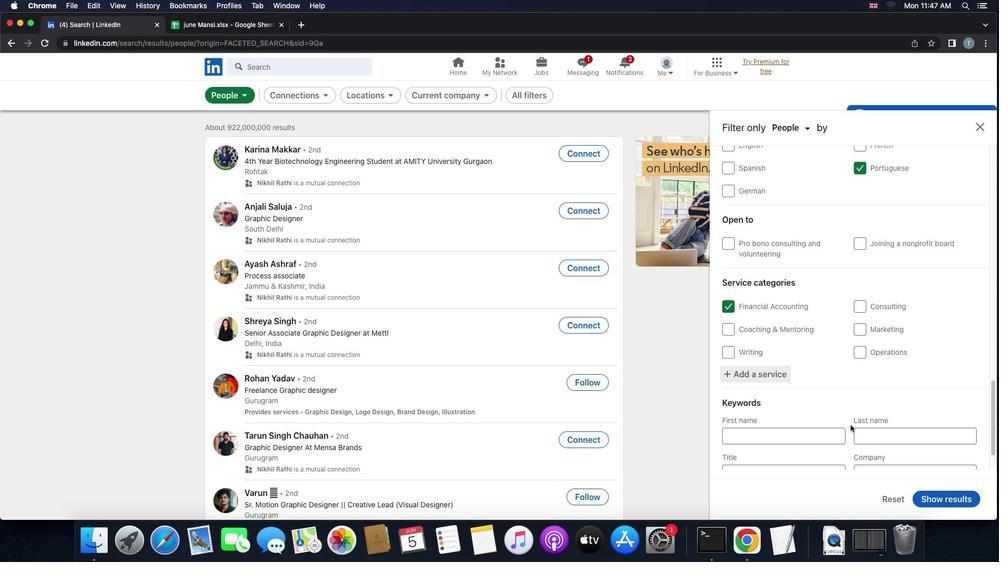 
Action: Mouse scrolled (851, 425) with delta (0, -1)
Screenshot: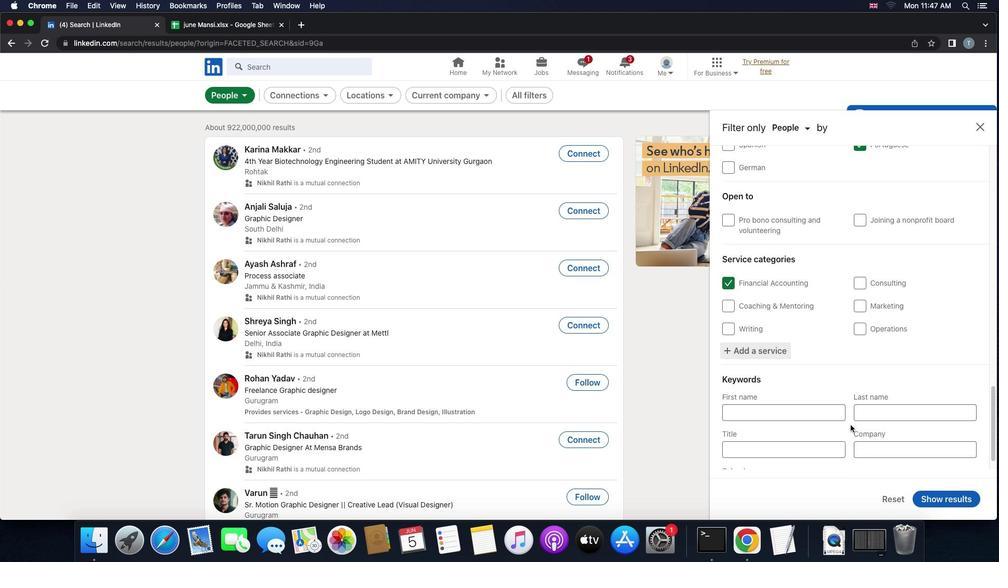 
Action: Mouse scrolled (851, 425) with delta (0, -1)
Screenshot: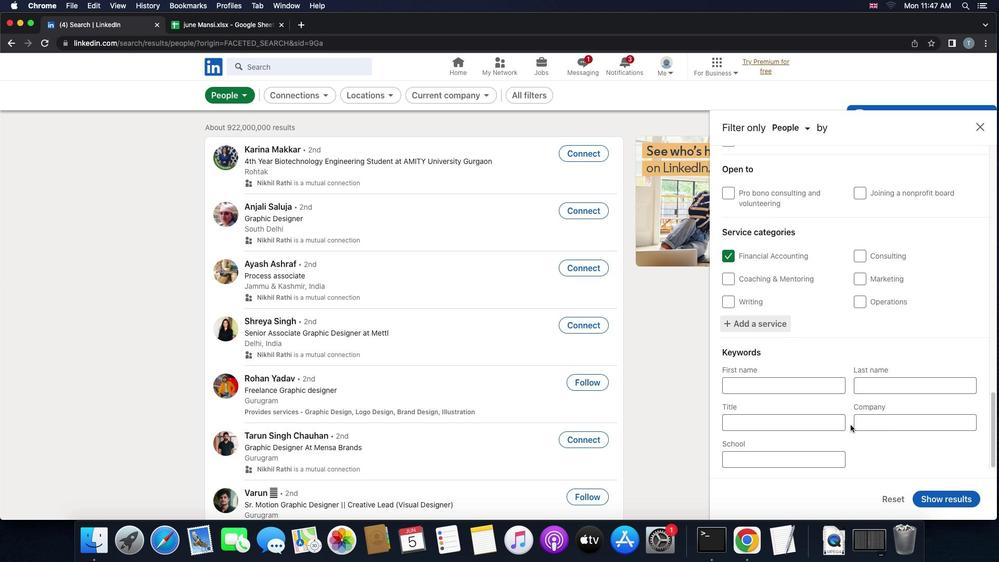 
Action: Mouse scrolled (851, 425) with delta (0, 0)
Screenshot: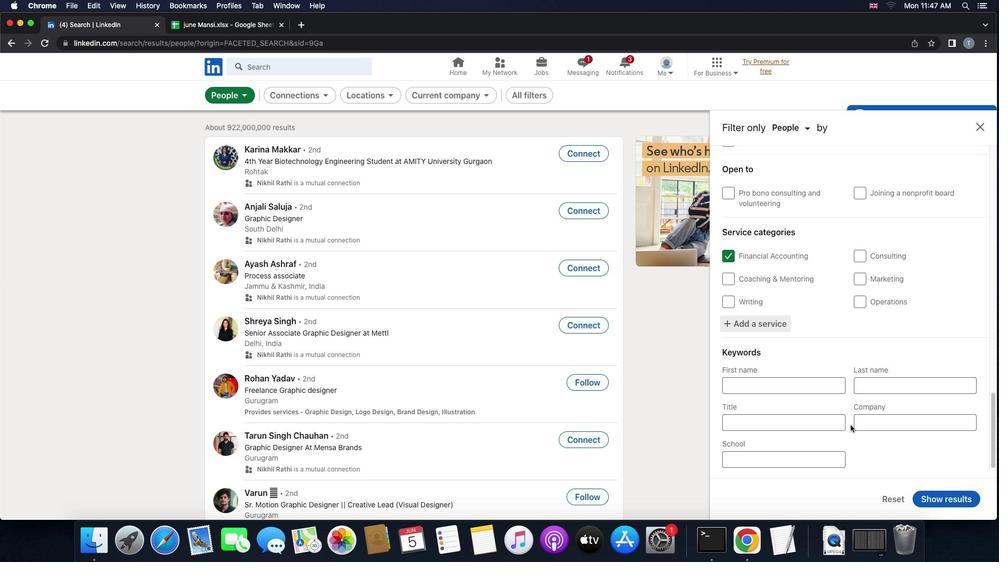 
Action: Mouse scrolled (851, 425) with delta (0, 0)
Screenshot: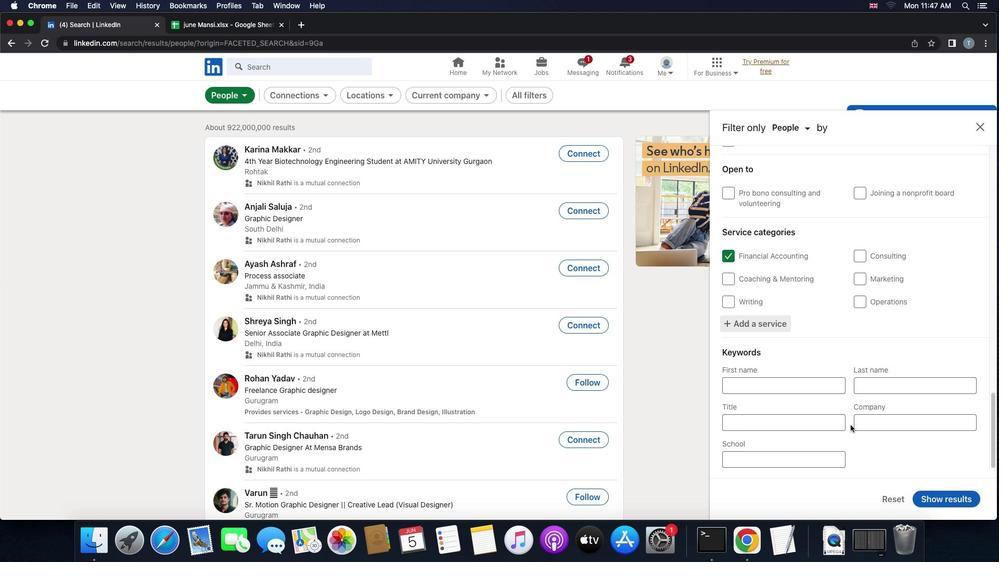 
Action: Mouse scrolled (851, 425) with delta (0, 0)
Screenshot: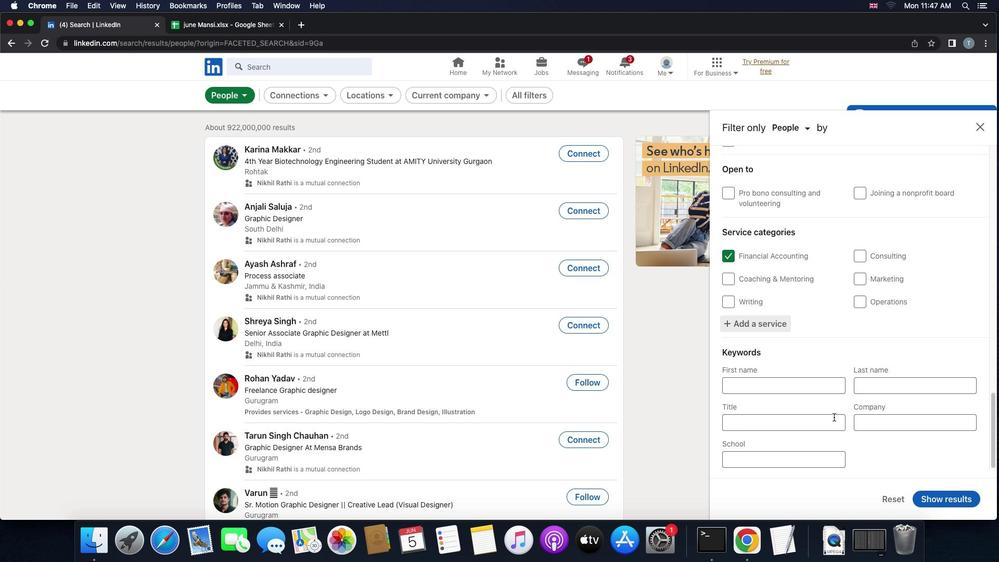 
Action: Mouse moved to (792, 422)
Screenshot: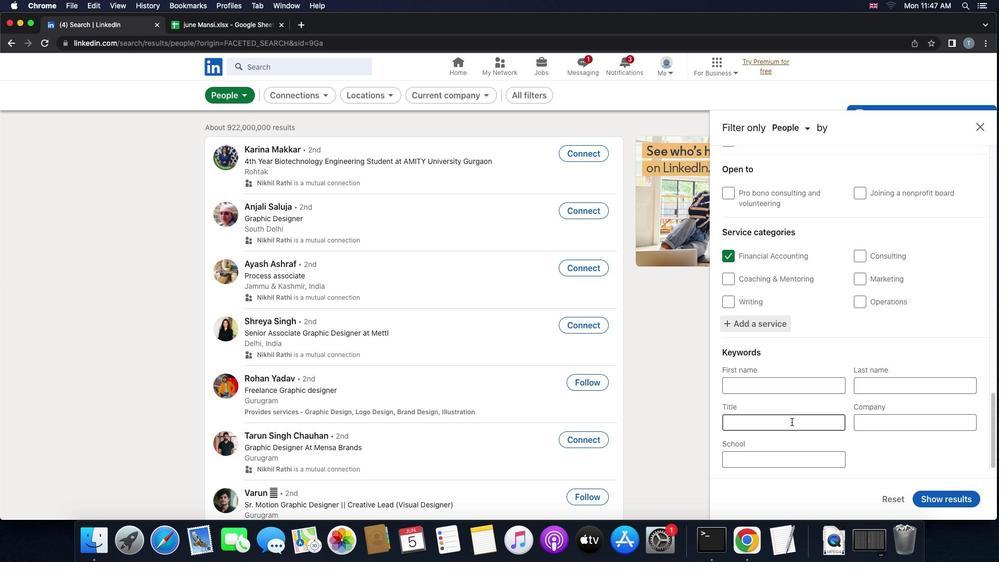 
Action: Mouse pressed left at (792, 422)
Screenshot: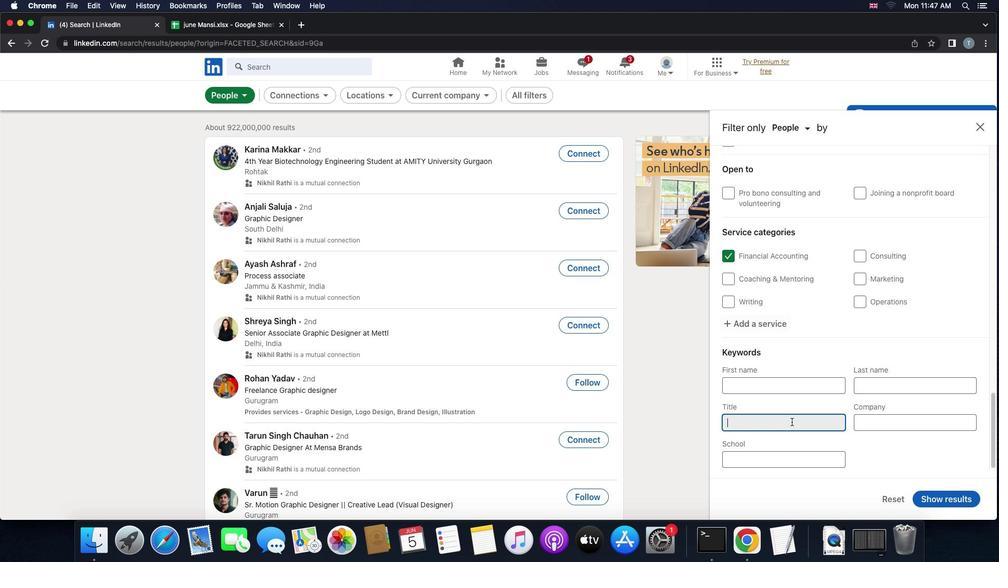 
Action: Key pressed 'c''o''n''t''i''n''u''o''s'Key.space'i''m''p''r''o''v''e''m''e''n''t'Key.space'c''o''n''s''u''l''t''a''n''t'
Screenshot: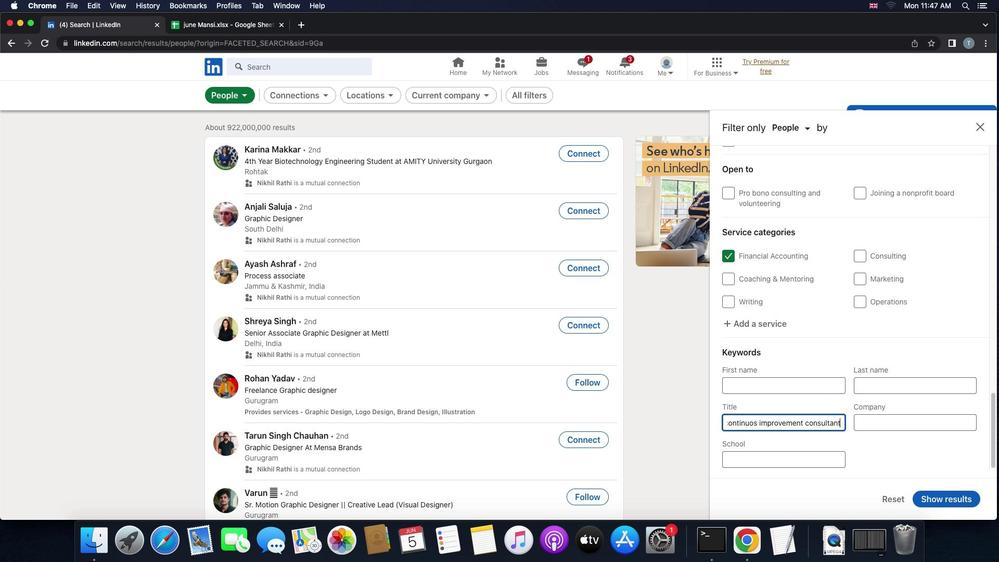 
Action: Mouse moved to (940, 498)
Screenshot: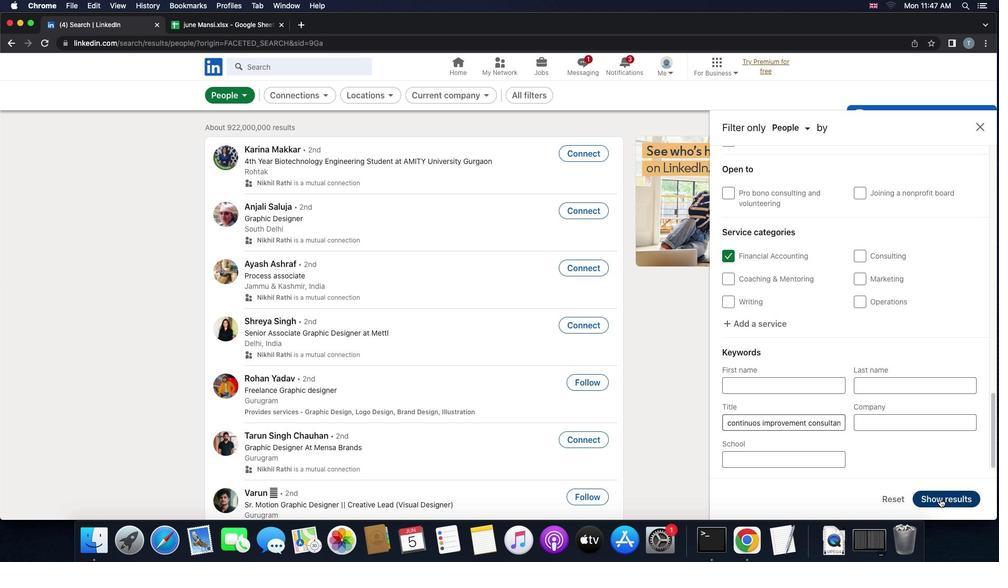 
Action: Mouse pressed left at (940, 498)
Screenshot: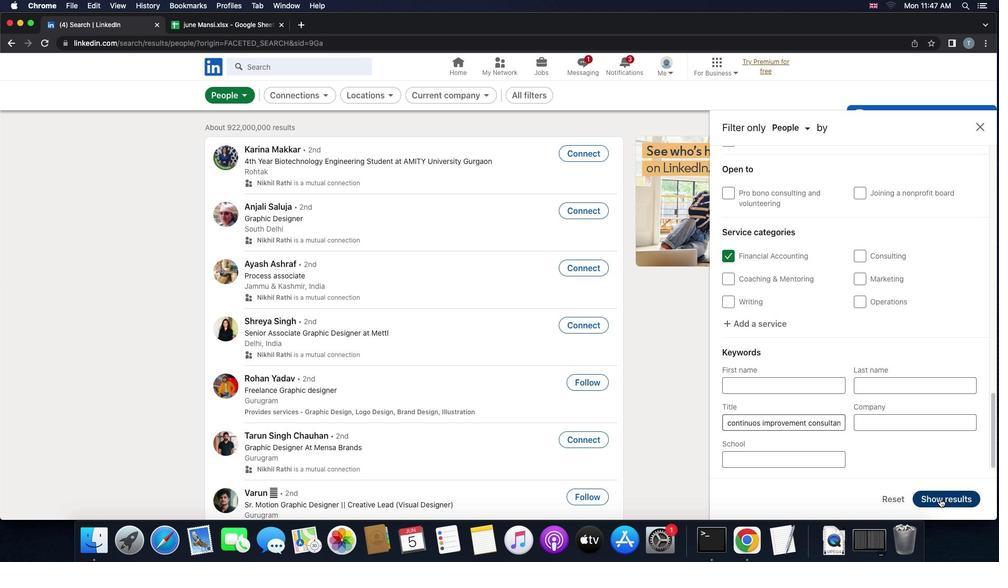 
Action: Mouse moved to (941, 498)
Screenshot: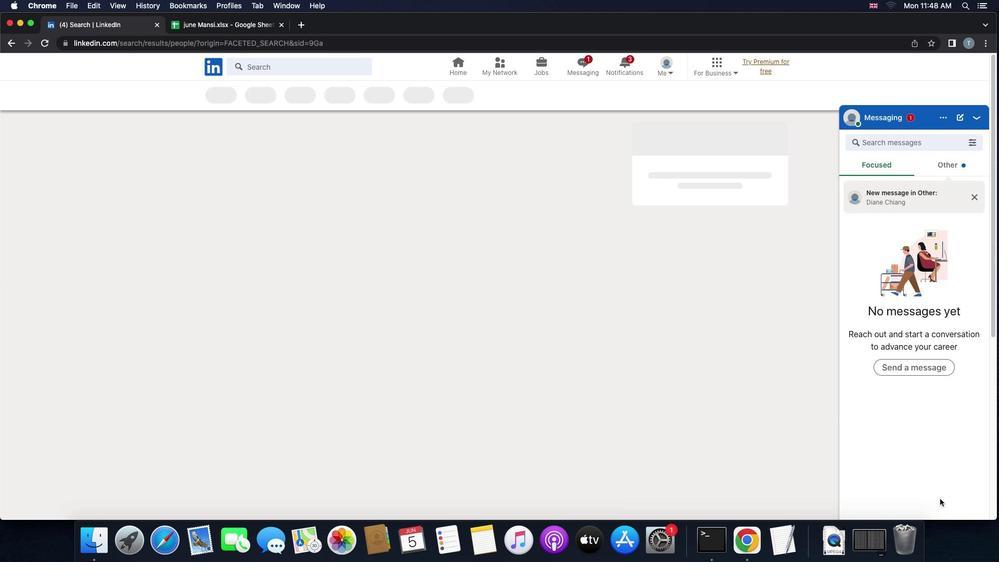 
